Task: Compose an email with the signature Brian Hall with the subject Request for a quote and the message Thank you for your interest in our product/service. from softage.1@softage.net to softage.4@softage.net,  softage.1@softage.net and softage.5@softage.net with CC to softage.6@softage.net with an attached document Policy_document.docx, insert an emoji of office Send the email
Action: Mouse moved to (591, 747)
Screenshot: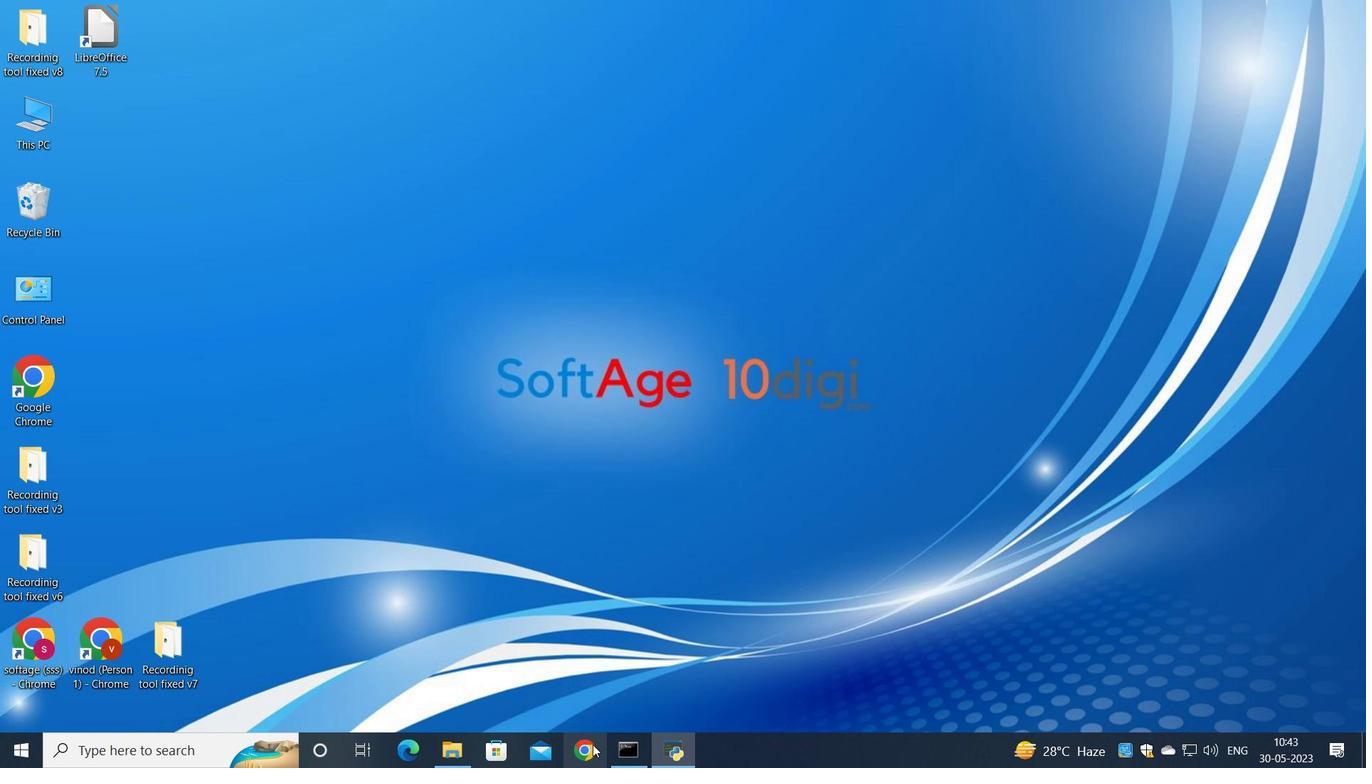 
Action: Mouse pressed left at (591, 747)
Screenshot: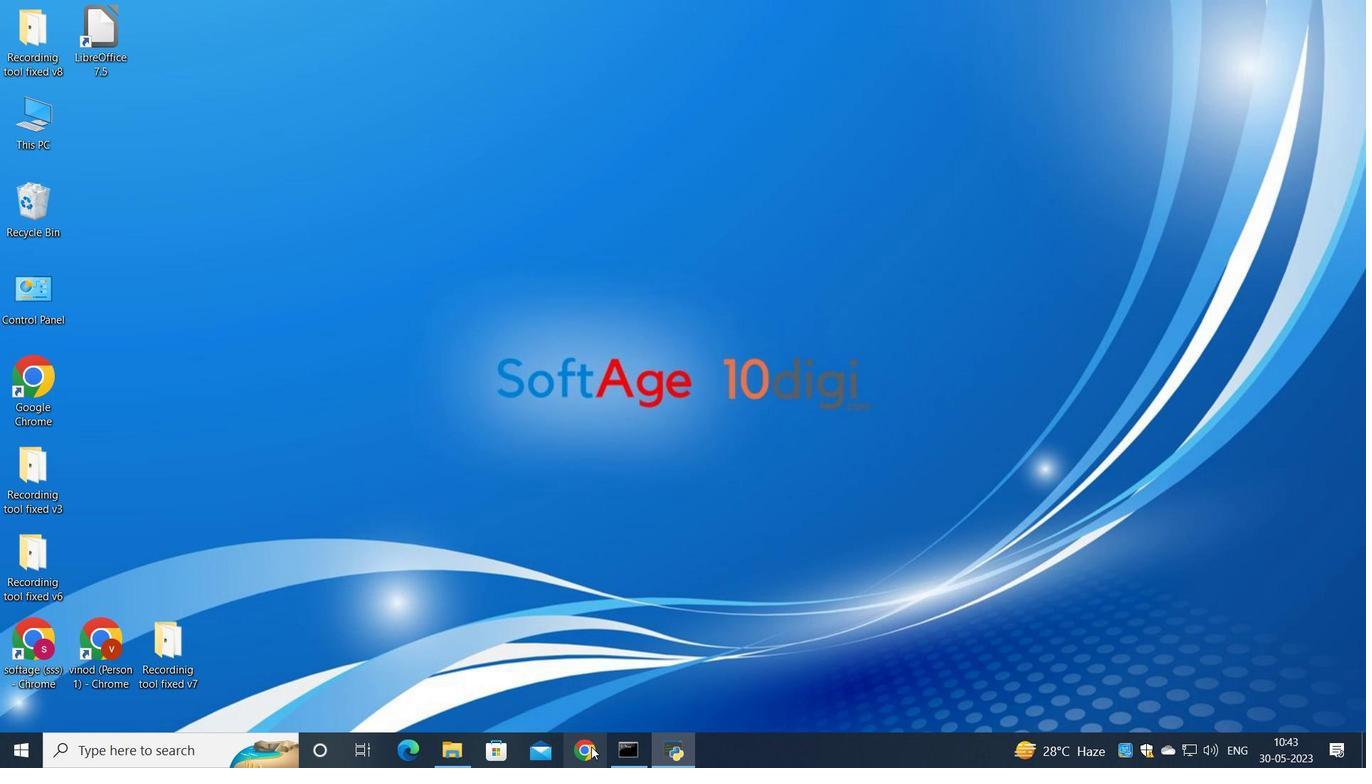
Action: Mouse moved to (601, 478)
Screenshot: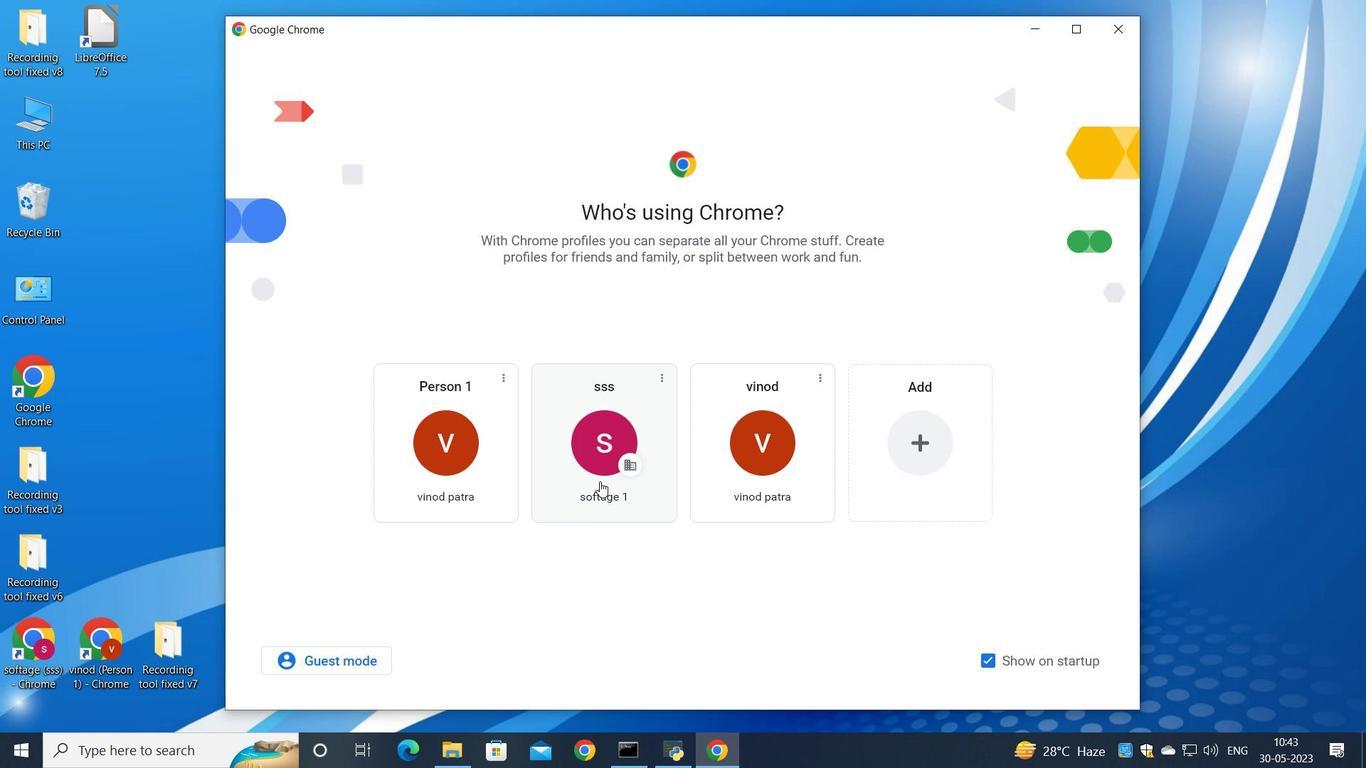 
Action: Mouse pressed left at (601, 478)
Screenshot: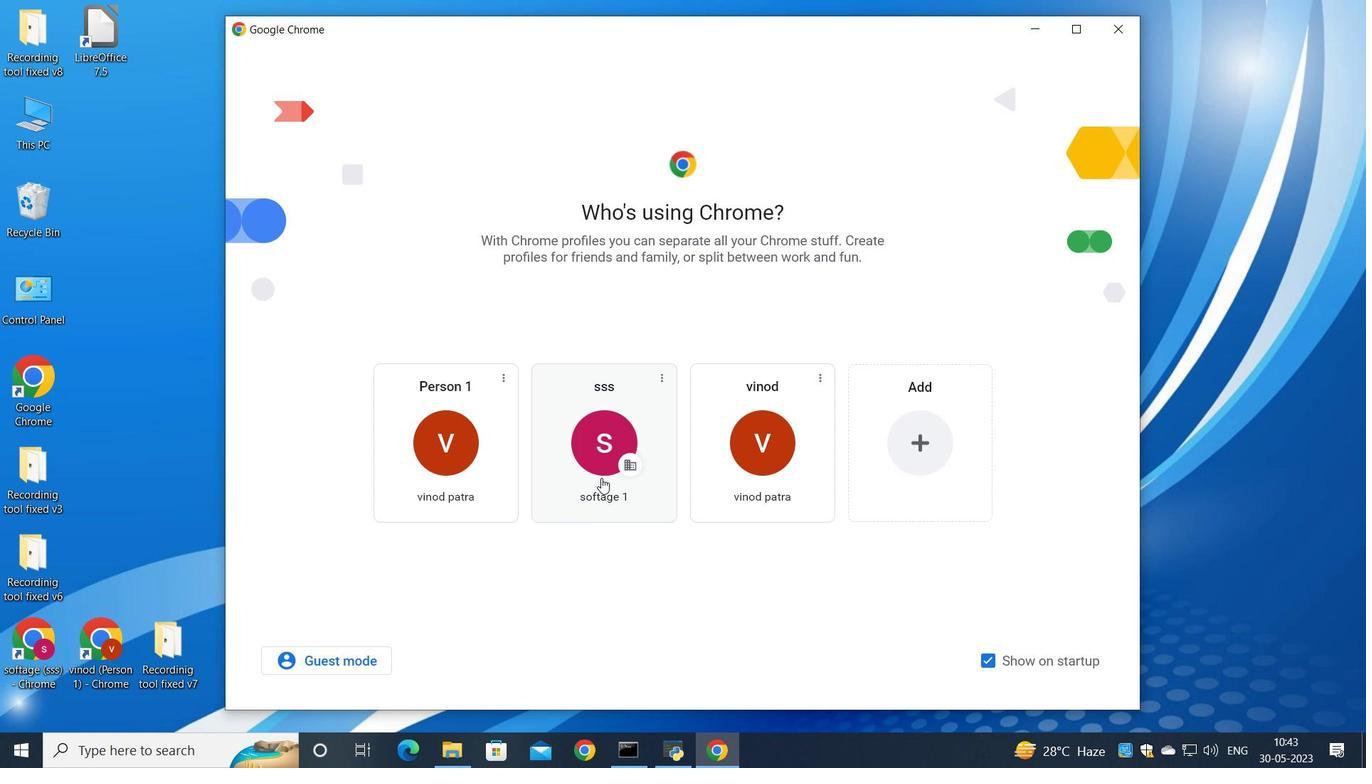 
Action: Mouse moved to (1186, 94)
Screenshot: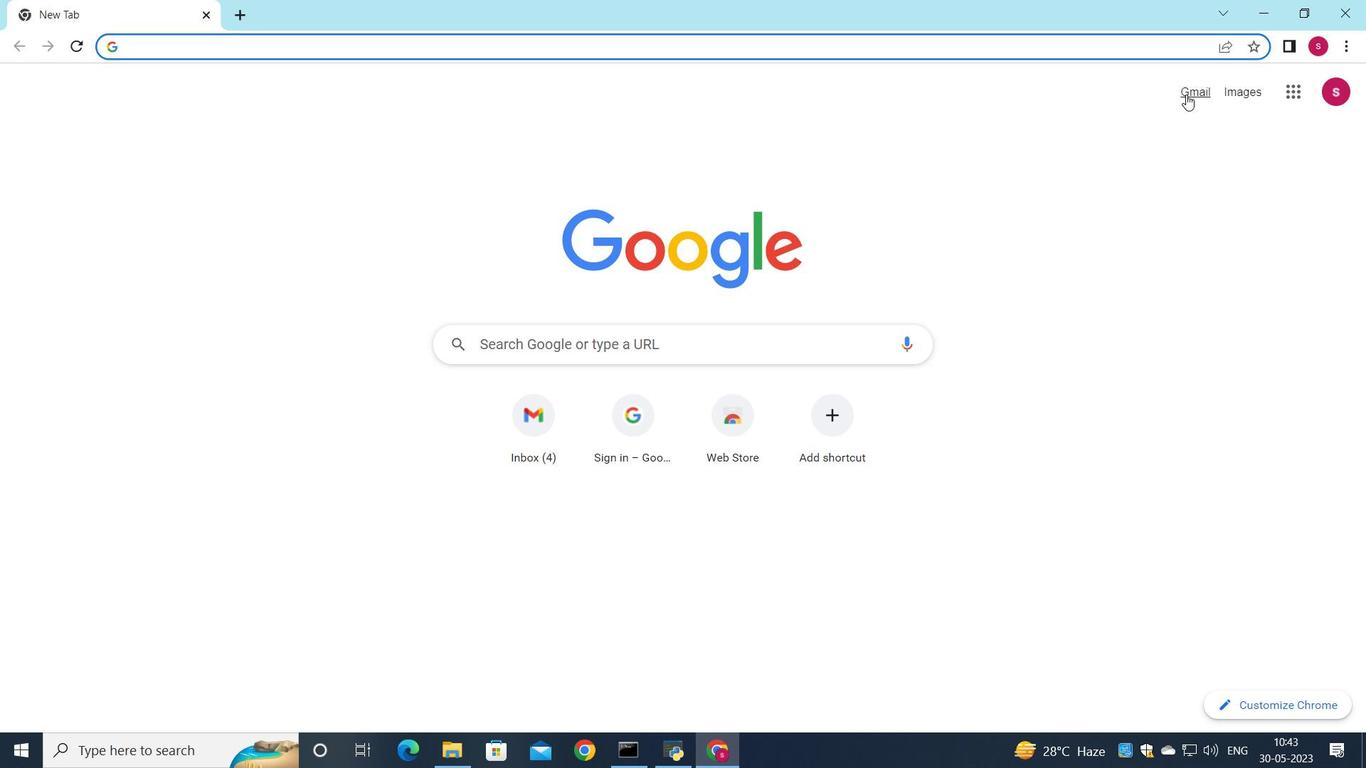 
Action: Mouse pressed left at (1186, 94)
Screenshot: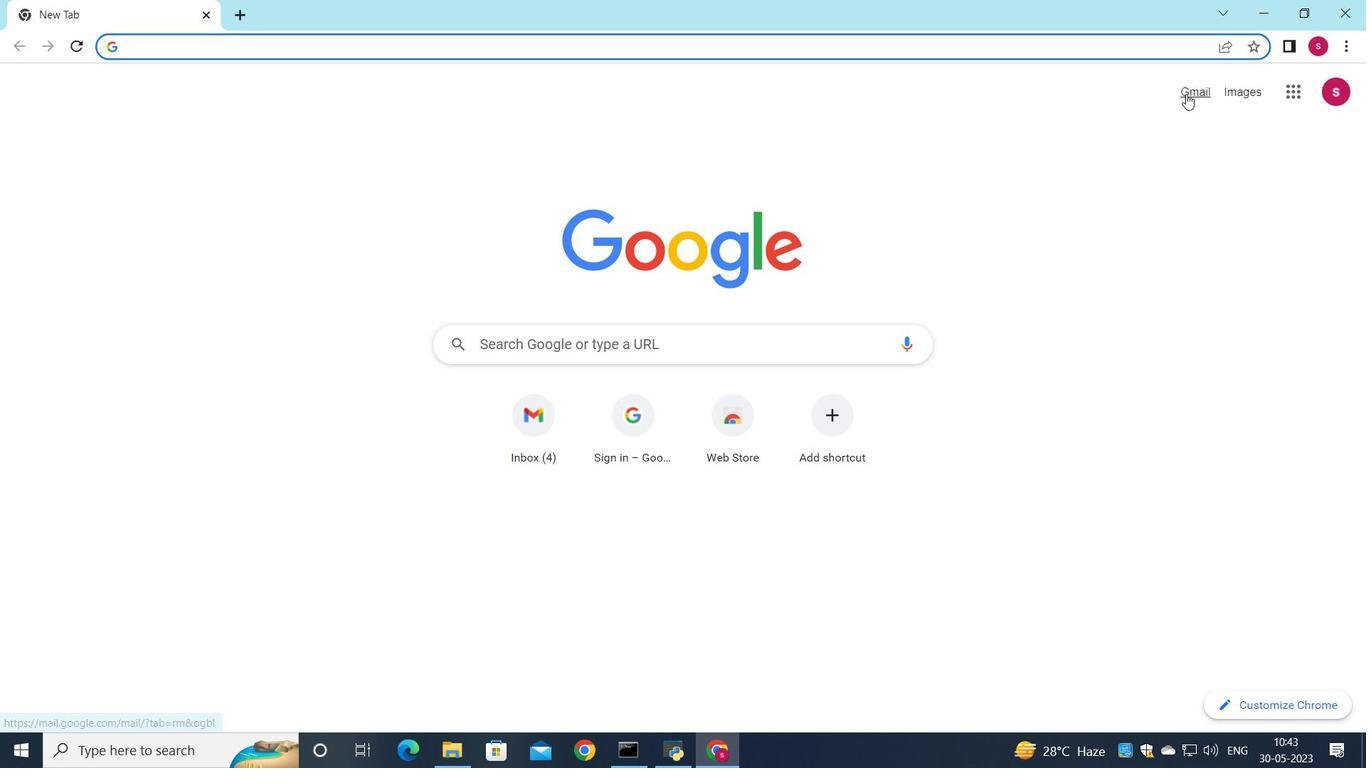 
Action: Mouse moved to (1151, 130)
Screenshot: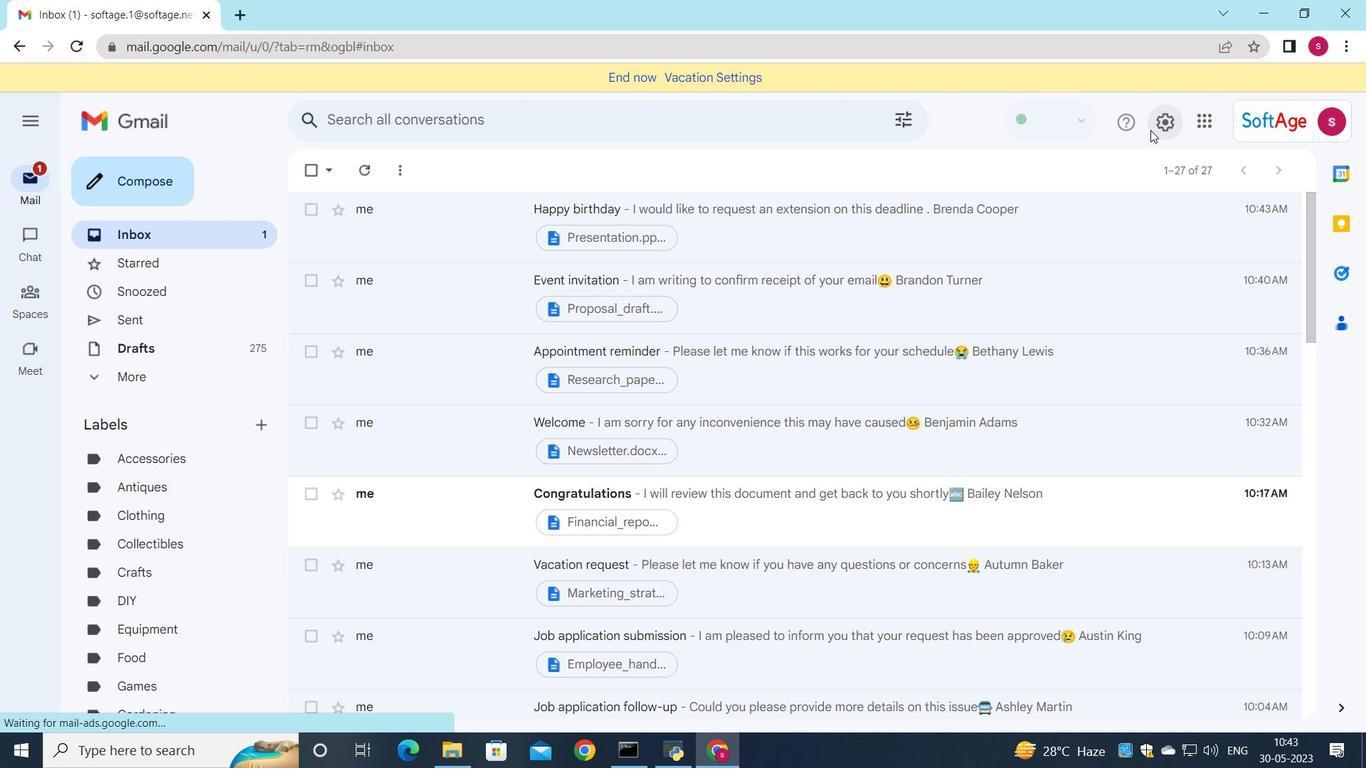 
Action: Mouse pressed left at (1151, 130)
Screenshot: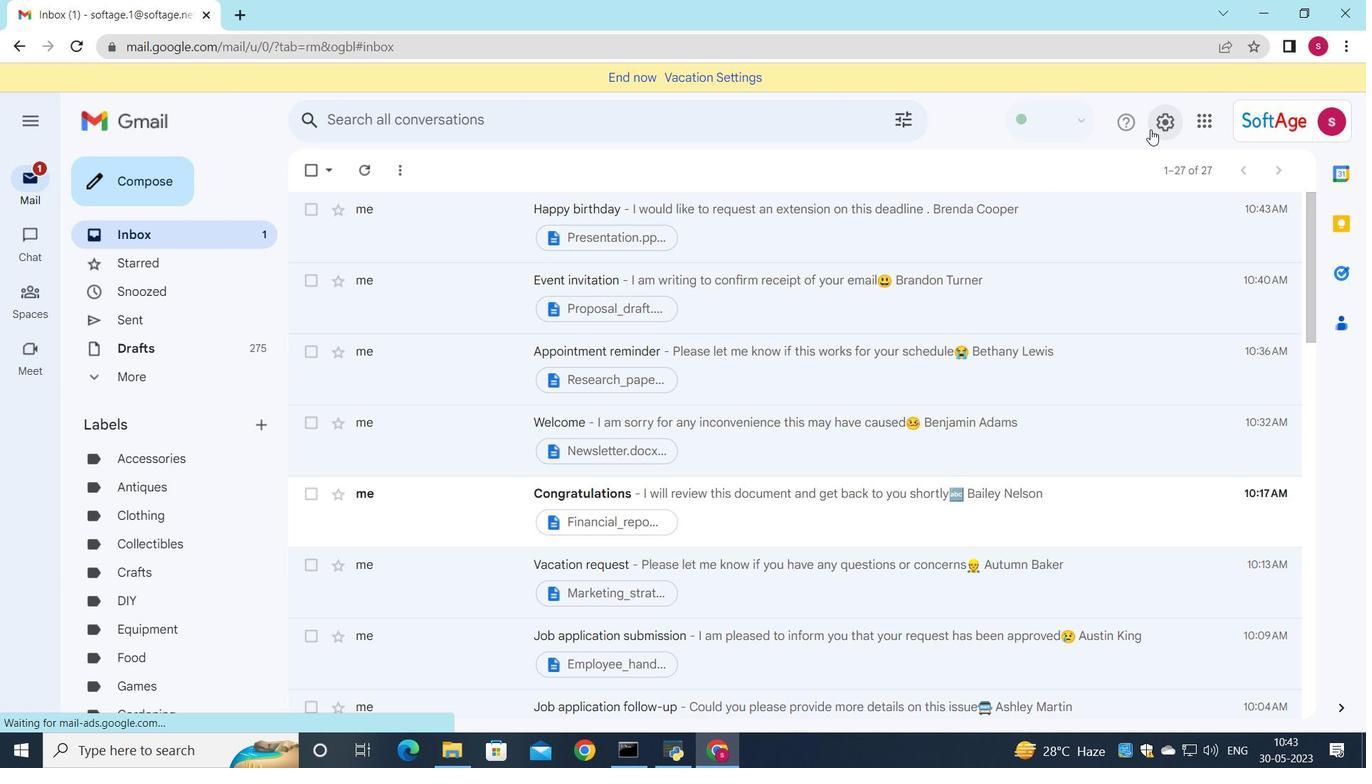 
Action: Mouse moved to (1103, 203)
Screenshot: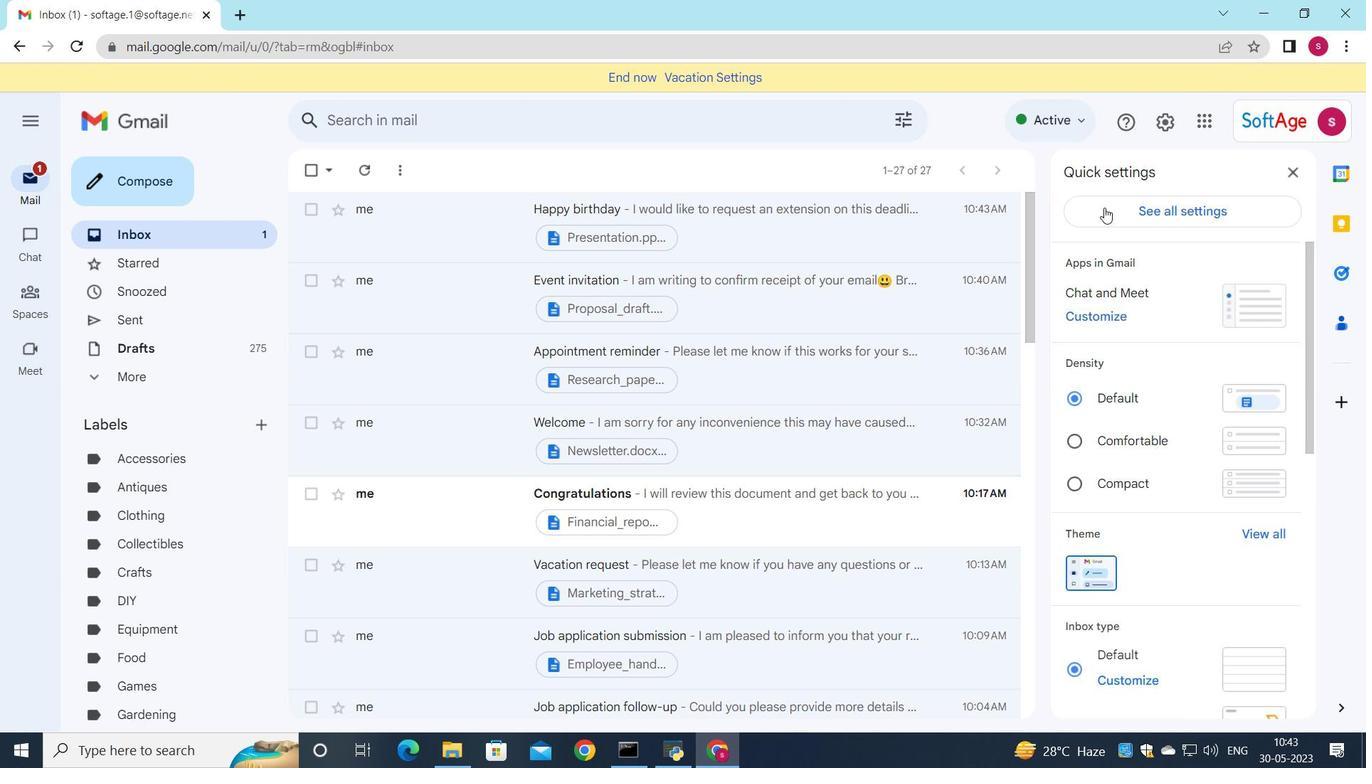 
Action: Mouse pressed left at (1103, 203)
Screenshot: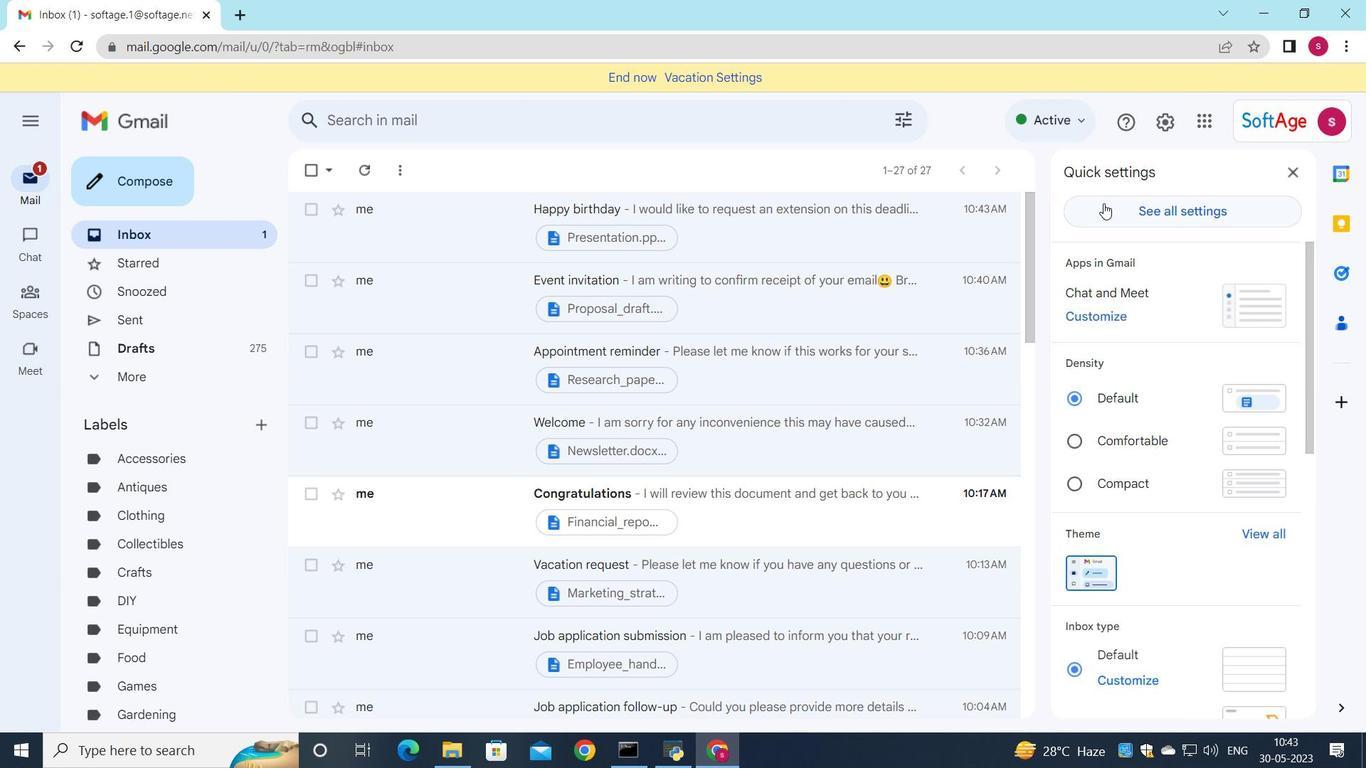 
Action: Mouse moved to (532, 342)
Screenshot: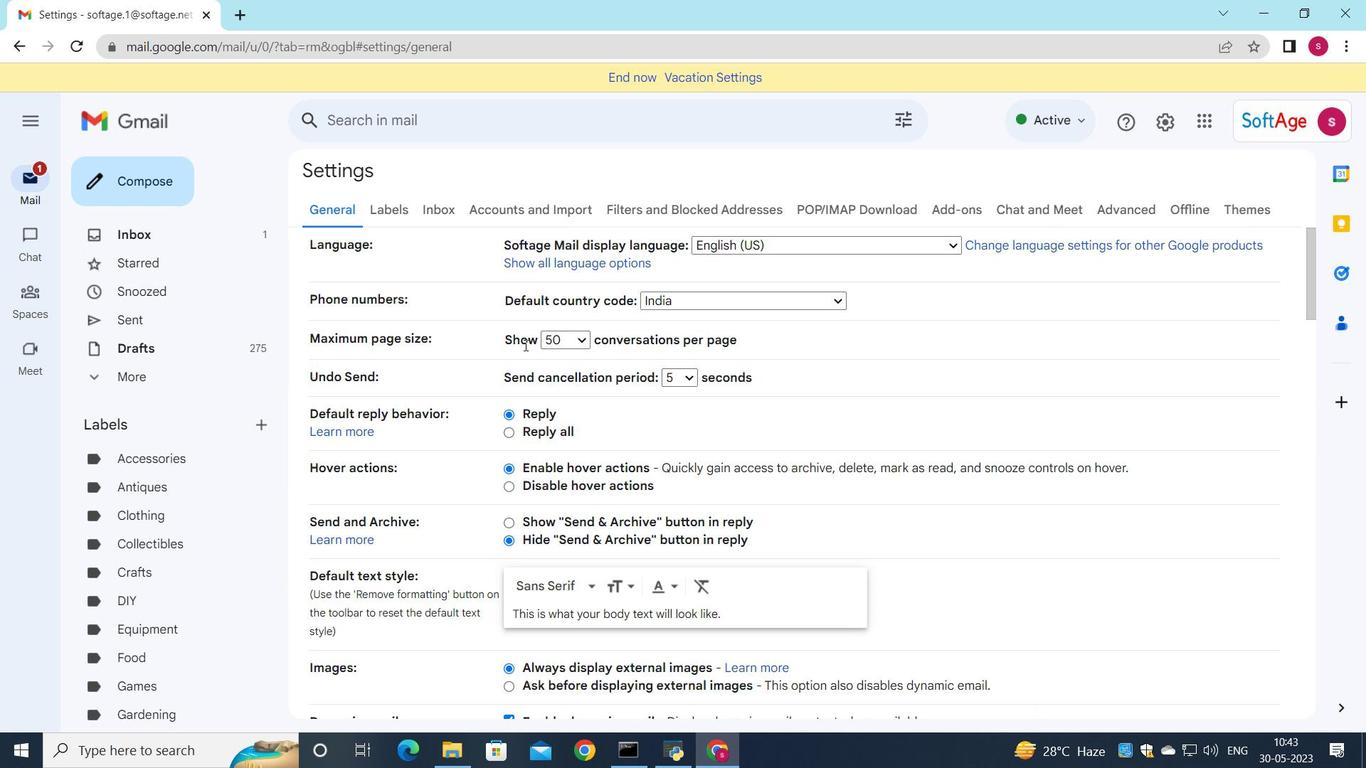 
Action: Mouse scrolled (532, 341) with delta (0, 0)
Screenshot: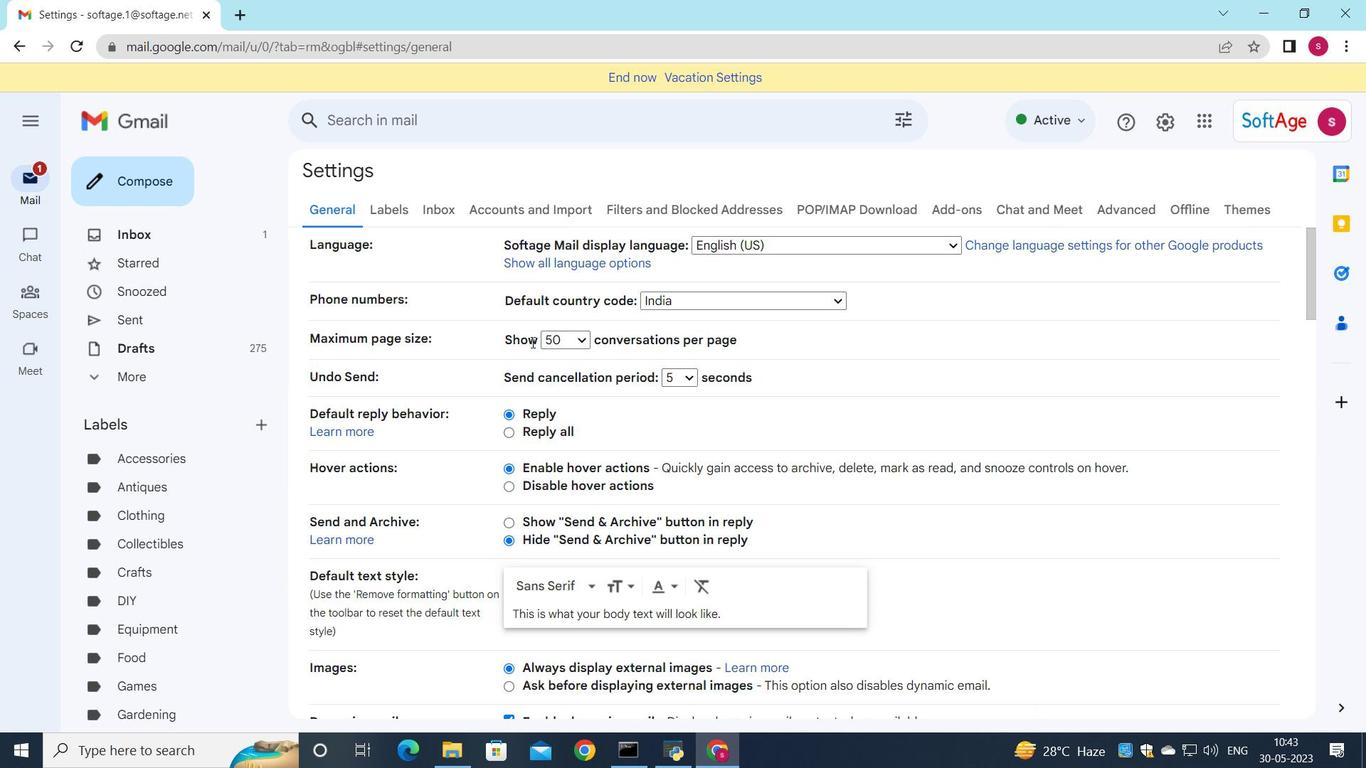 
Action: Mouse scrolled (532, 341) with delta (0, 0)
Screenshot: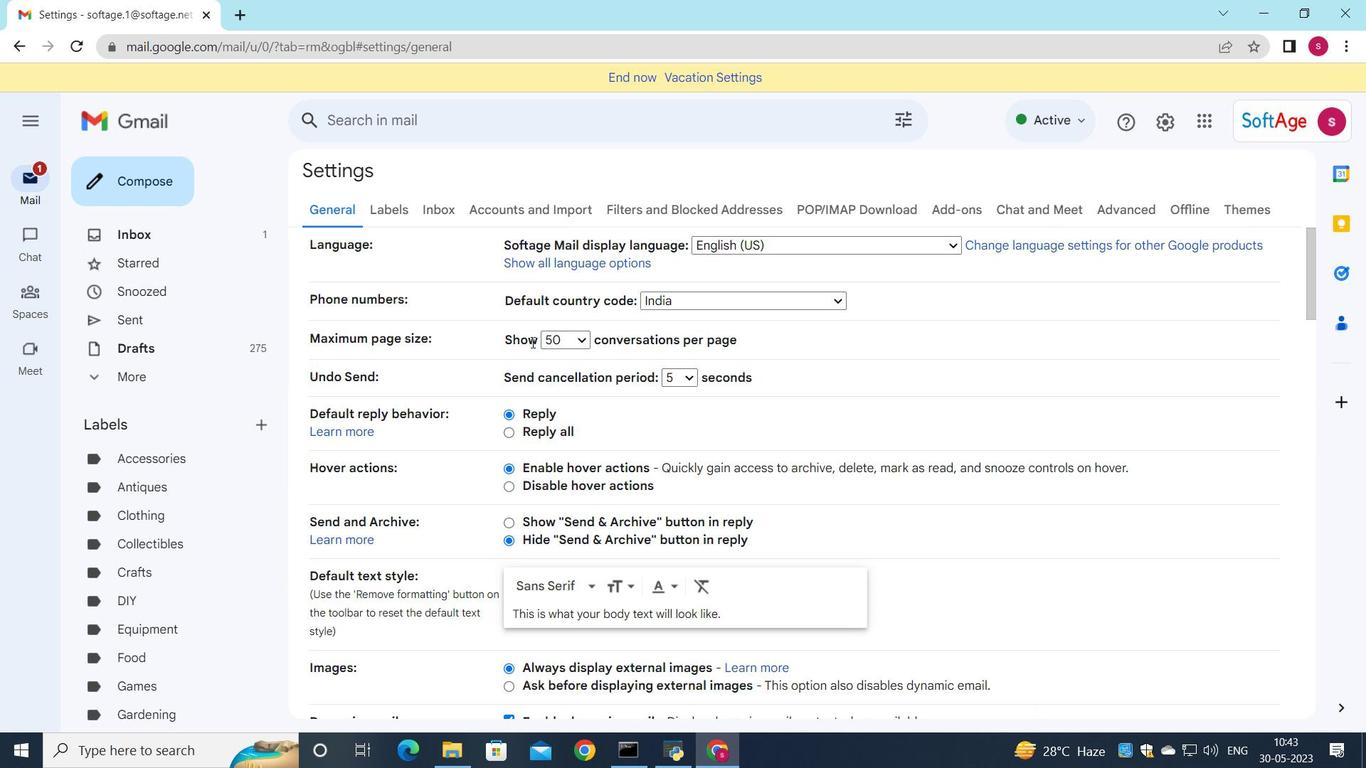
Action: Mouse scrolled (532, 341) with delta (0, 0)
Screenshot: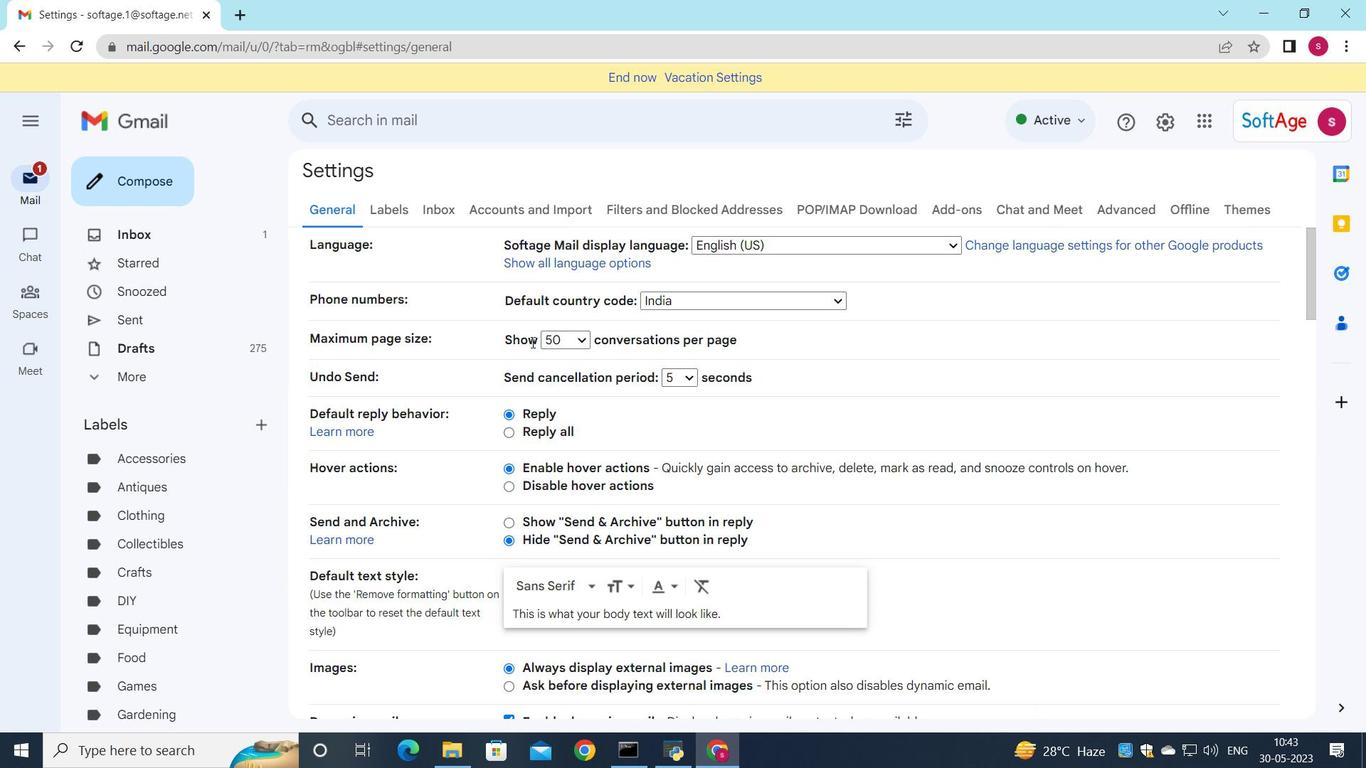 
Action: Mouse scrolled (532, 341) with delta (0, 0)
Screenshot: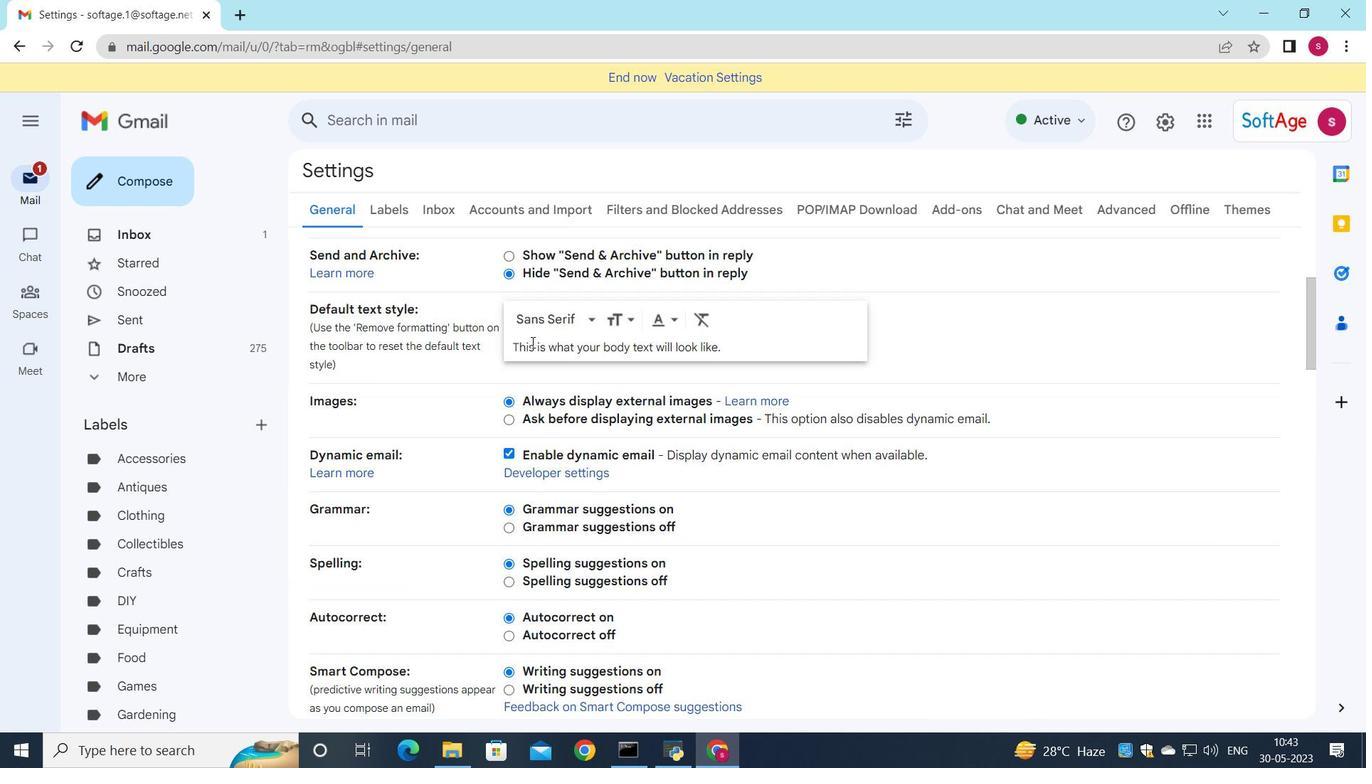 
Action: Mouse scrolled (532, 341) with delta (0, 0)
Screenshot: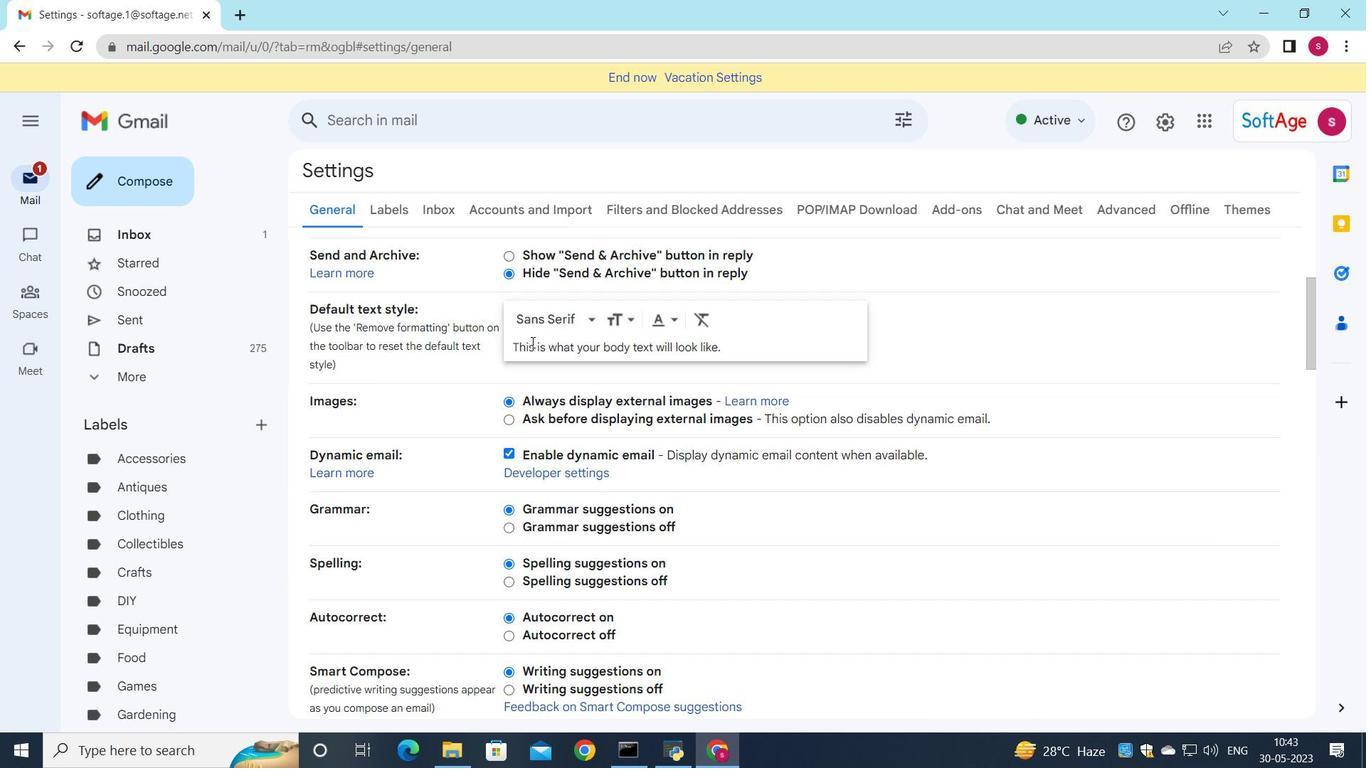 
Action: Mouse scrolled (532, 341) with delta (0, 0)
Screenshot: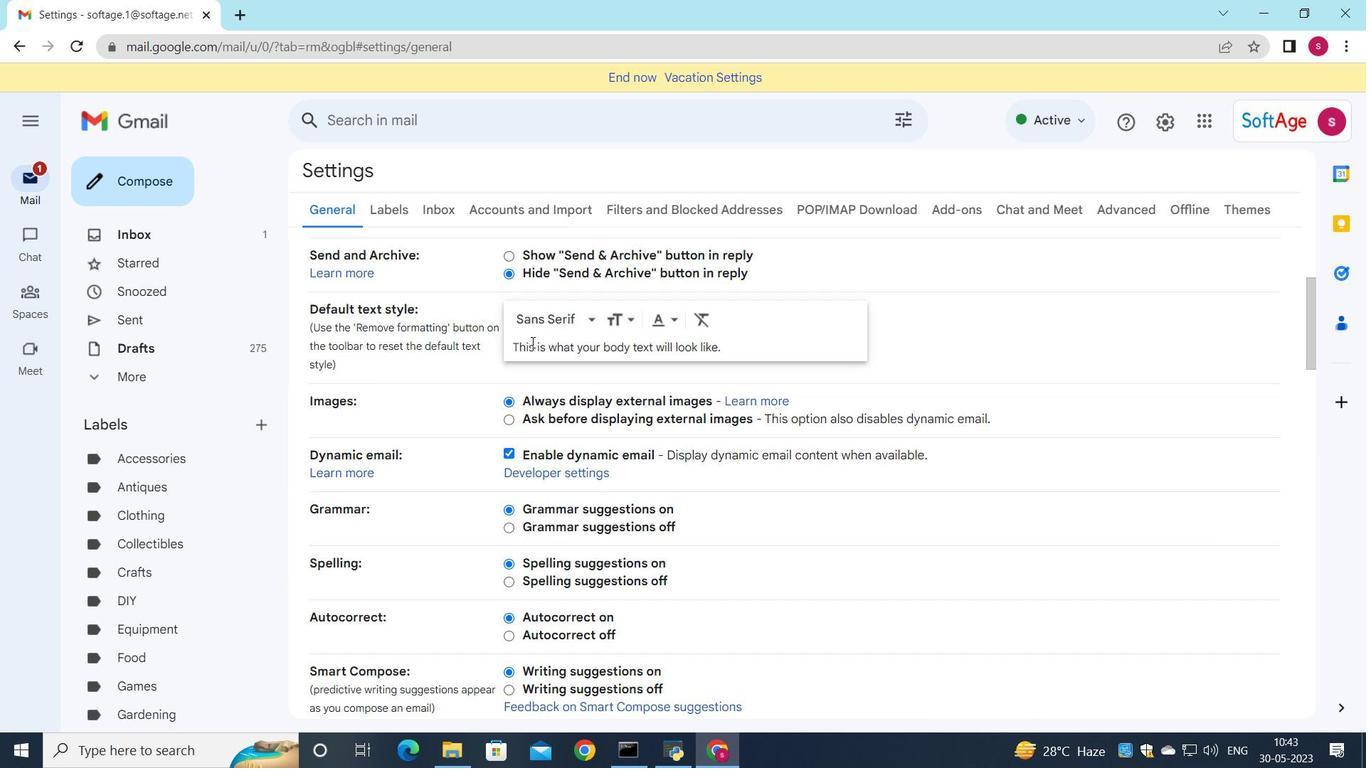 
Action: Mouse scrolled (532, 341) with delta (0, 0)
Screenshot: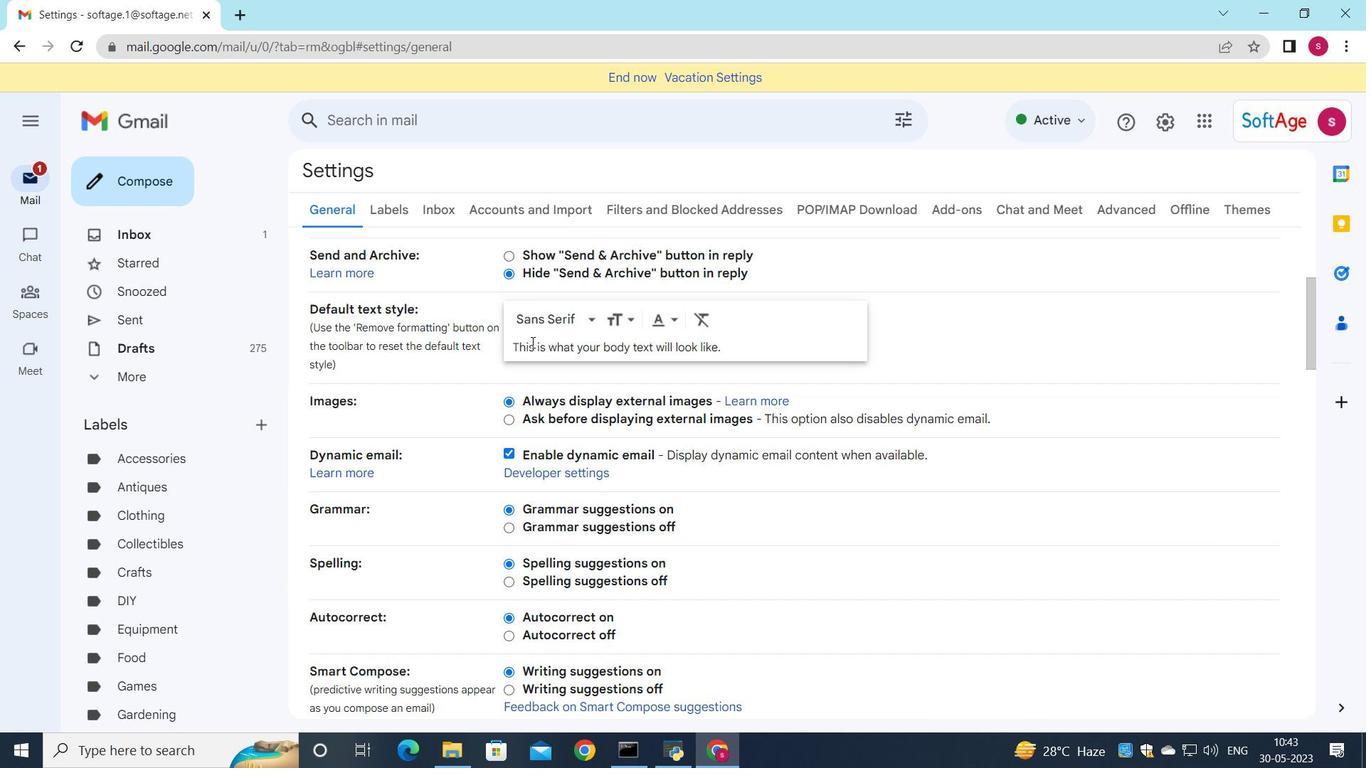 
Action: Mouse scrolled (532, 341) with delta (0, 0)
Screenshot: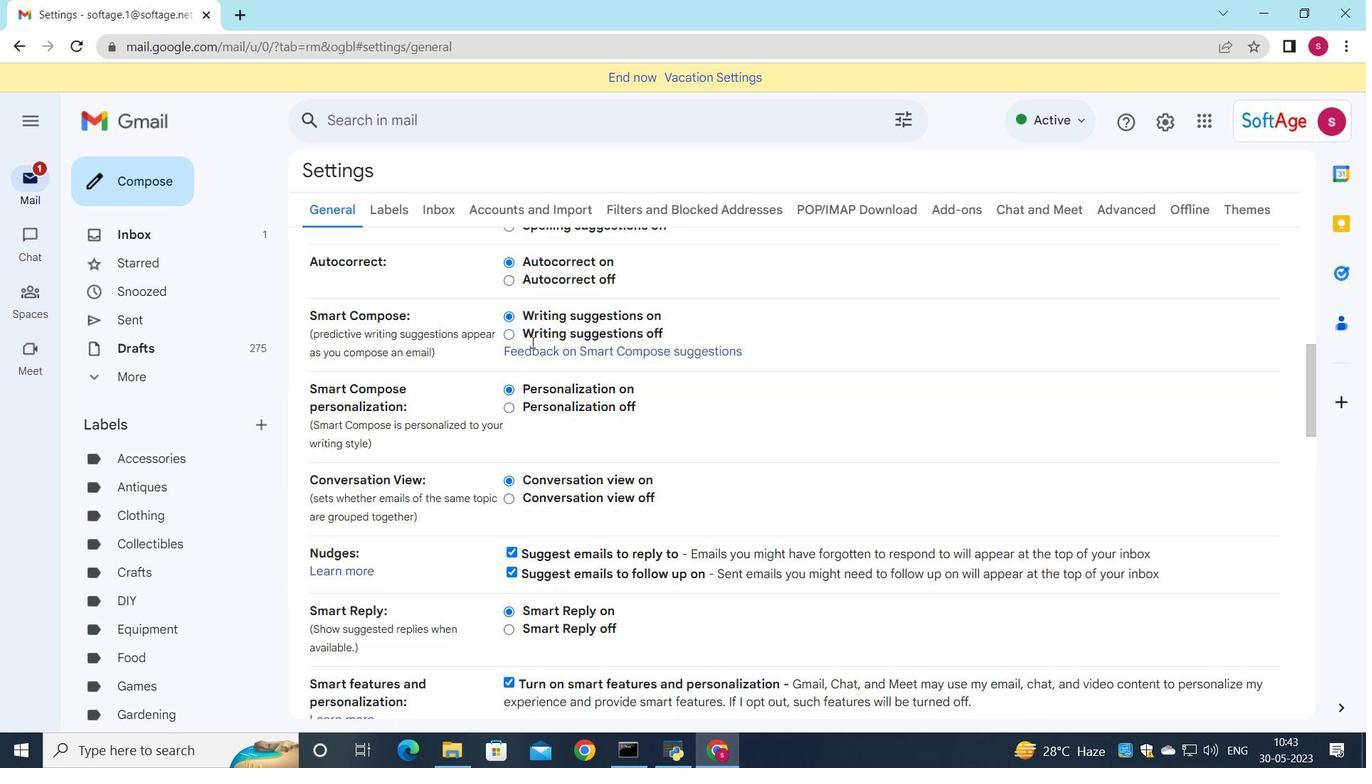 
Action: Mouse scrolled (532, 341) with delta (0, 0)
Screenshot: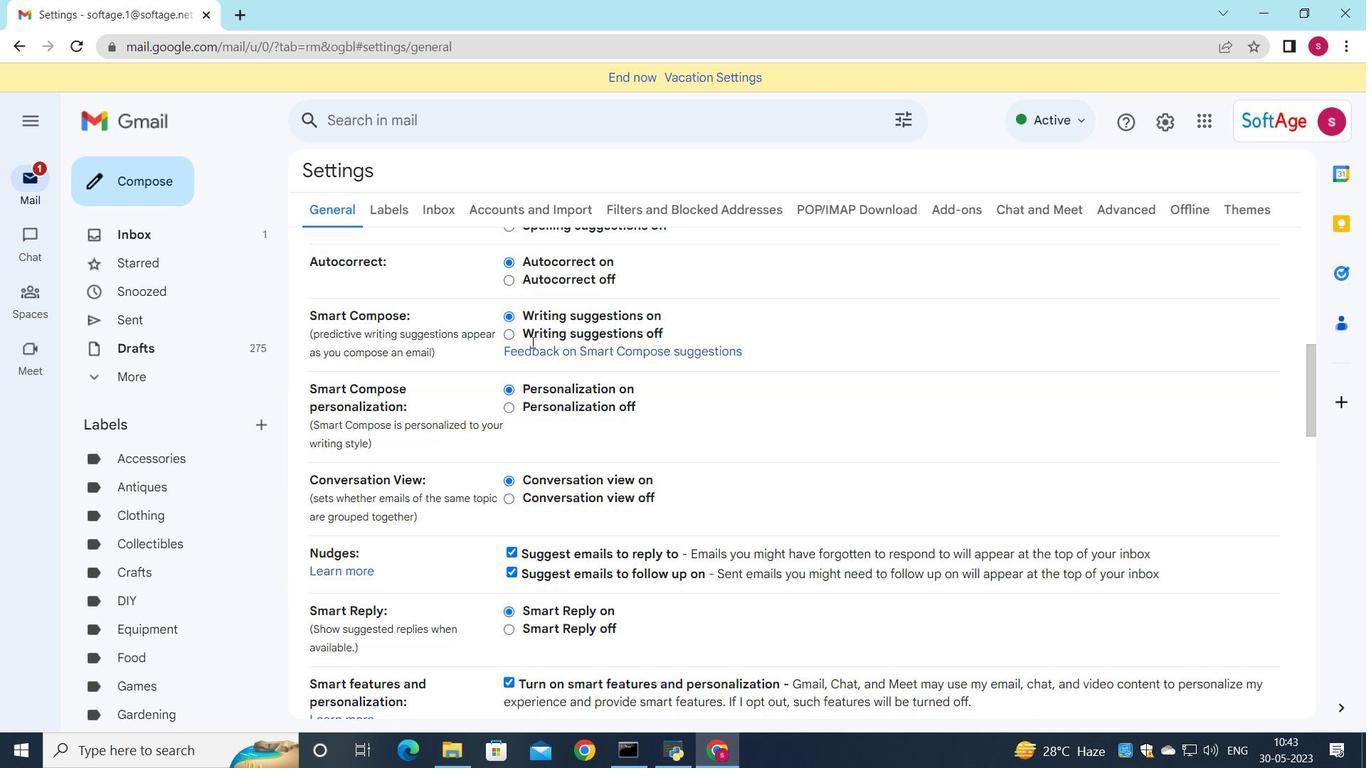 
Action: Mouse scrolled (532, 341) with delta (0, 0)
Screenshot: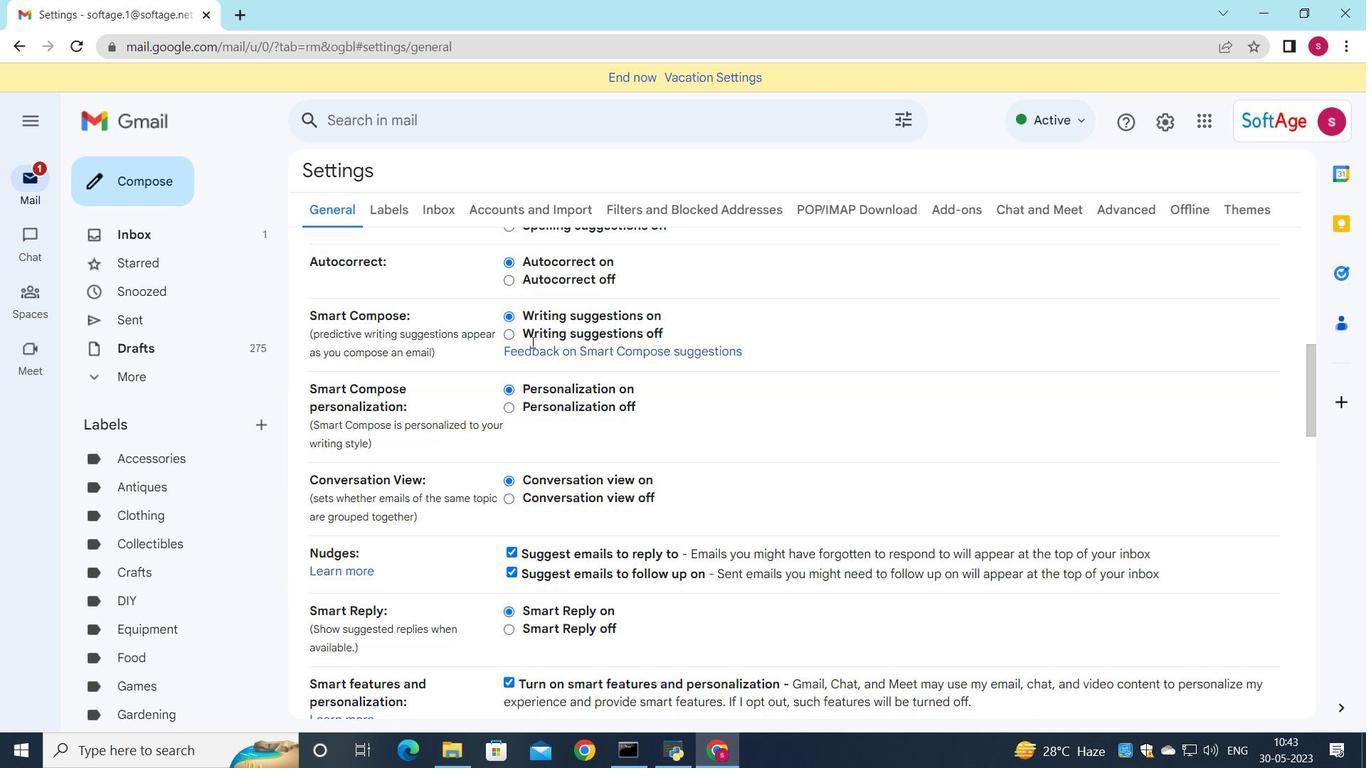 
Action: Mouse scrolled (532, 341) with delta (0, 0)
Screenshot: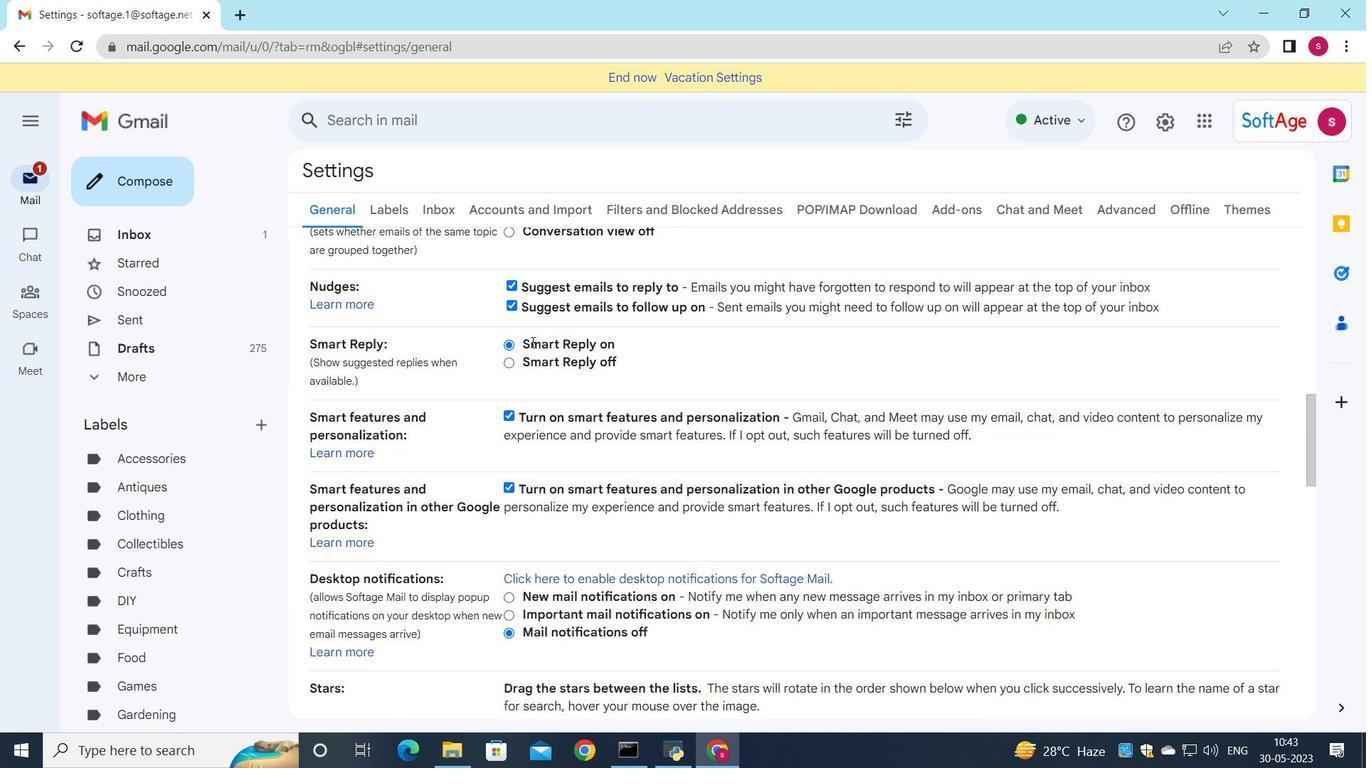 
Action: Mouse scrolled (532, 341) with delta (0, 0)
Screenshot: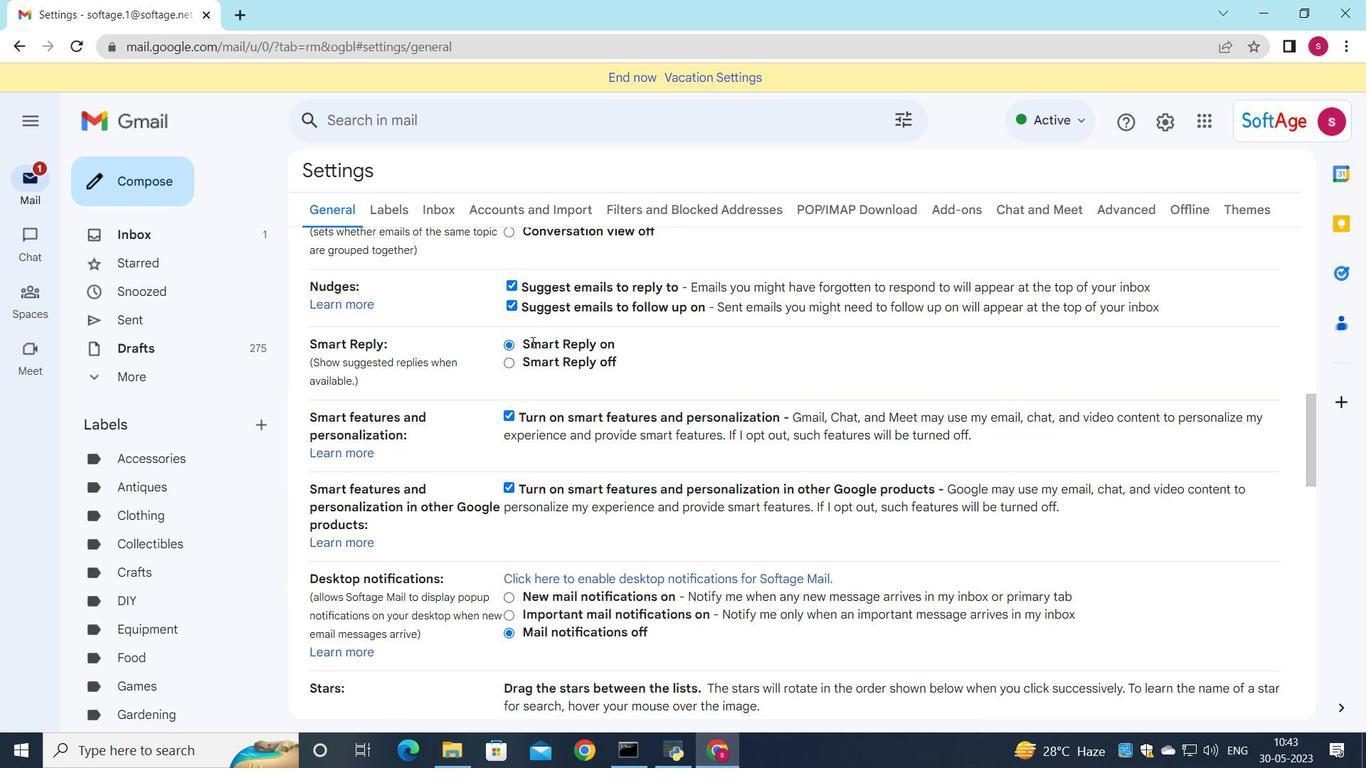 
Action: Mouse scrolled (532, 341) with delta (0, 0)
Screenshot: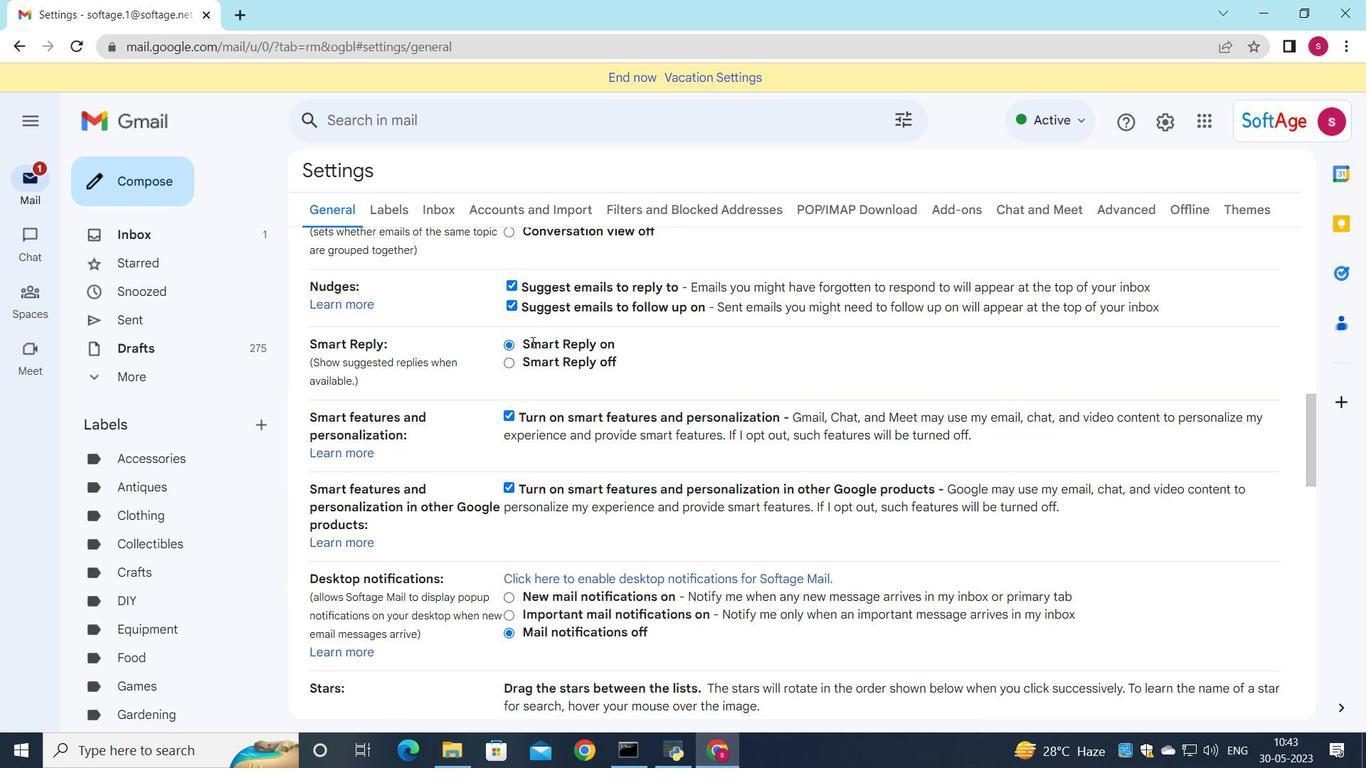 
Action: Mouse scrolled (532, 341) with delta (0, 0)
Screenshot: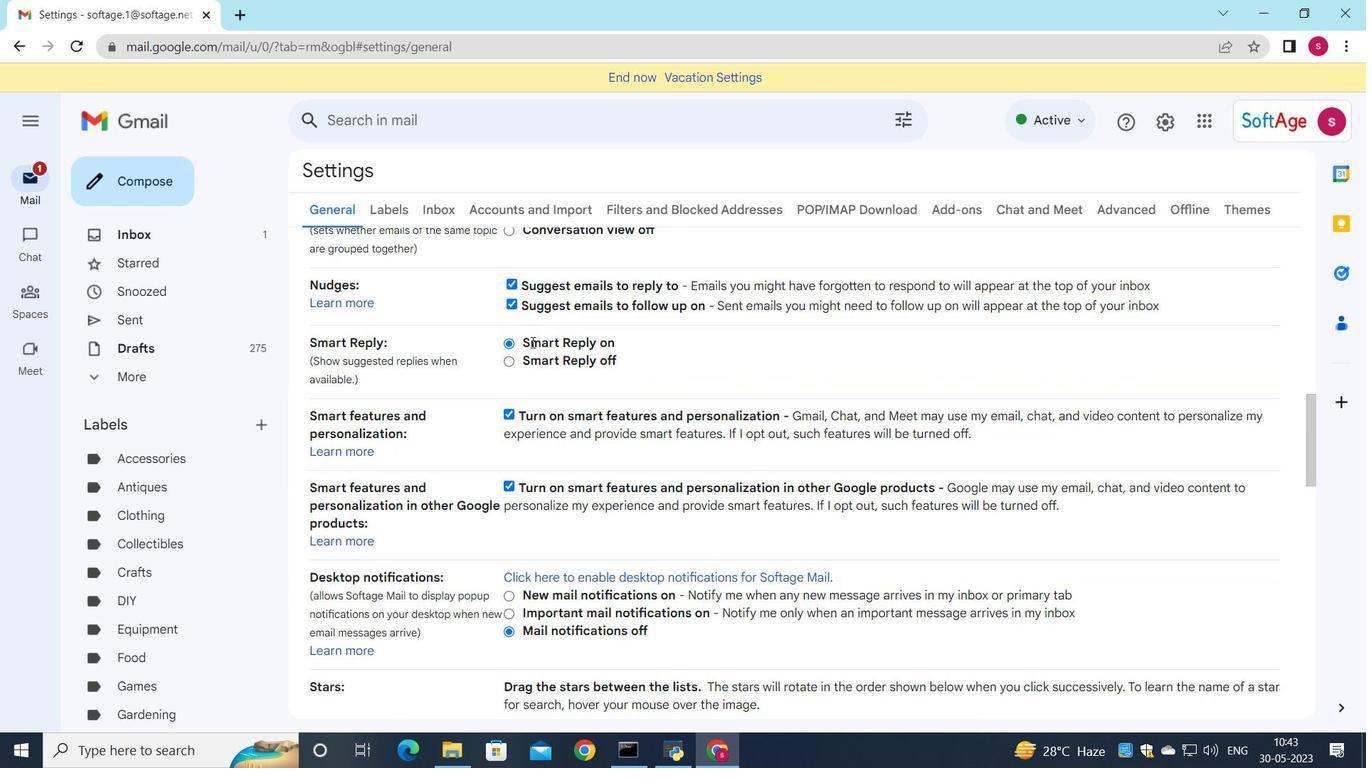 
Action: Mouse scrolled (532, 341) with delta (0, 0)
Screenshot: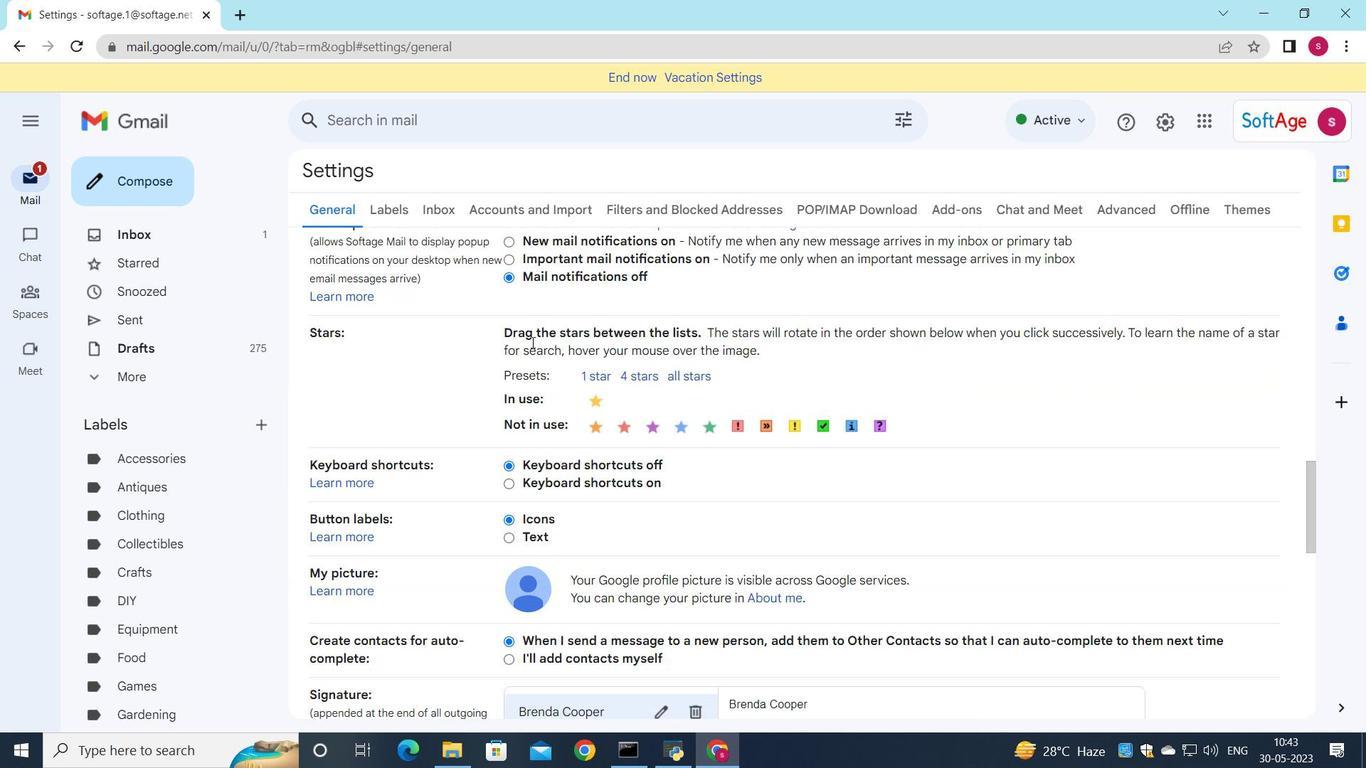 
Action: Mouse scrolled (532, 341) with delta (0, 0)
Screenshot: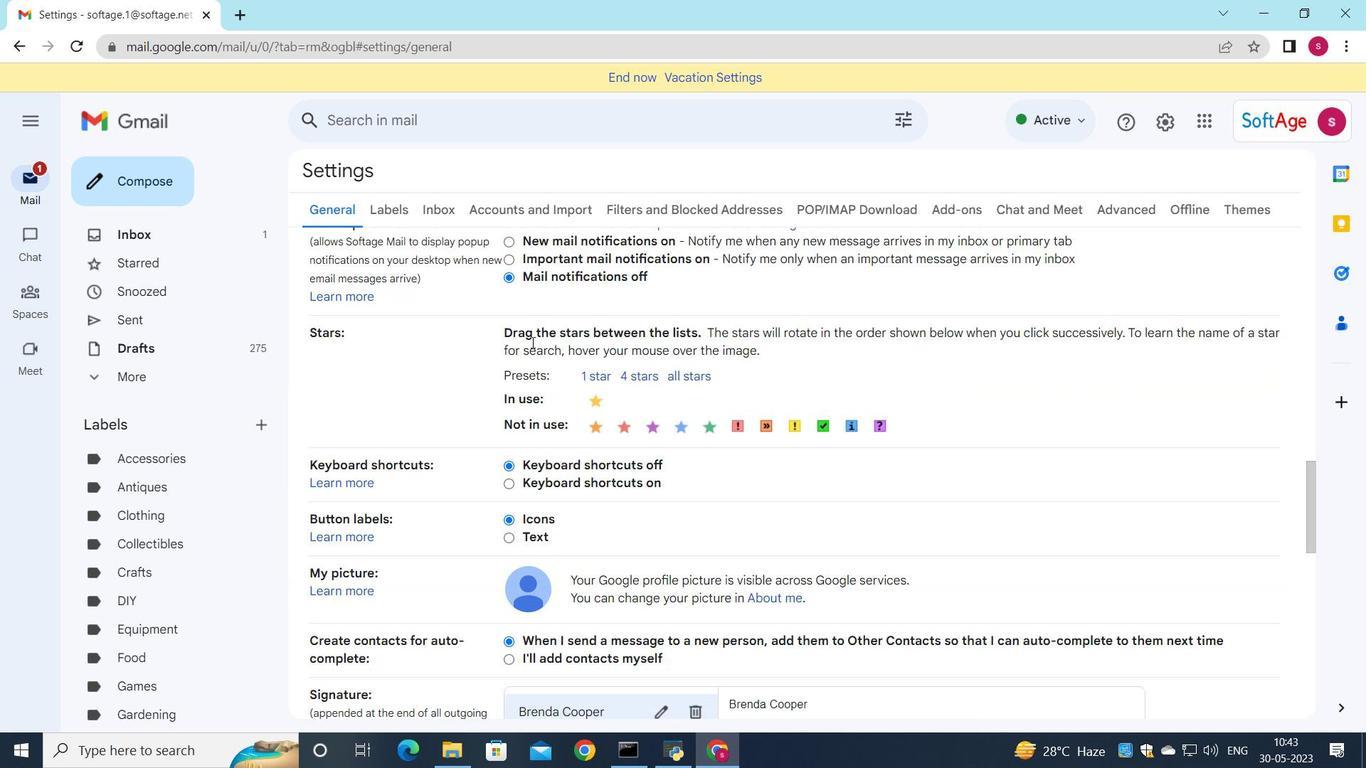 
Action: Mouse scrolled (532, 341) with delta (0, 0)
Screenshot: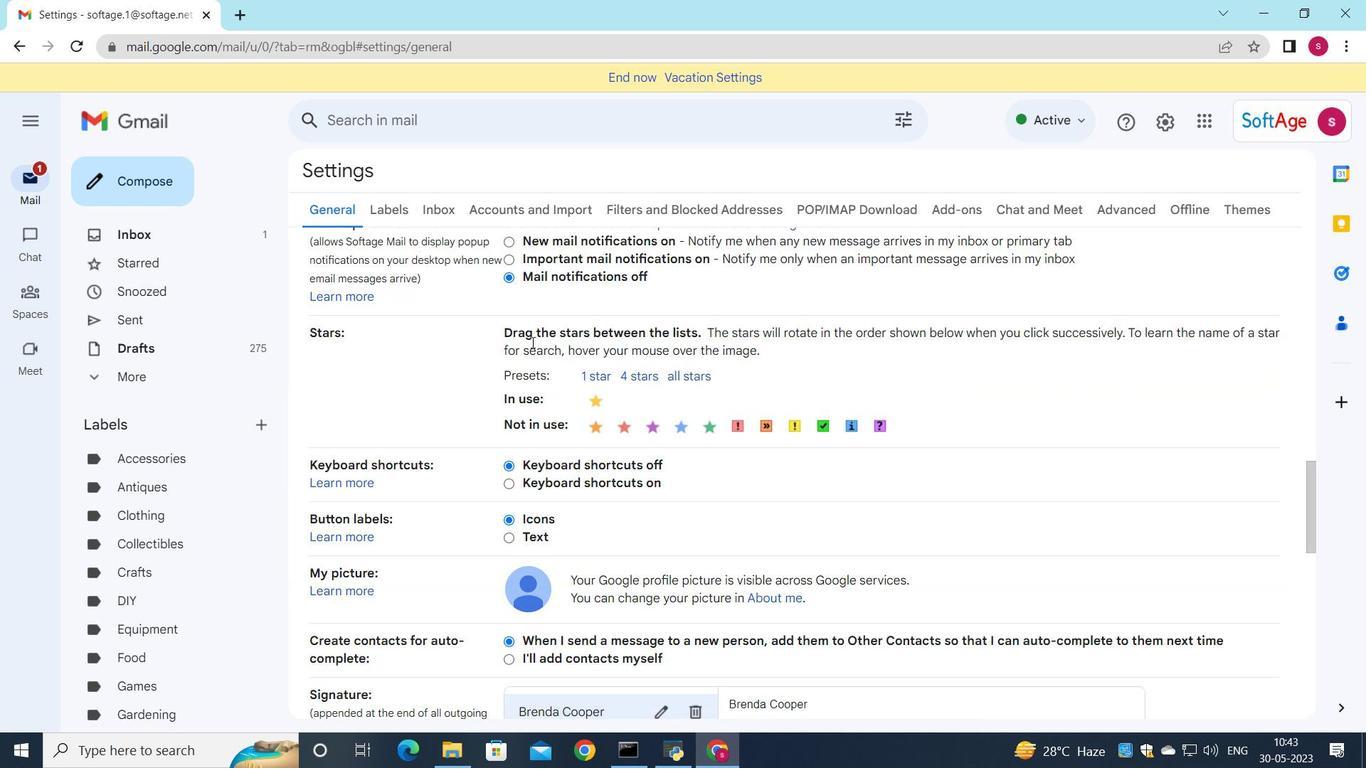 
Action: Mouse moved to (689, 450)
Screenshot: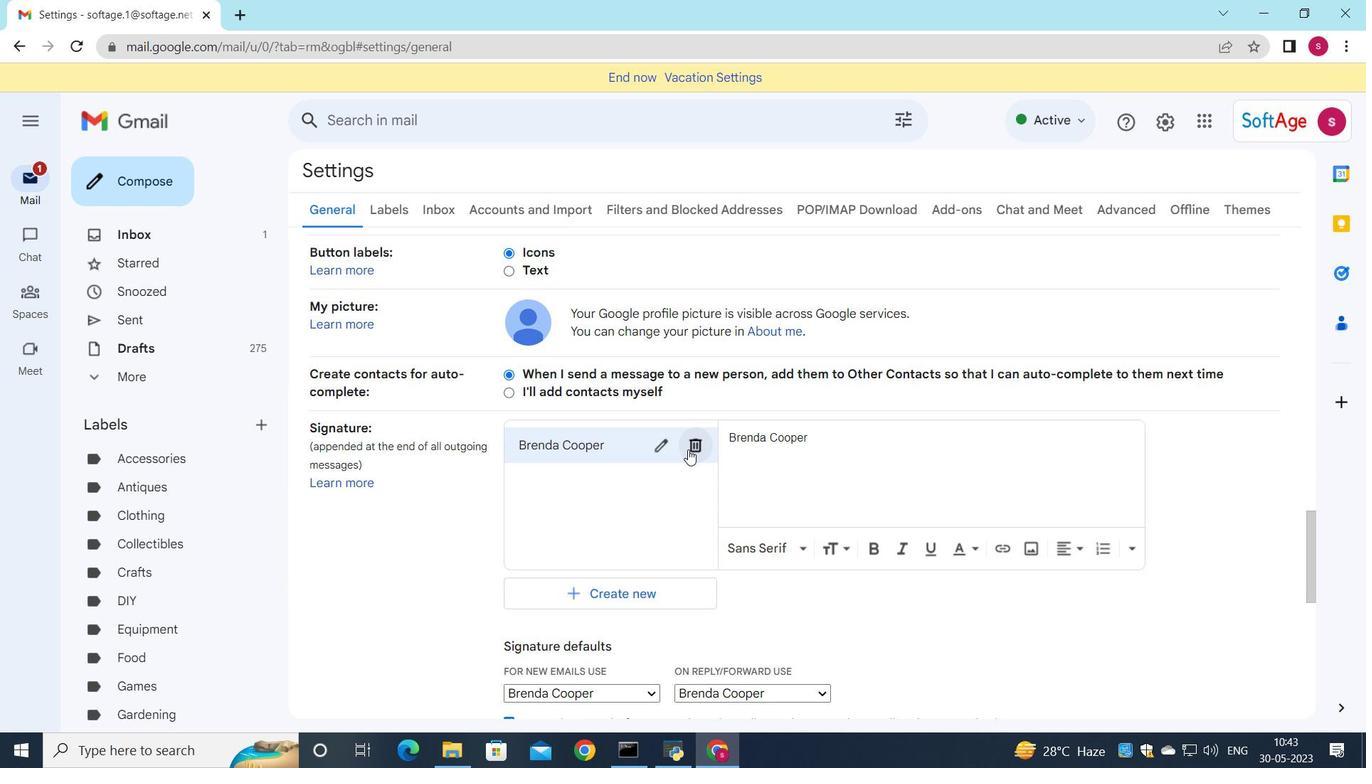 
Action: Mouse pressed left at (689, 450)
Screenshot: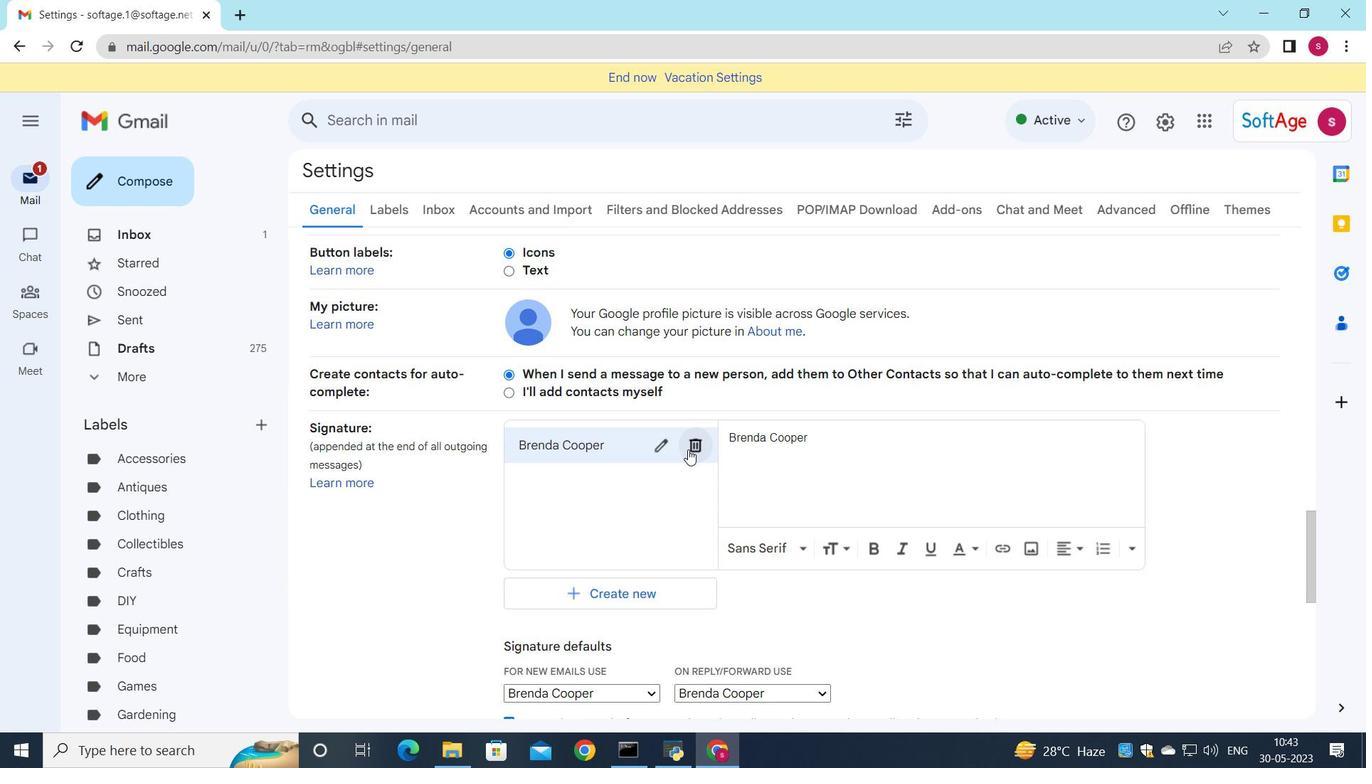 
Action: Mouse moved to (821, 431)
Screenshot: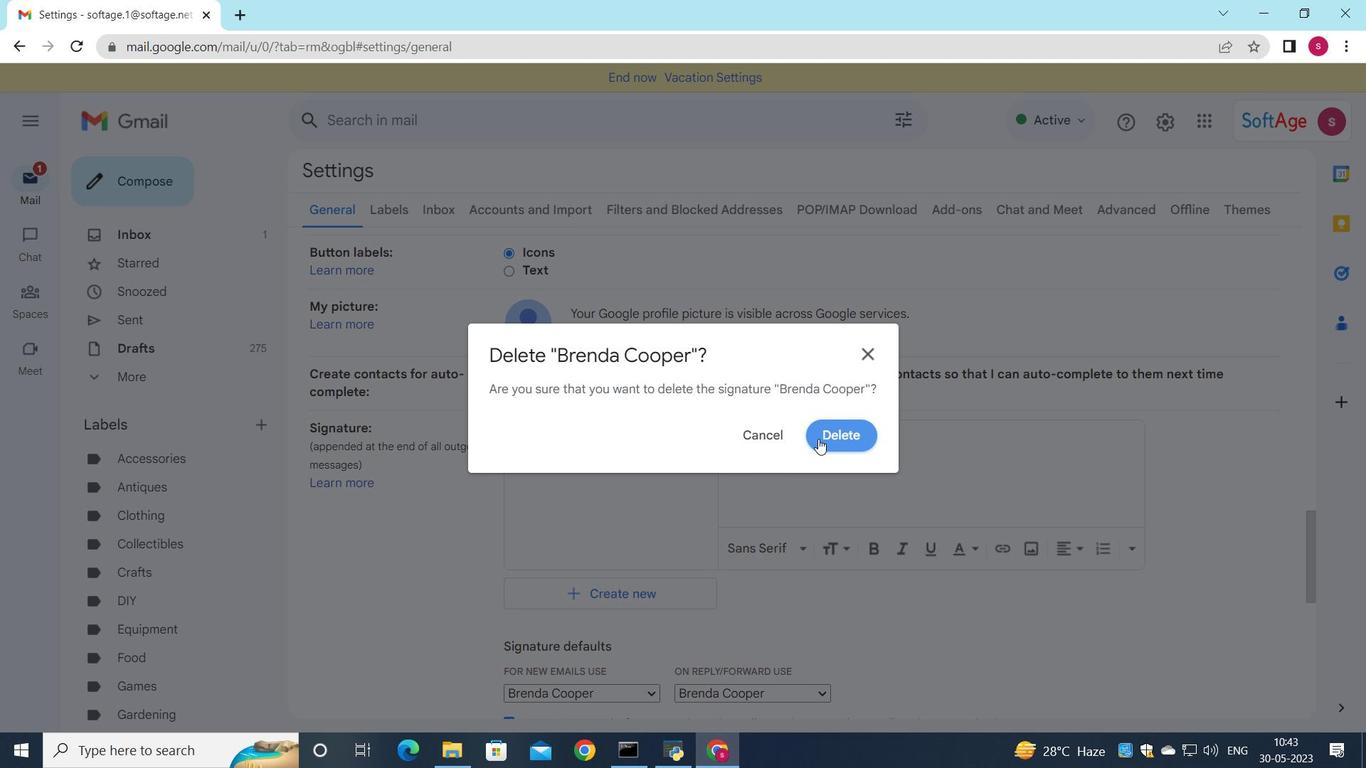 
Action: Mouse pressed left at (821, 431)
Screenshot: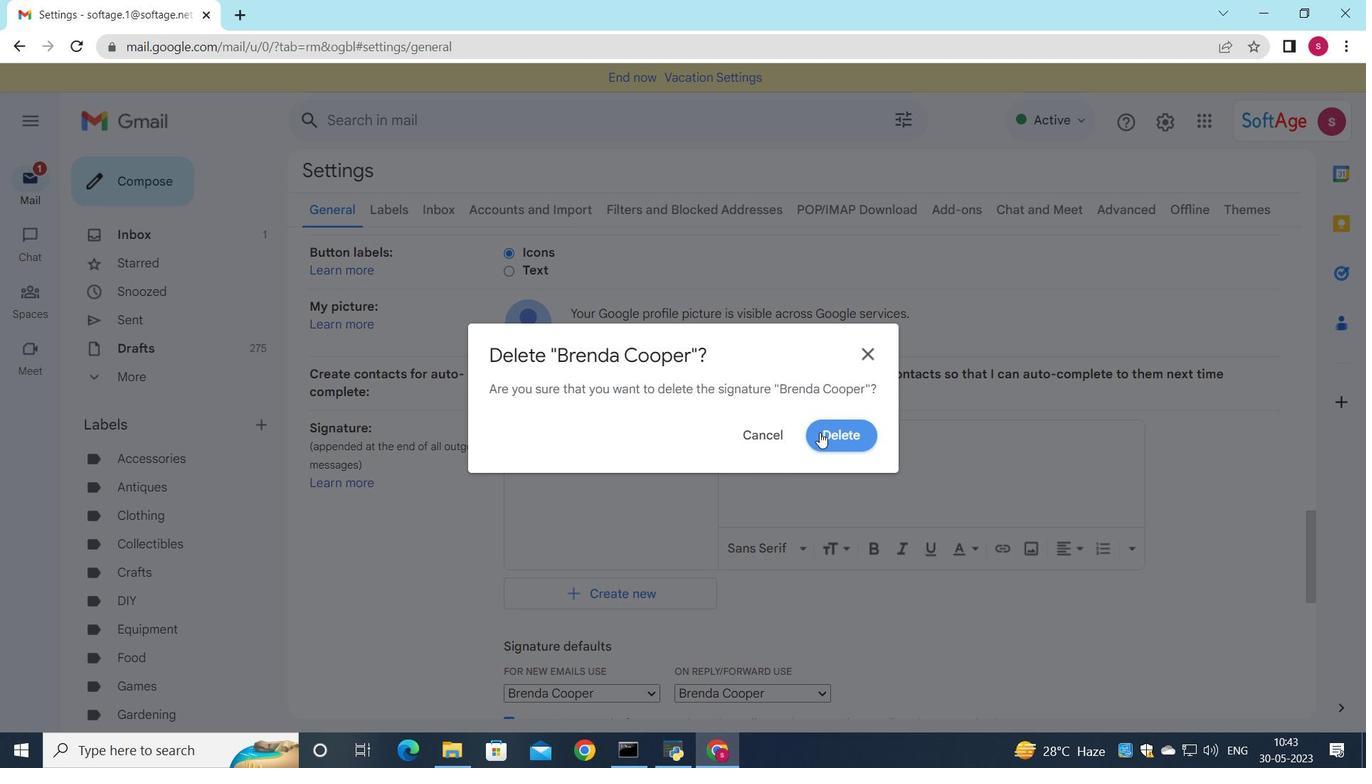 
Action: Mouse moved to (561, 466)
Screenshot: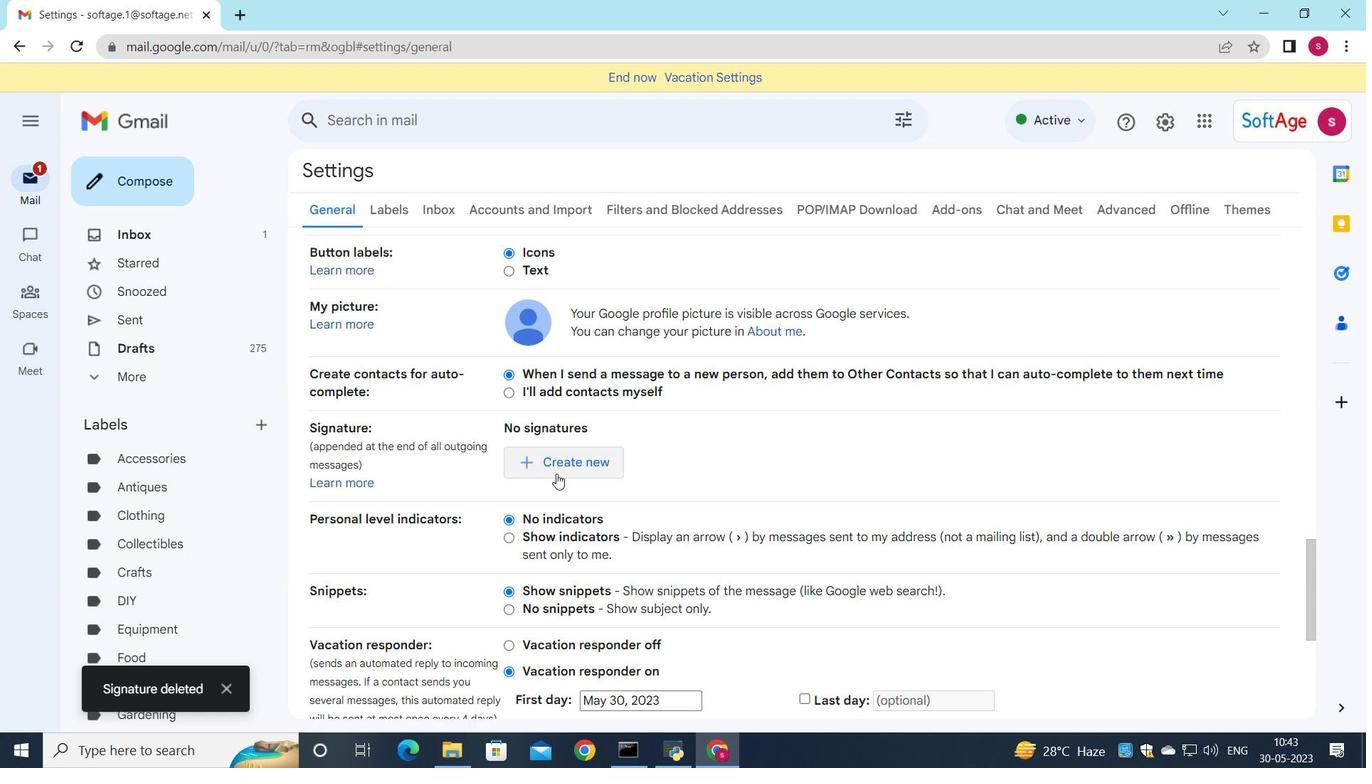
Action: Mouse pressed left at (561, 466)
Screenshot: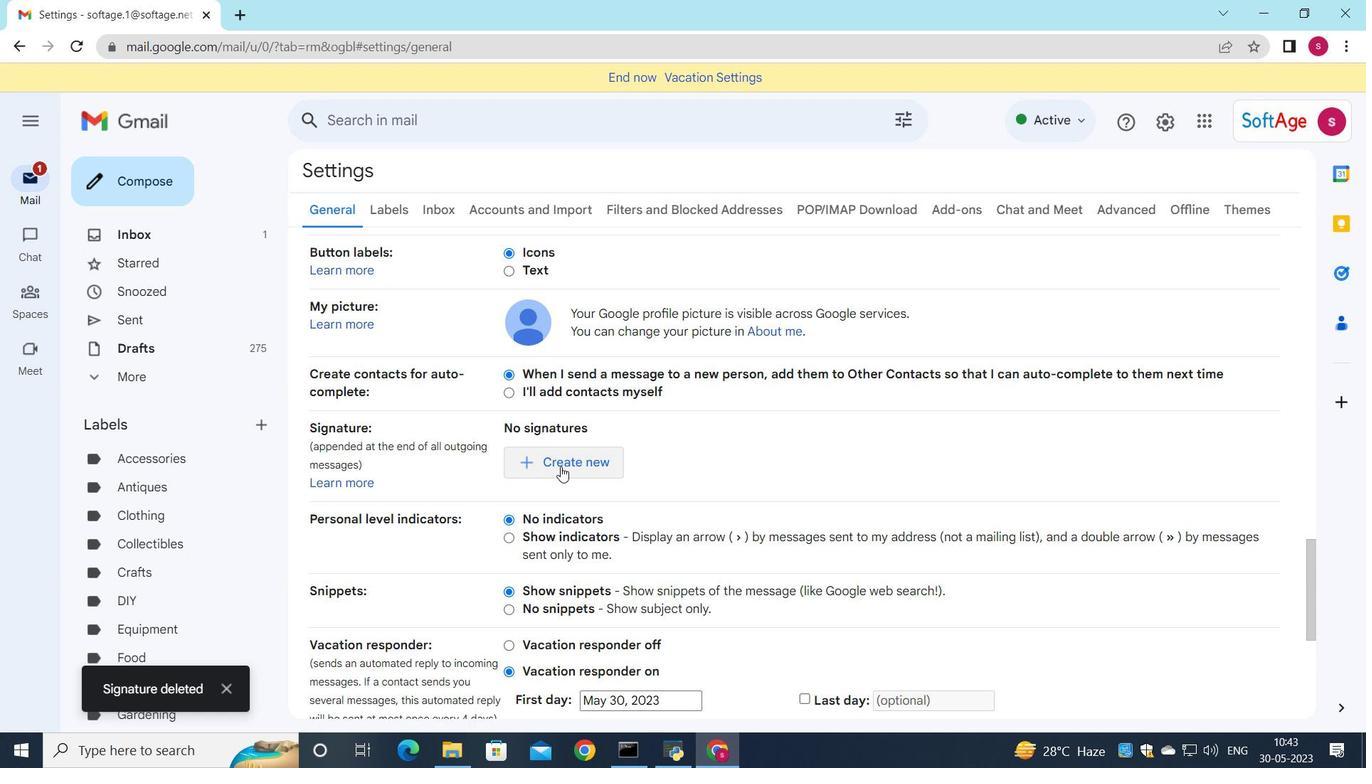 
Action: Mouse moved to (1004, 491)
Screenshot: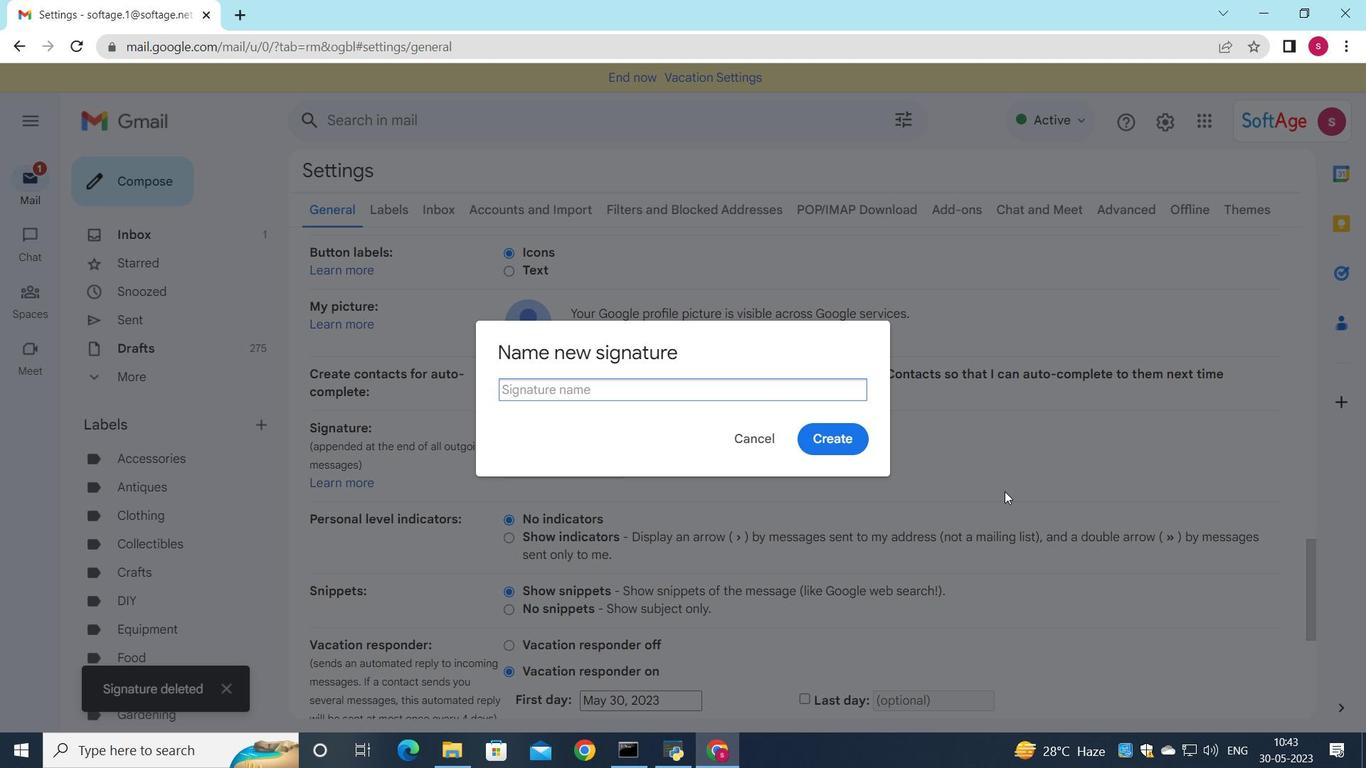 
Action: Key pressed <Key.shift>Brian<Key.space><Key.shift>Hall
Screenshot: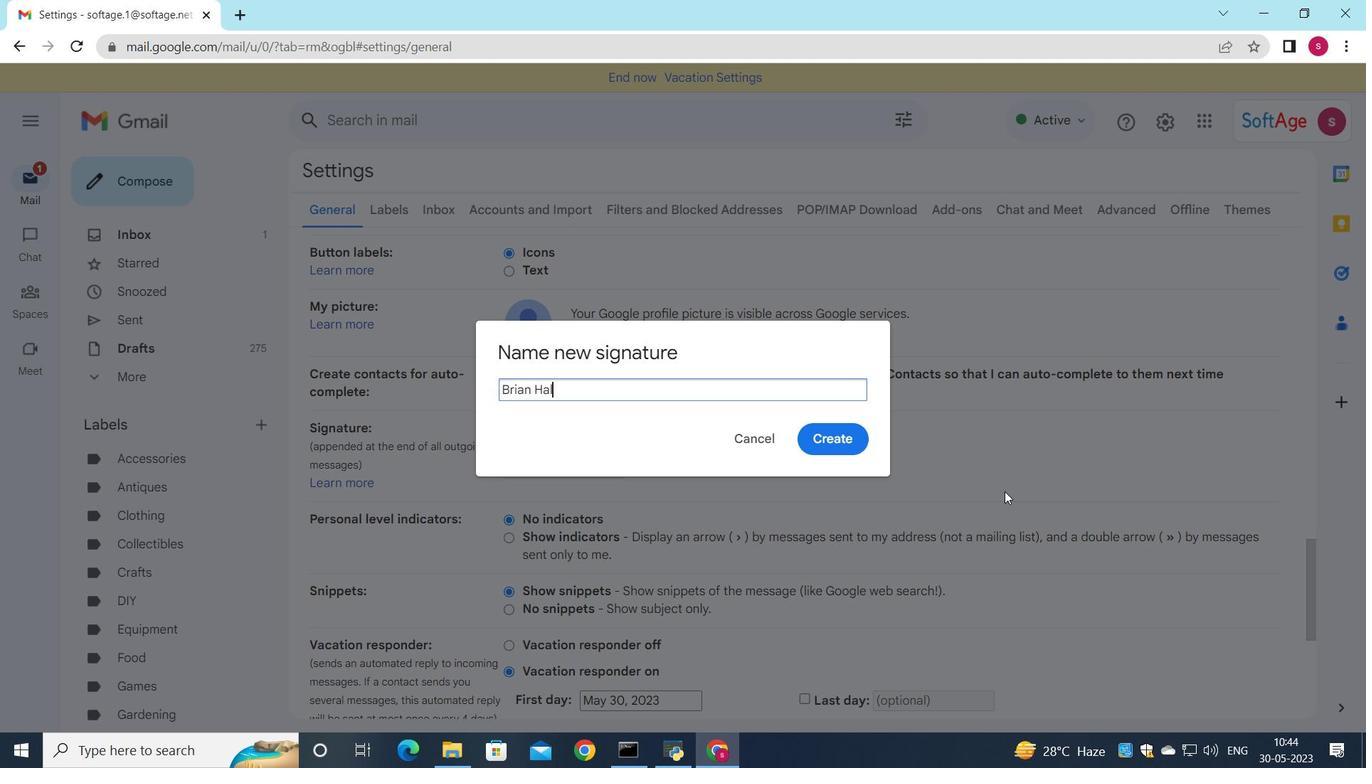 
Action: Mouse moved to (856, 434)
Screenshot: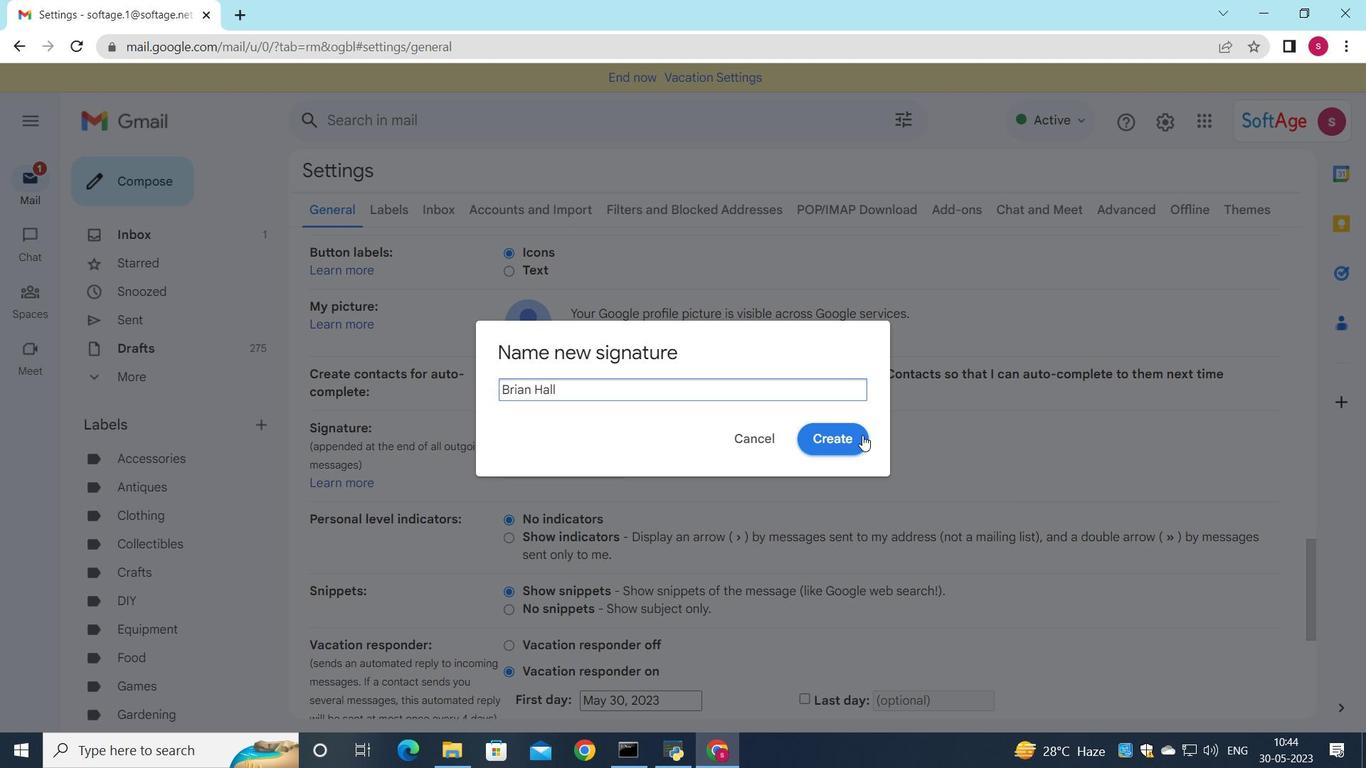 
Action: Mouse pressed left at (856, 434)
Screenshot: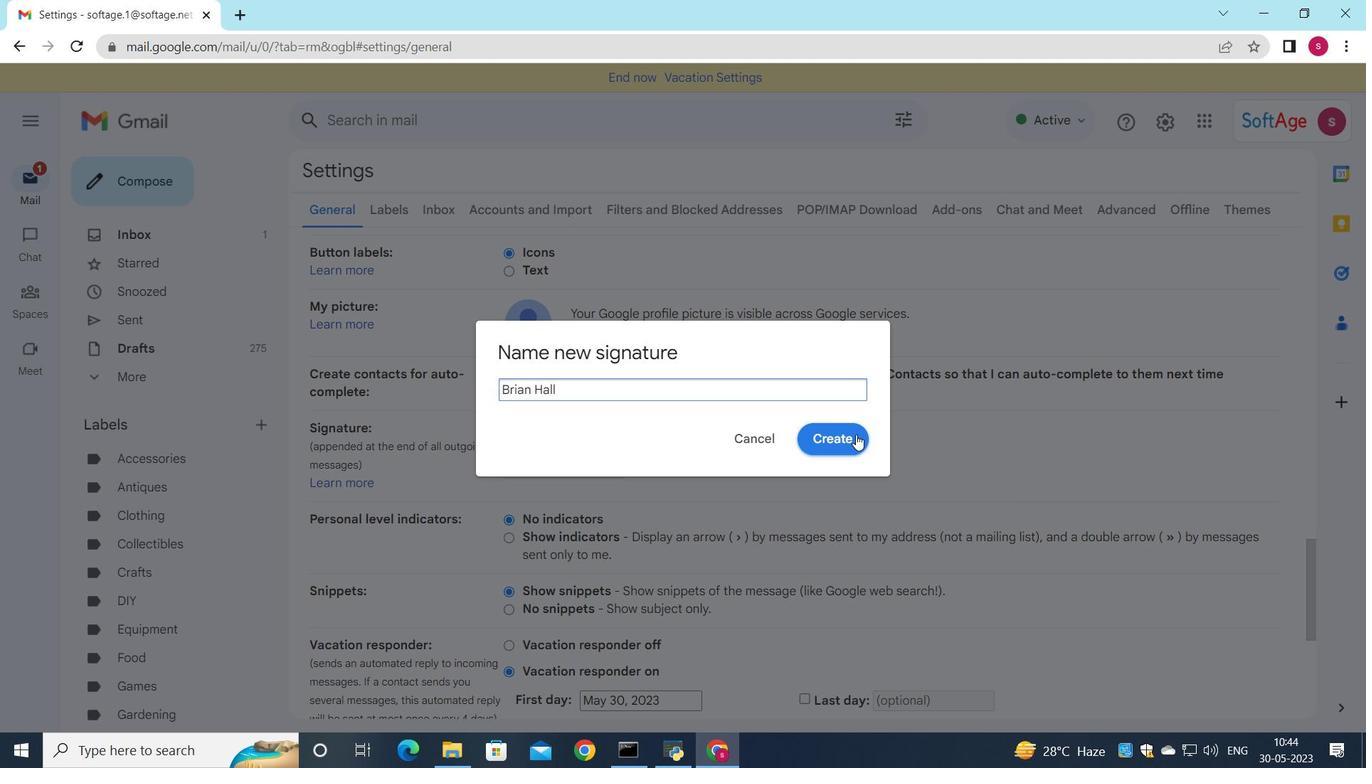 
Action: Mouse moved to (755, 471)
Screenshot: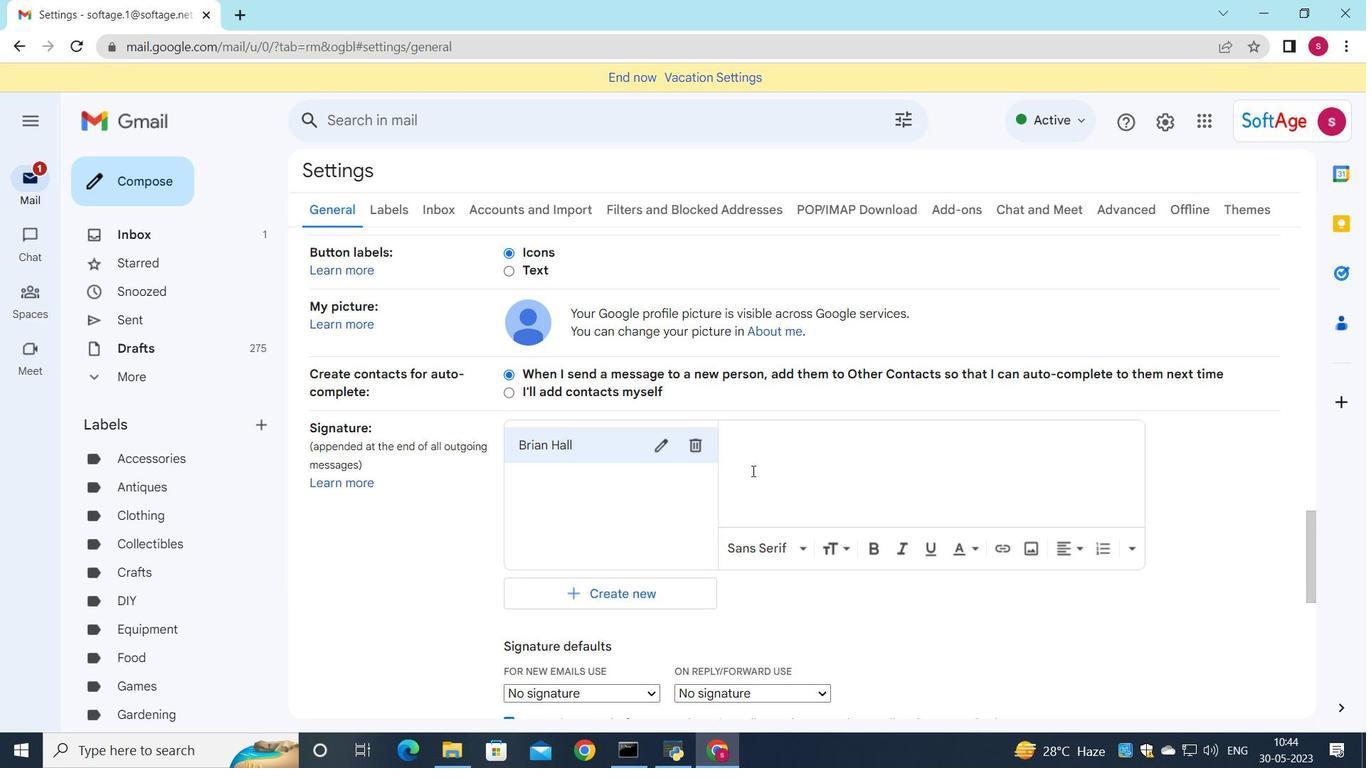 
Action: Mouse pressed left at (755, 471)
Screenshot: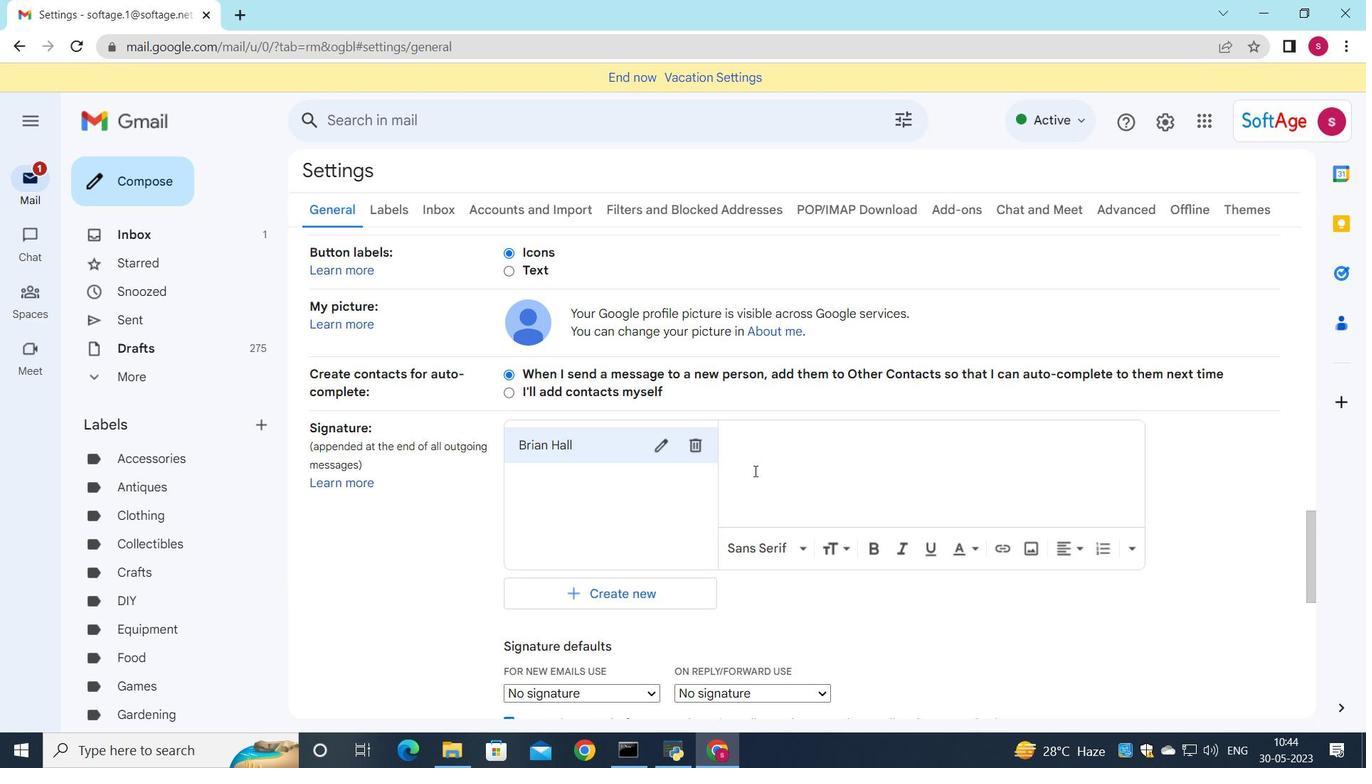 
Action: Mouse moved to (751, 472)
Screenshot: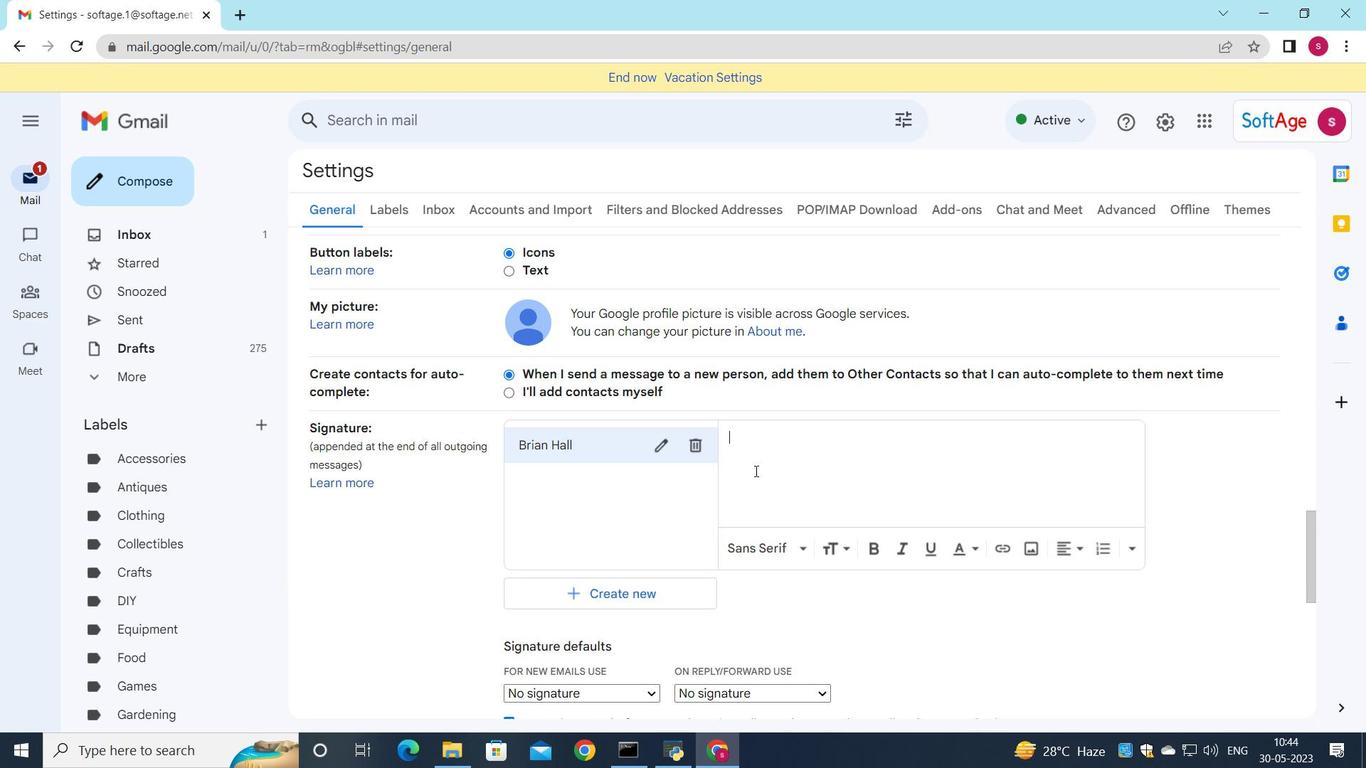 
Action: Key pressed <Key.shift>Brian<Key.space><Key.shift>Hall
Screenshot: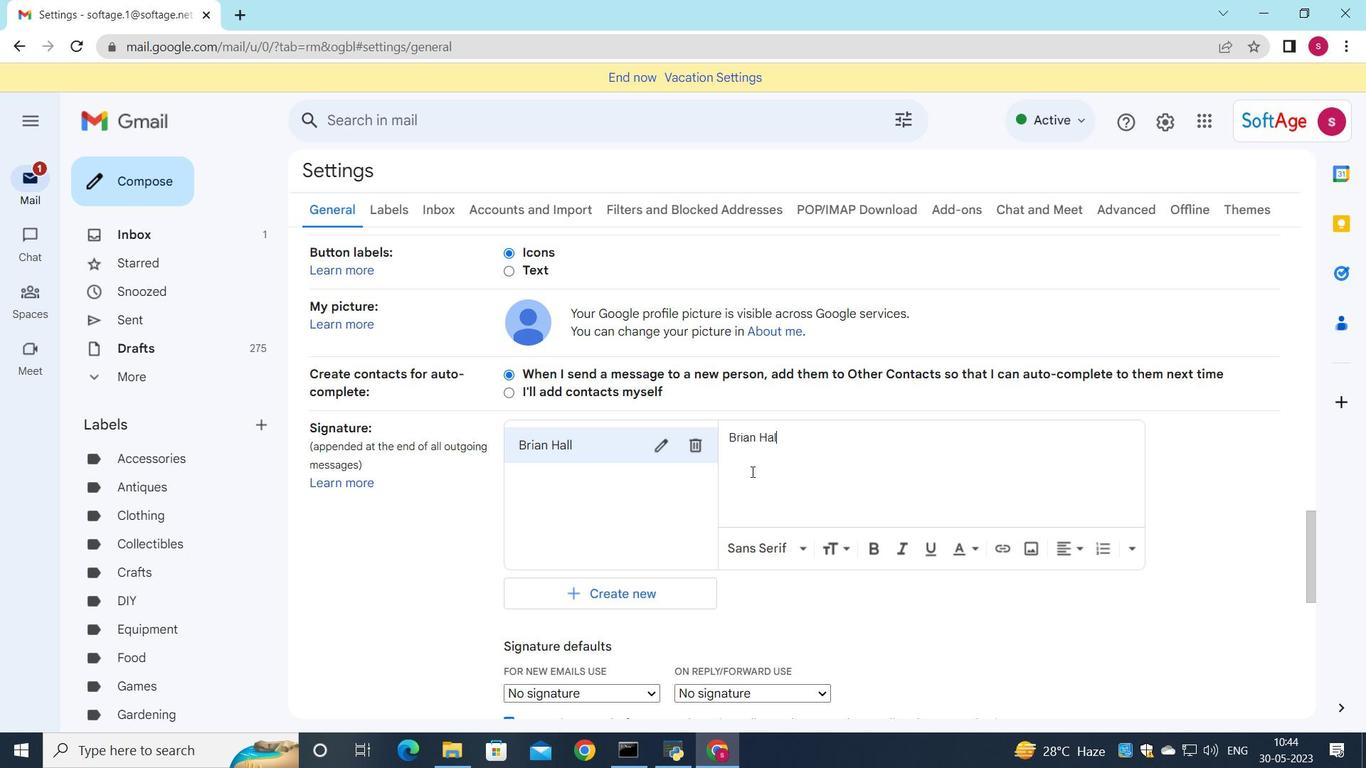 
Action: Mouse moved to (736, 536)
Screenshot: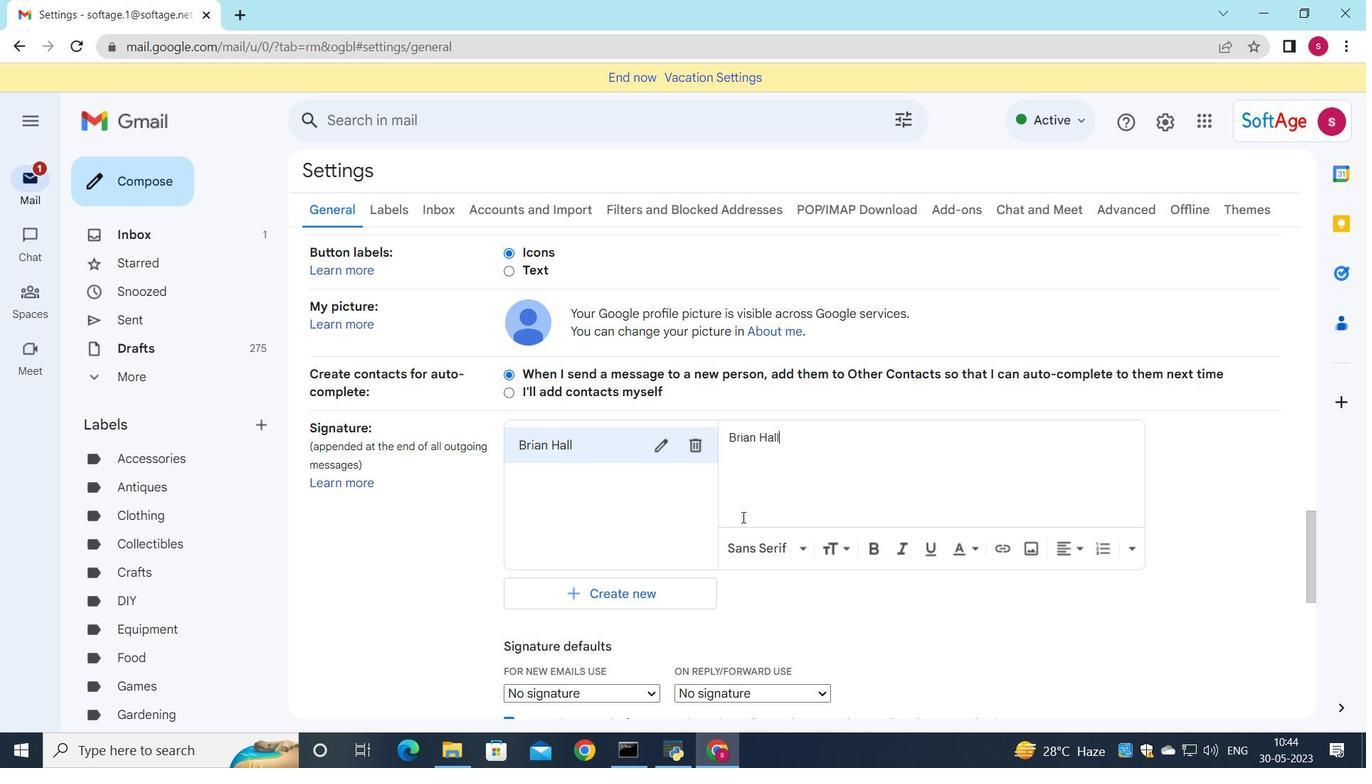 
Action: Mouse scrolled (736, 535) with delta (0, 0)
Screenshot: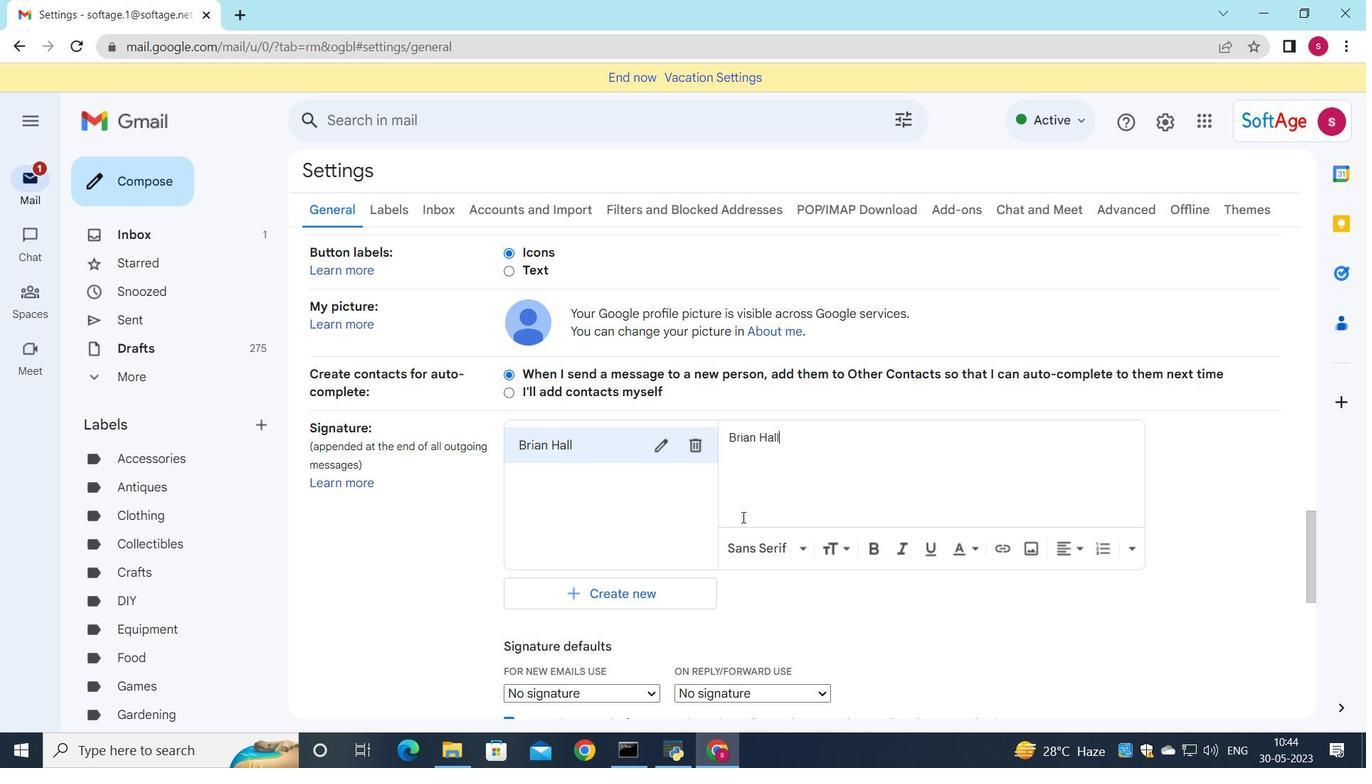 
Action: Mouse scrolled (736, 535) with delta (0, 0)
Screenshot: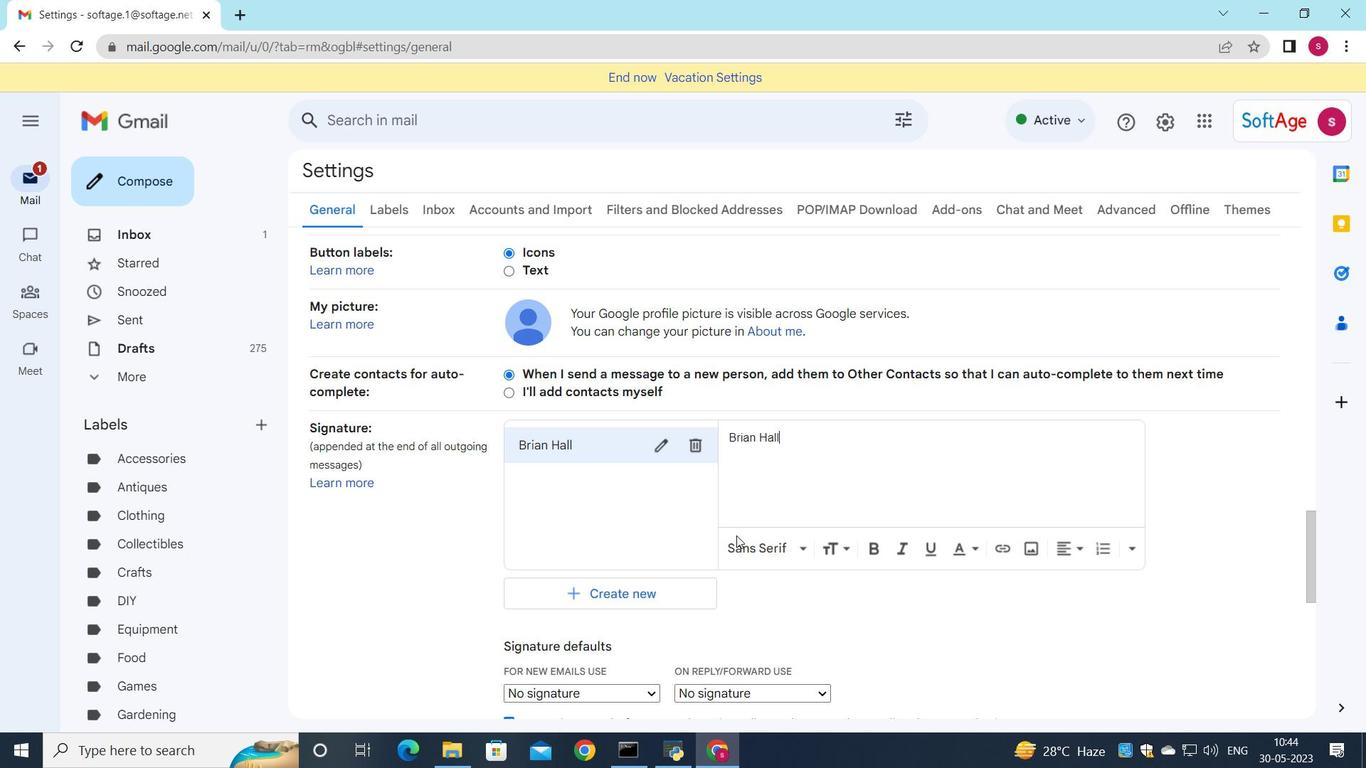 
Action: Mouse scrolled (736, 535) with delta (0, 0)
Screenshot: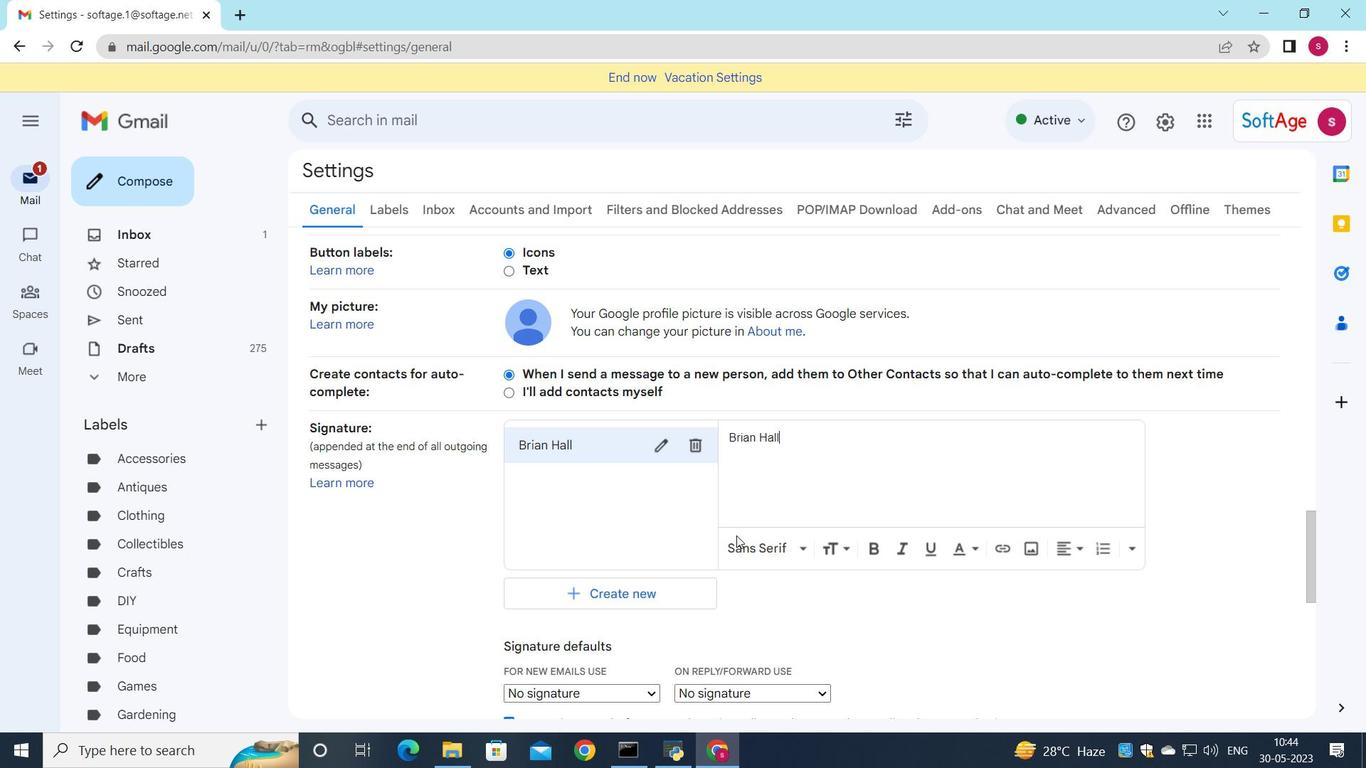 
Action: Mouse moved to (693, 527)
Screenshot: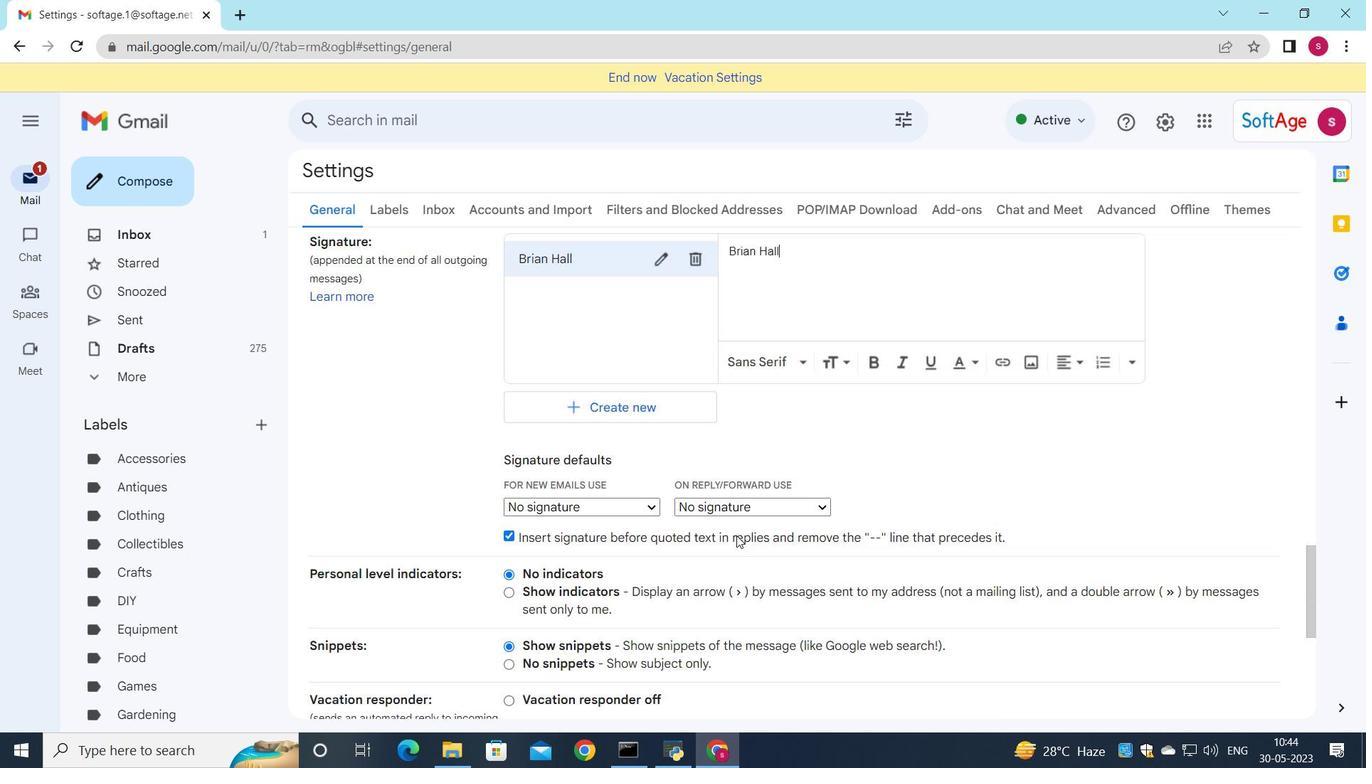 
Action: Mouse scrolled (735, 535) with delta (0, 0)
Screenshot: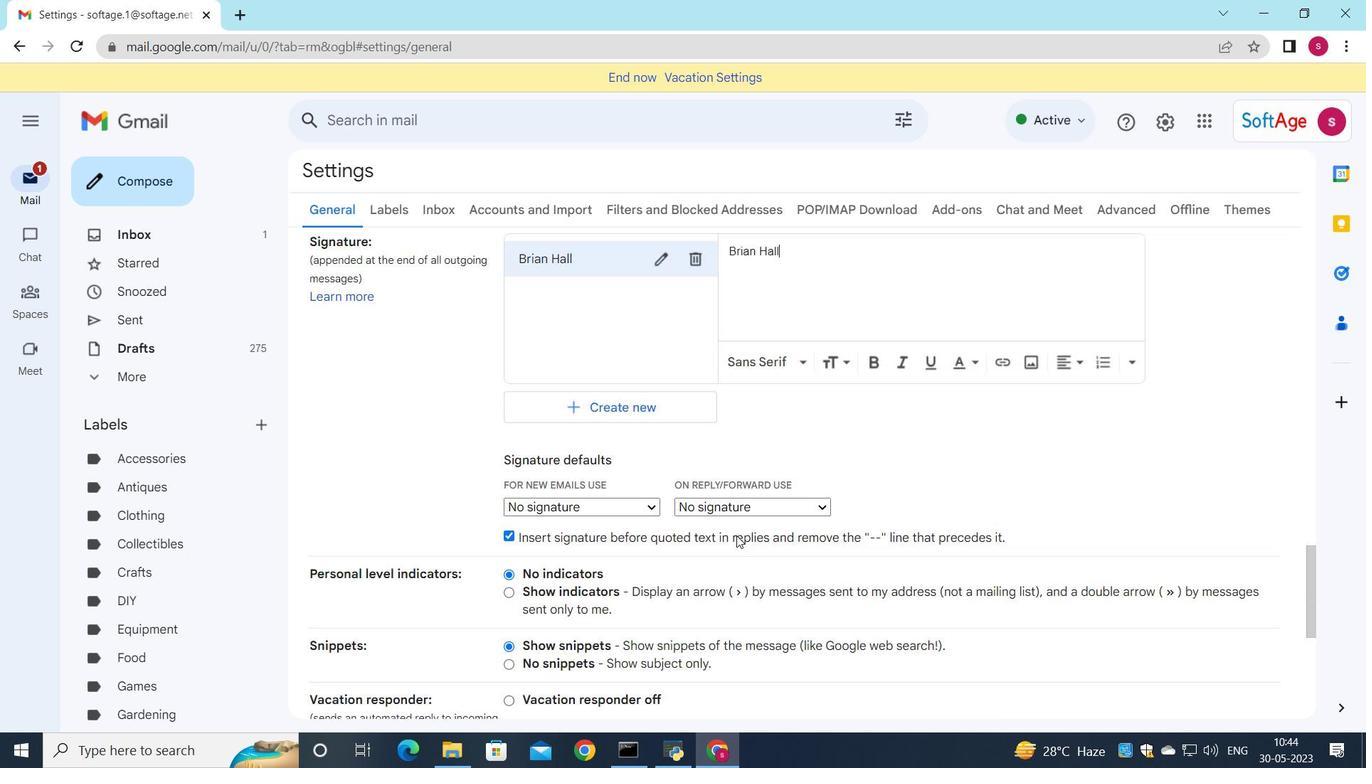 
Action: Mouse moved to (589, 337)
Screenshot: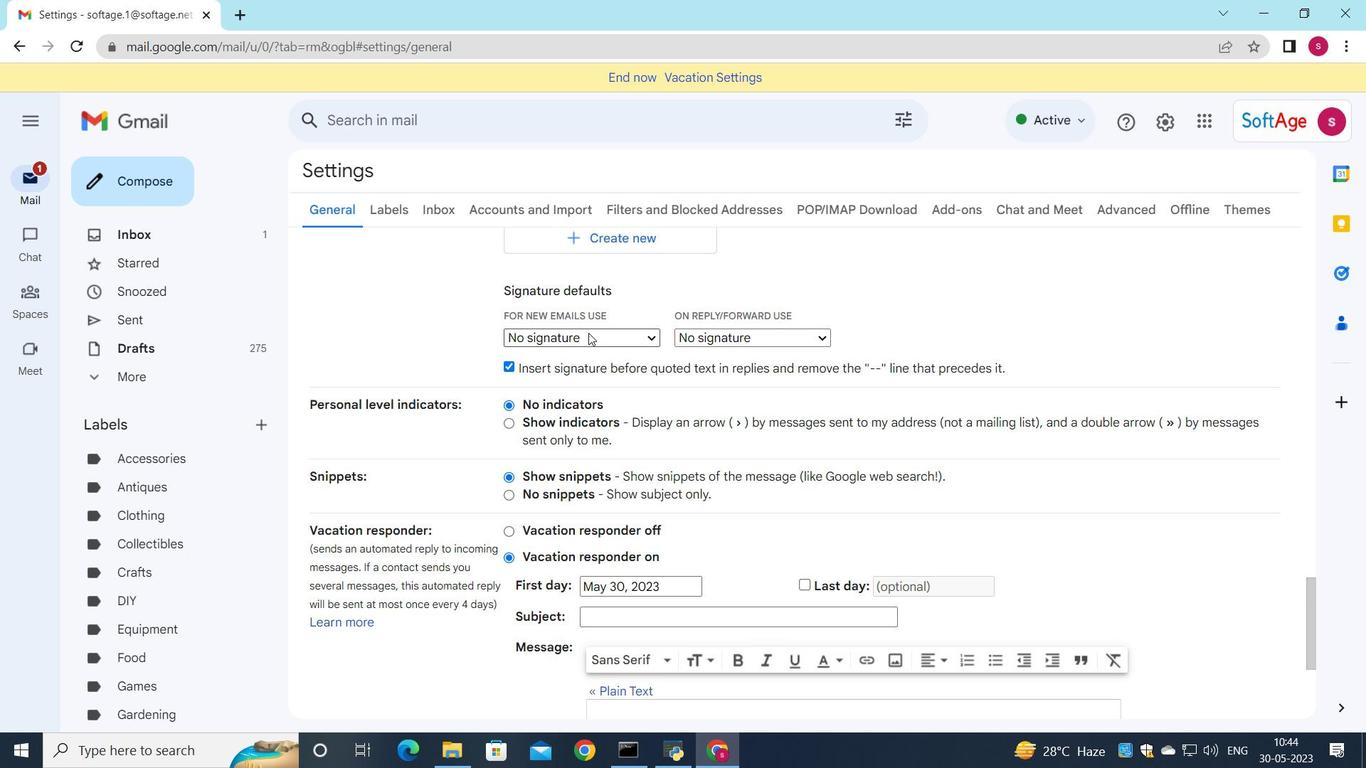 
Action: Mouse pressed left at (589, 337)
Screenshot: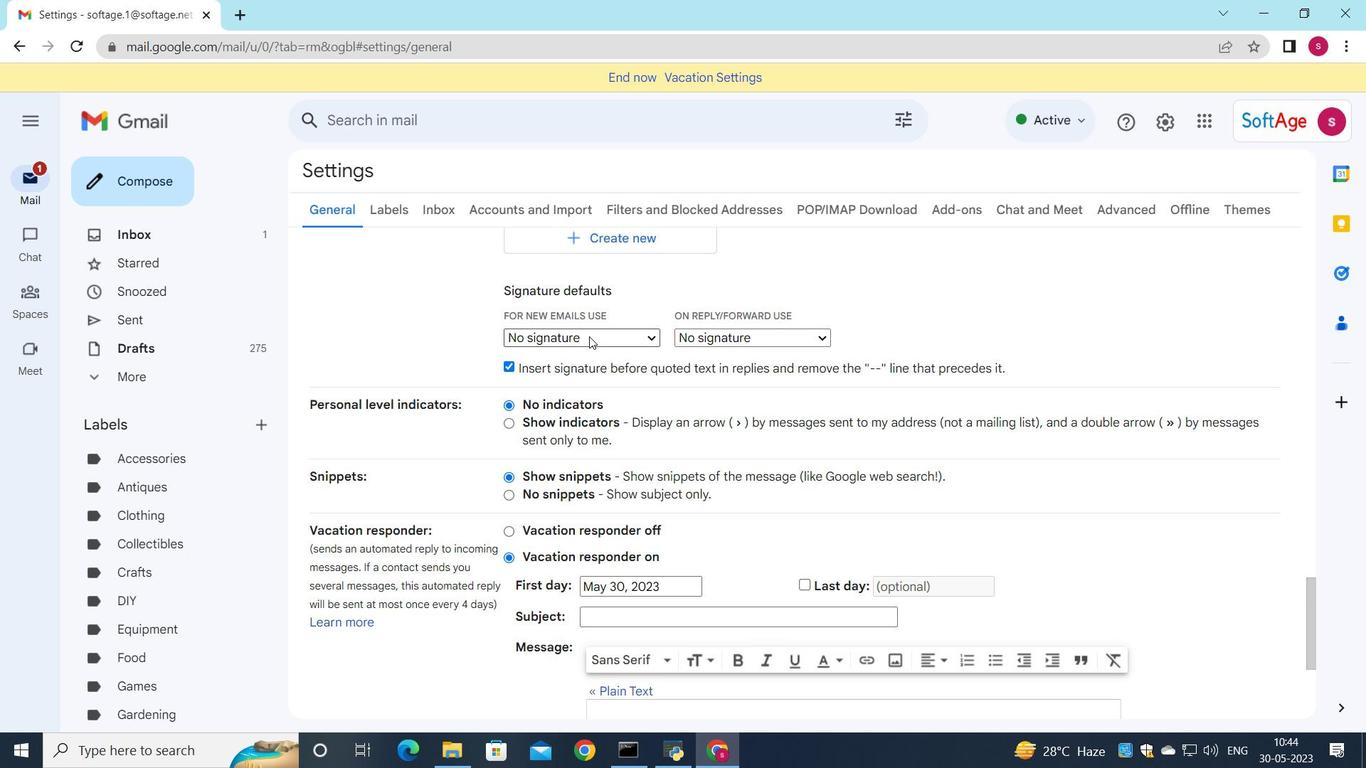 
Action: Mouse moved to (593, 369)
Screenshot: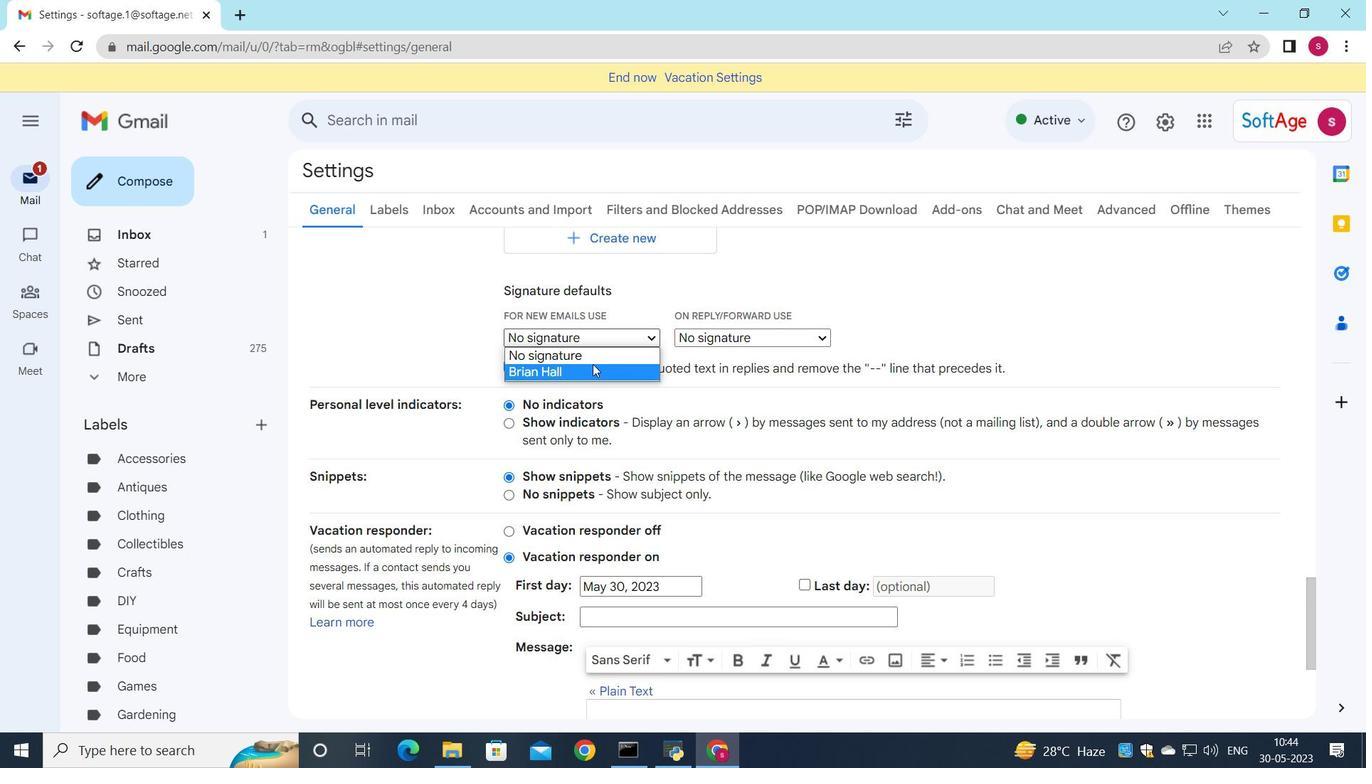 
Action: Mouse pressed left at (593, 369)
Screenshot: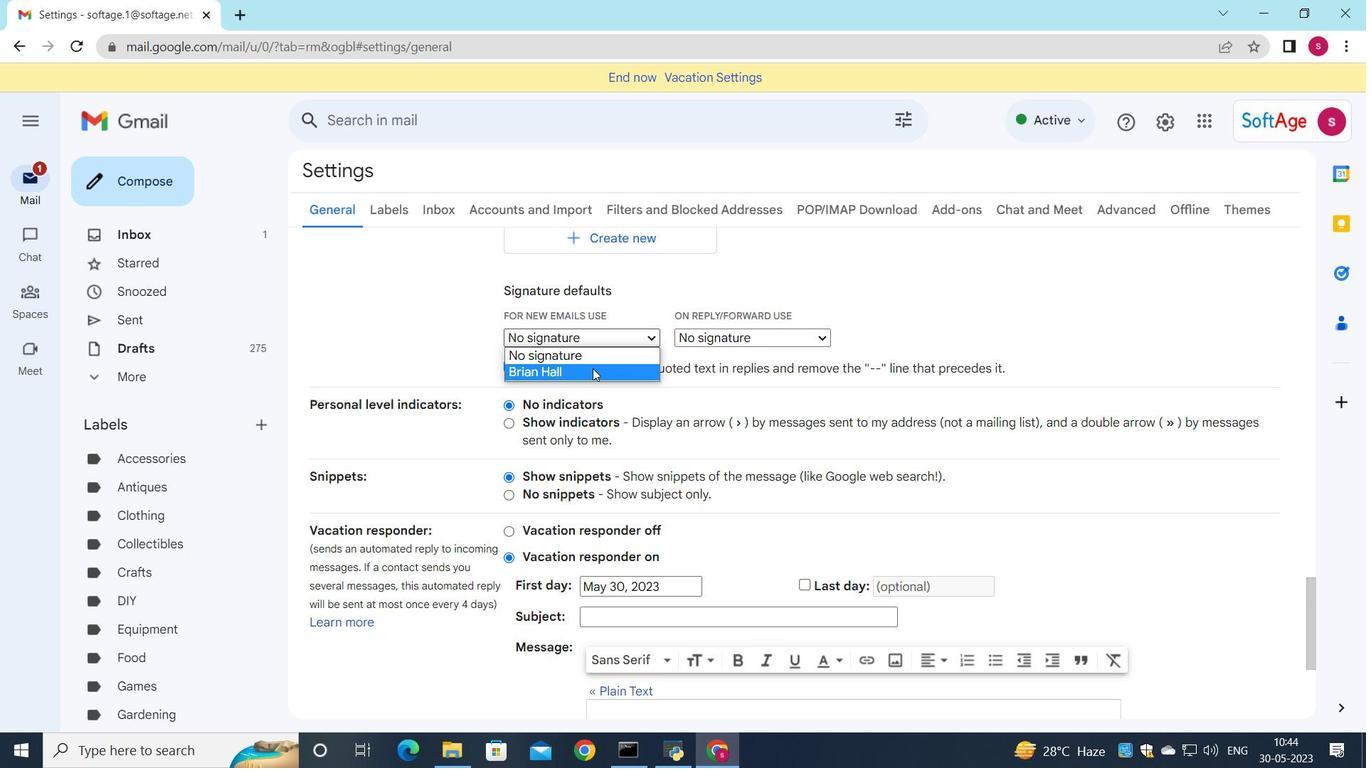 
Action: Mouse moved to (669, 338)
Screenshot: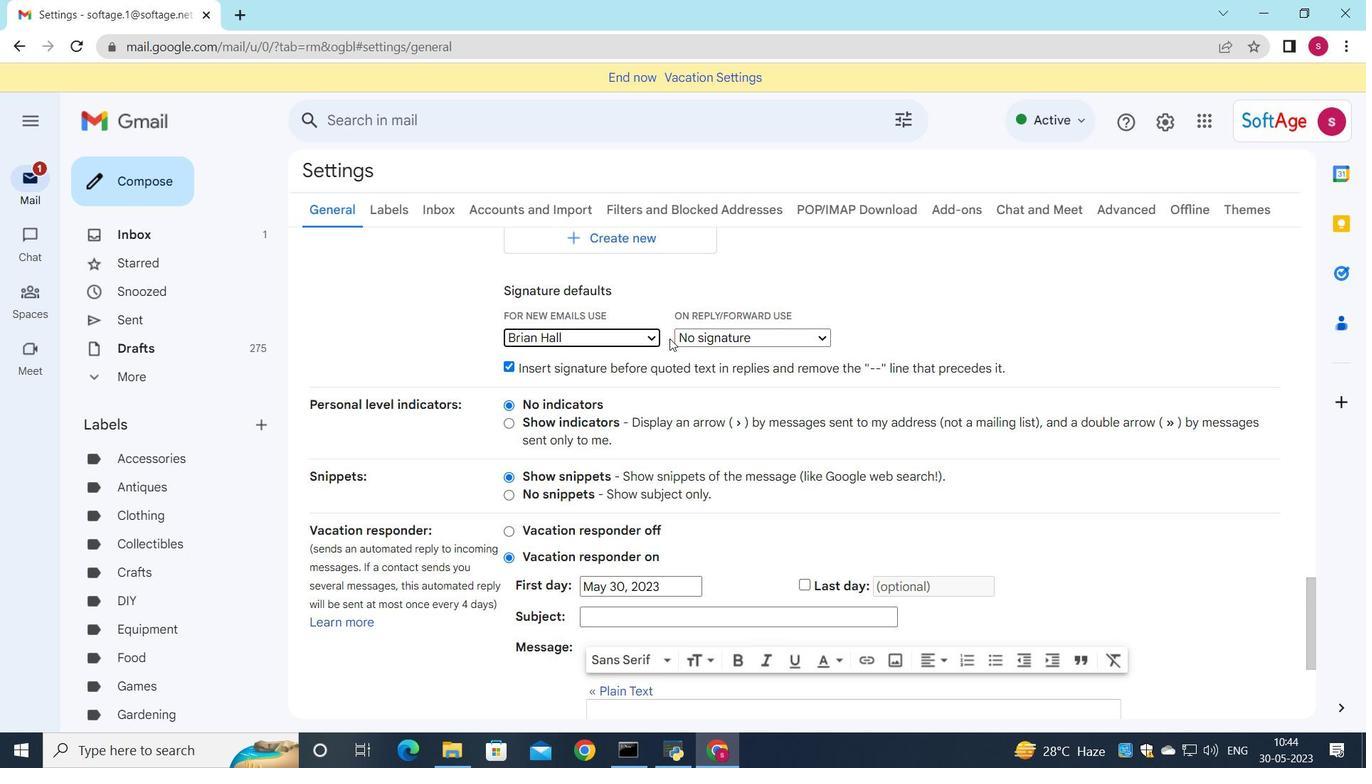
Action: Mouse pressed left at (669, 338)
Screenshot: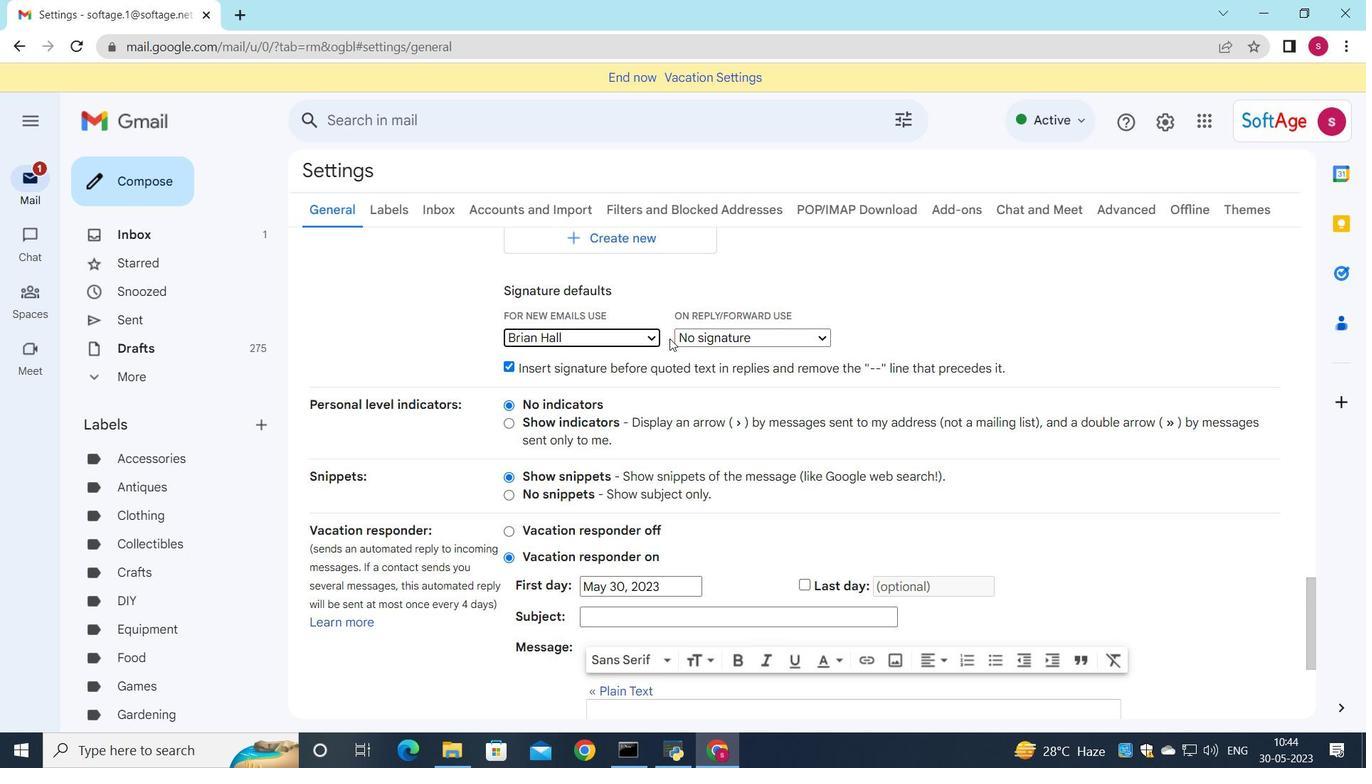 
Action: Mouse moved to (685, 340)
Screenshot: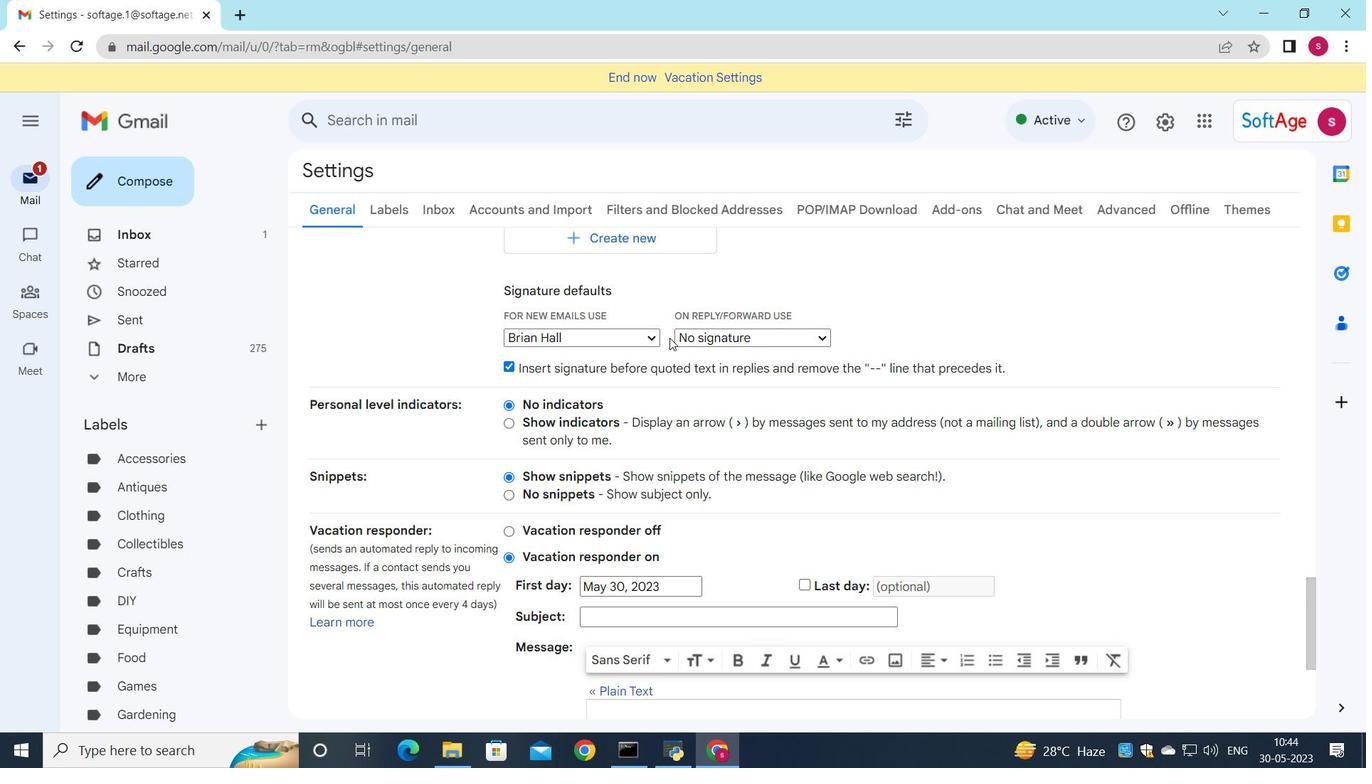 
Action: Mouse pressed left at (685, 340)
Screenshot: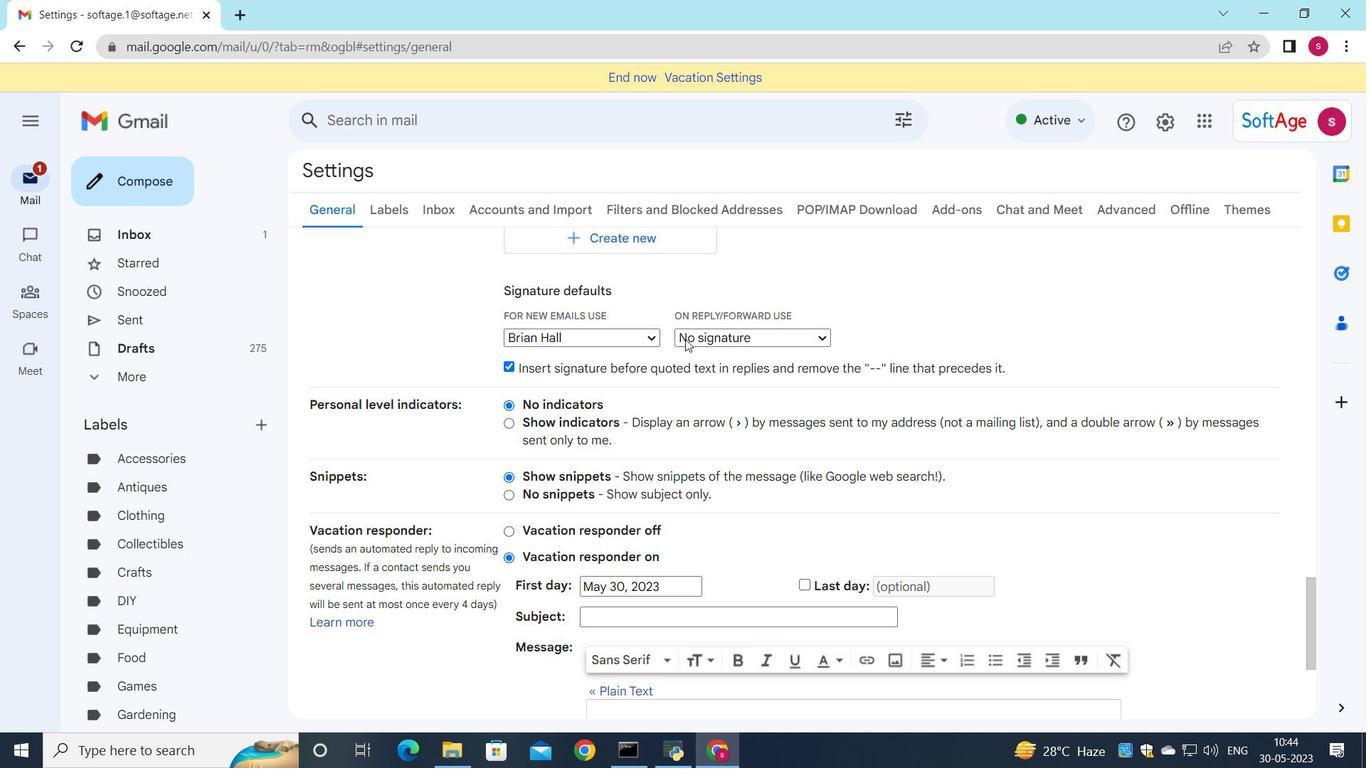 
Action: Mouse moved to (691, 373)
Screenshot: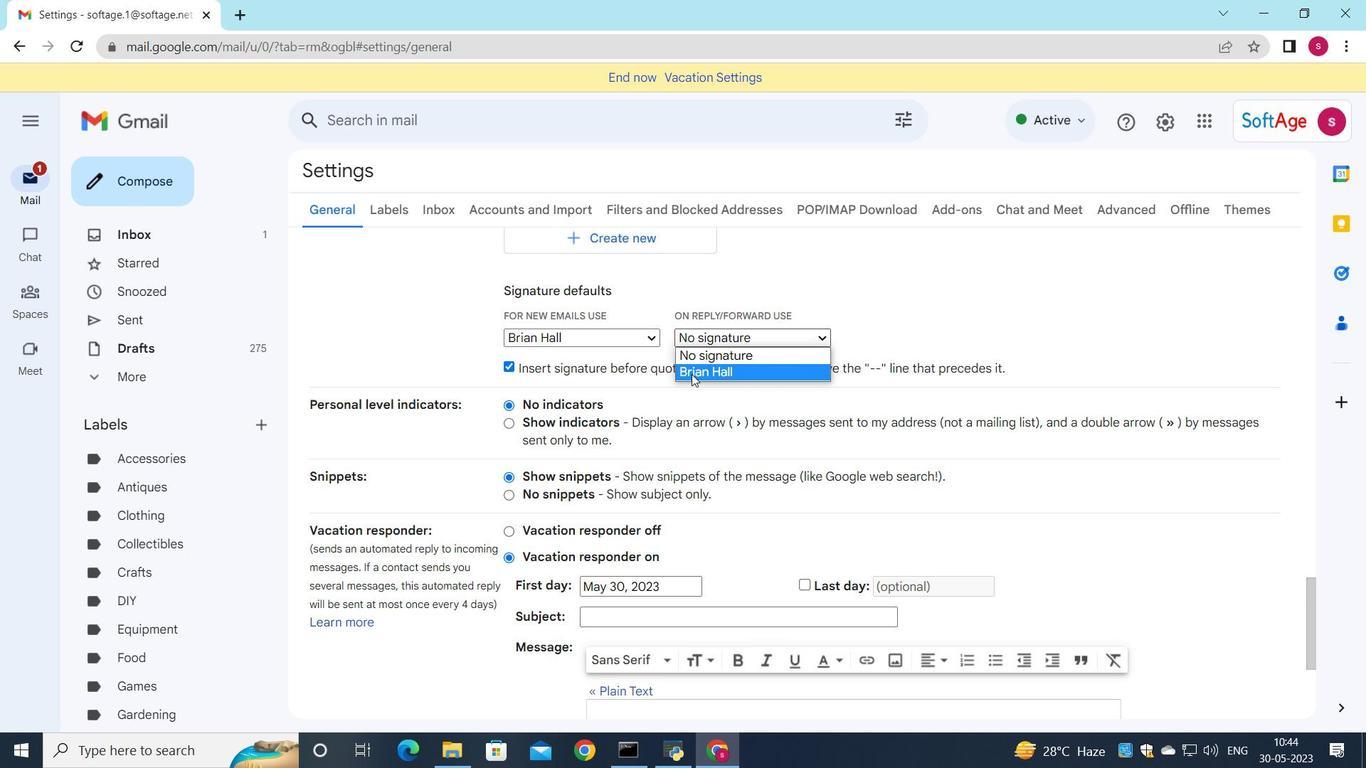 
Action: Mouse pressed left at (691, 373)
Screenshot: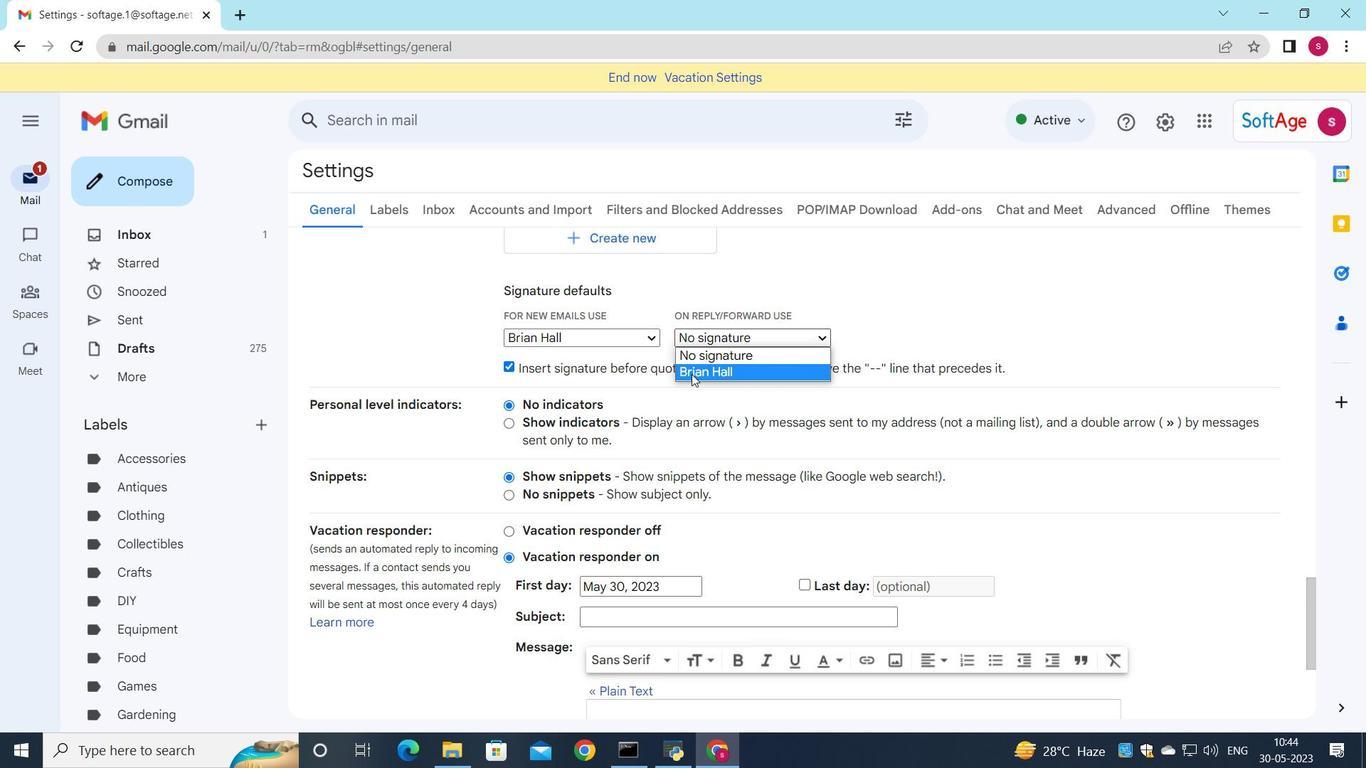 
Action: Mouse scrolled (691, 372) with delta (0, 0)
Screenshot: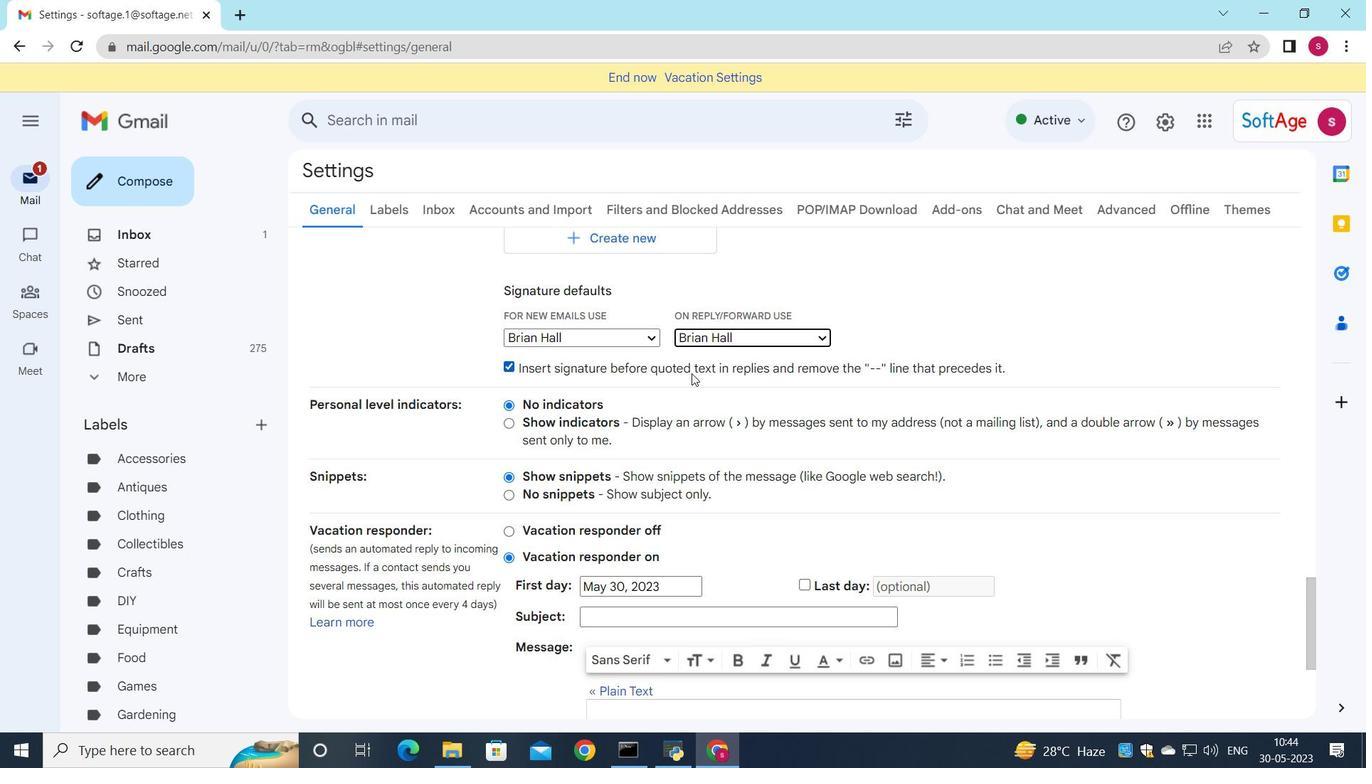 
Action: Mouse scrolled (691, 372) with delta (0, 0)
Screenshot: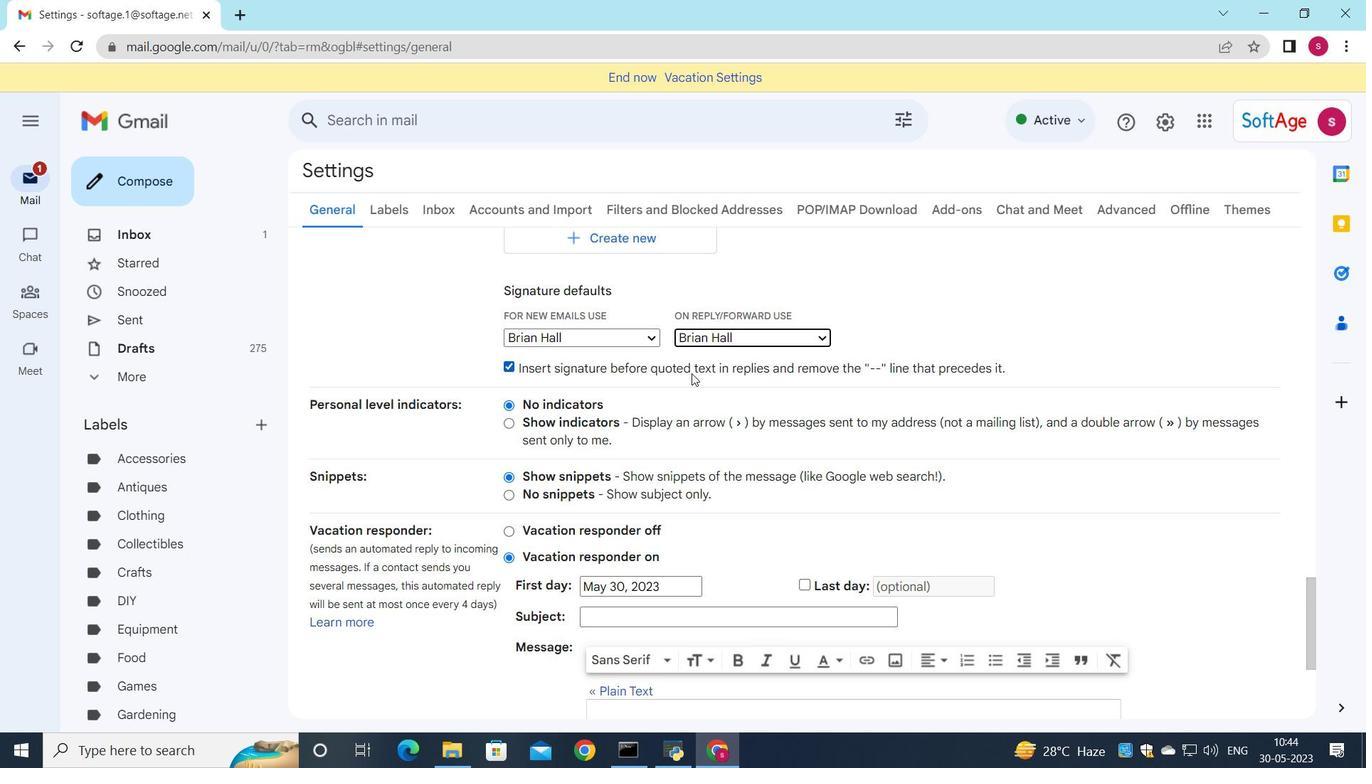 
Action: Mouse scrolled (691, 372) with delta (0, 0)
Screenshot: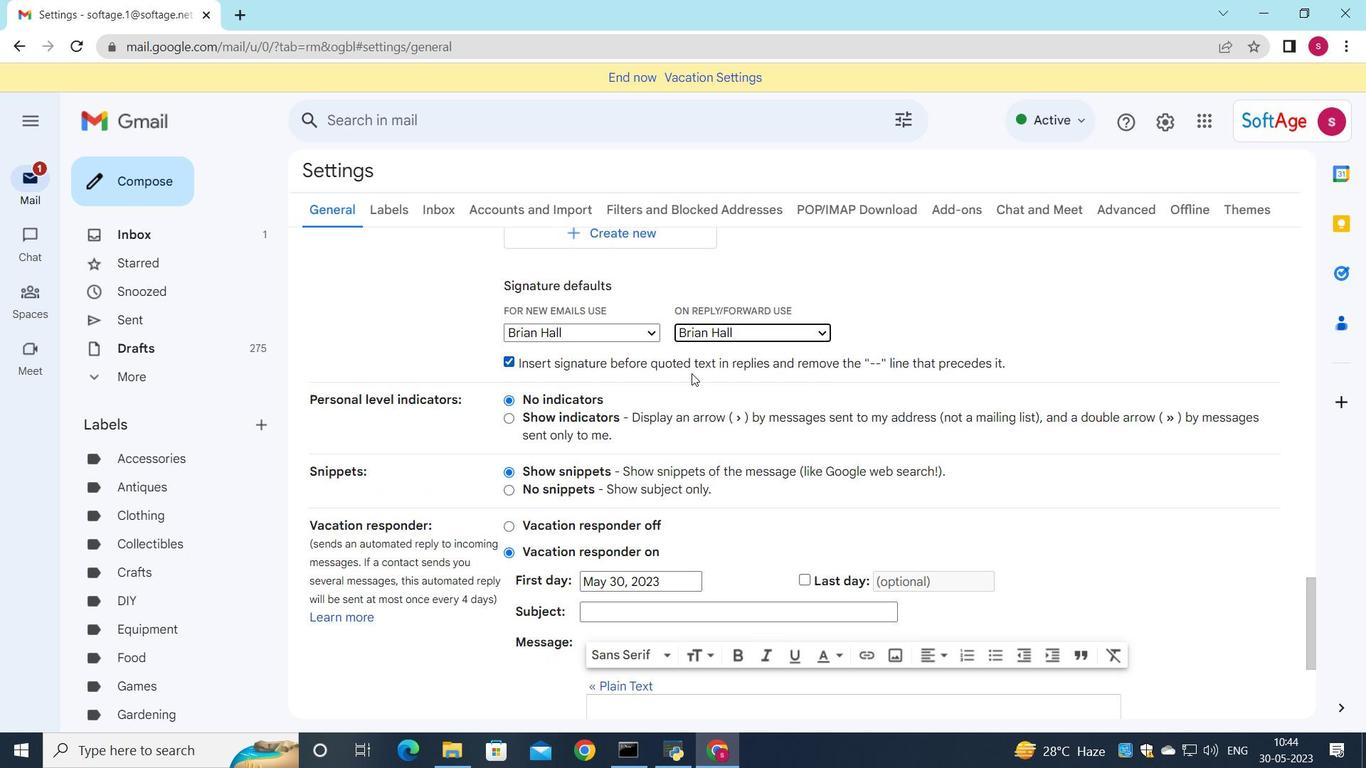 
Action: Mouse scrolled (691, 372) with delta (0, 0)
Screenshot: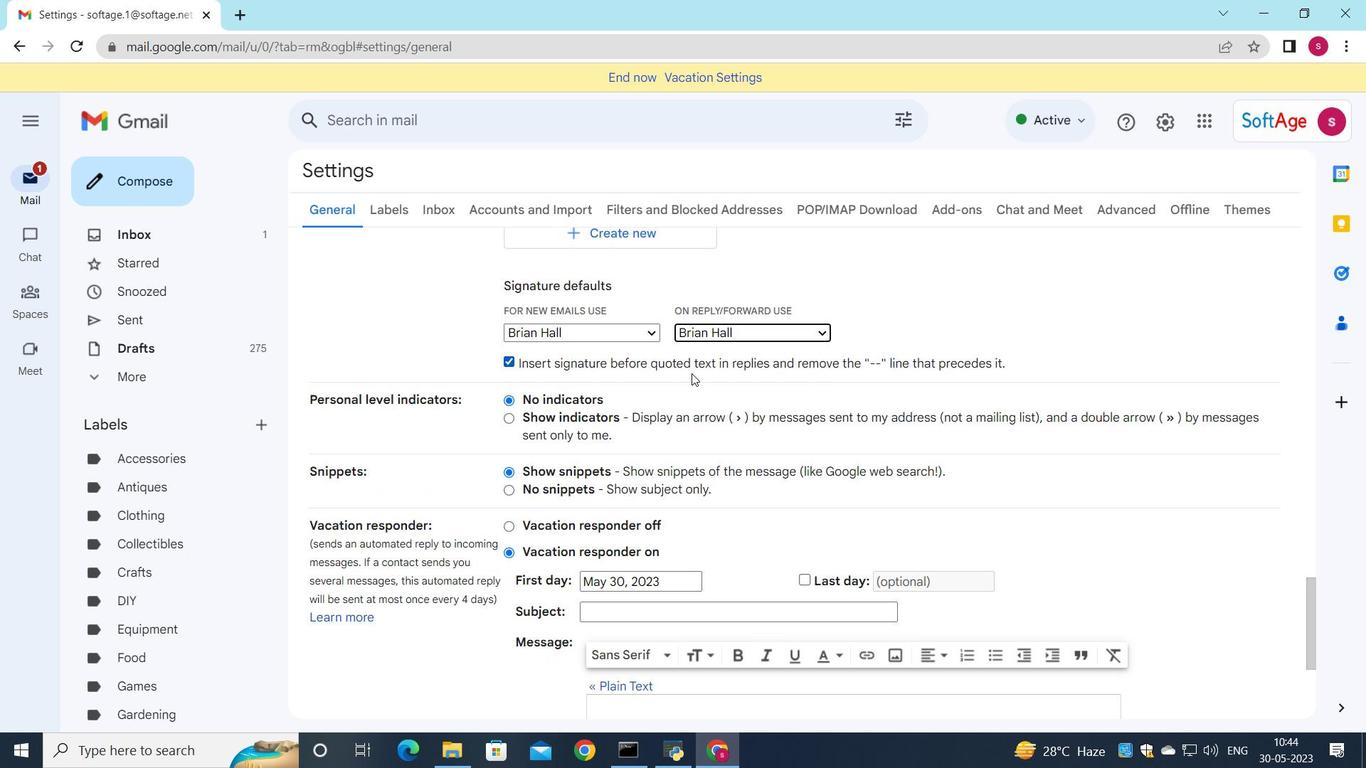 
Action: Mouse moved to (673, 437)
Screenshot: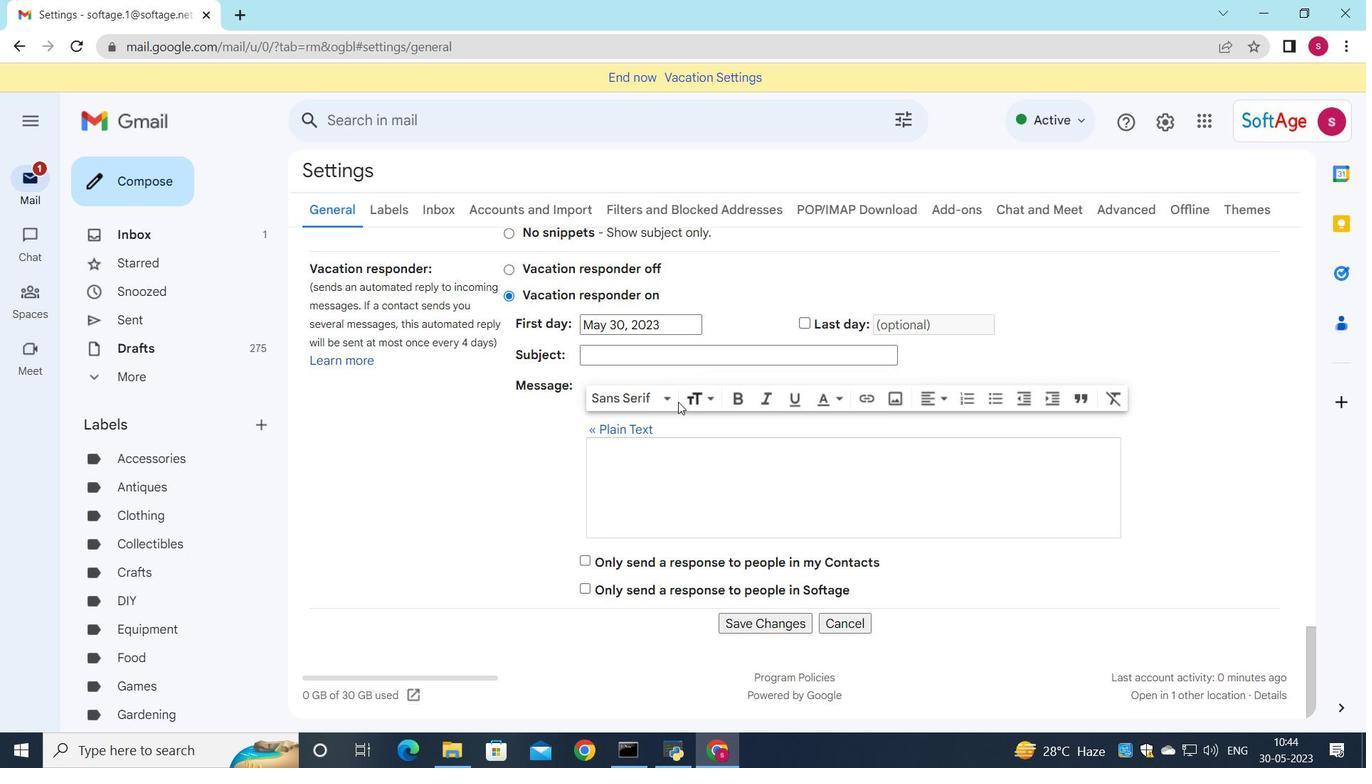 
Action: Mouse scrolled (673, 436) with delta (0, 0)
Screenshot: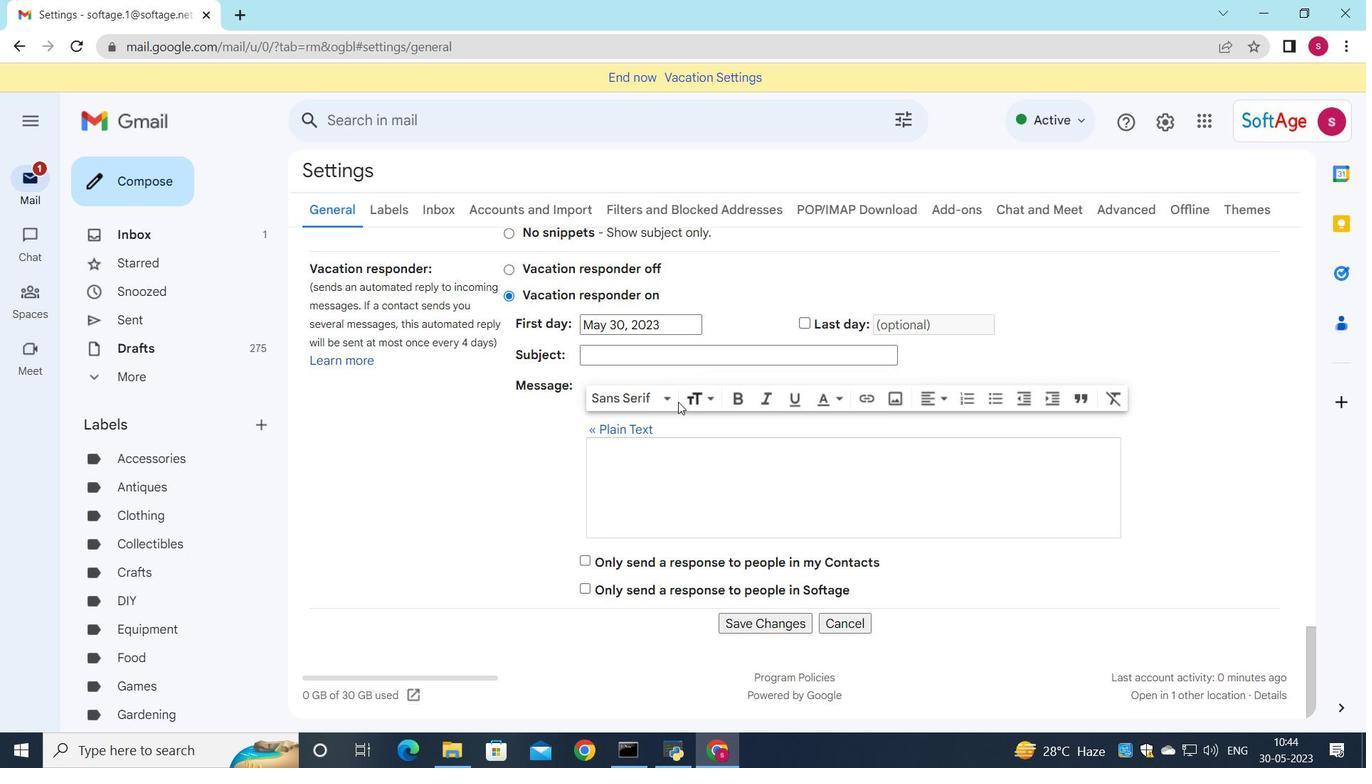 
Action: Mouse moved to (676, 468)
Screenshot: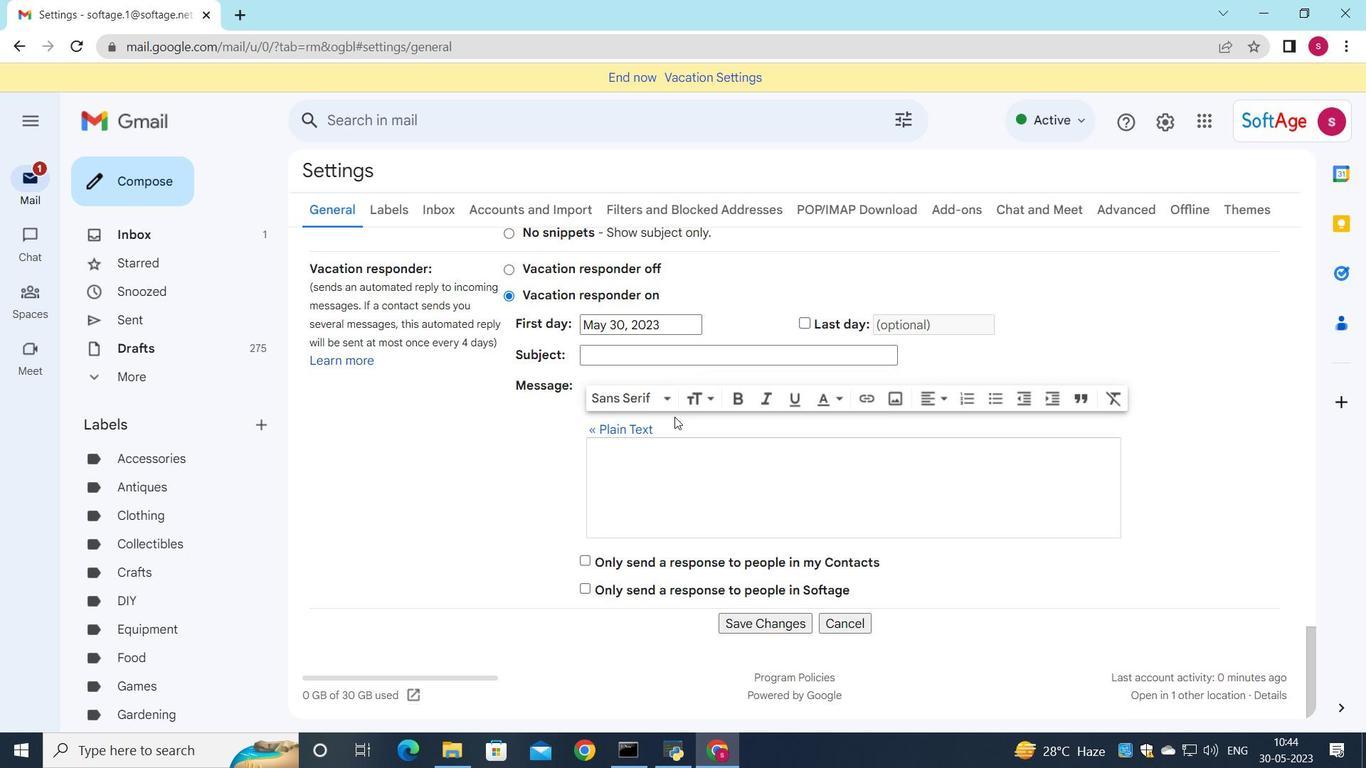 
Action: Mouse scrolled (676, 467) with delta (0, 0)
Screenshot: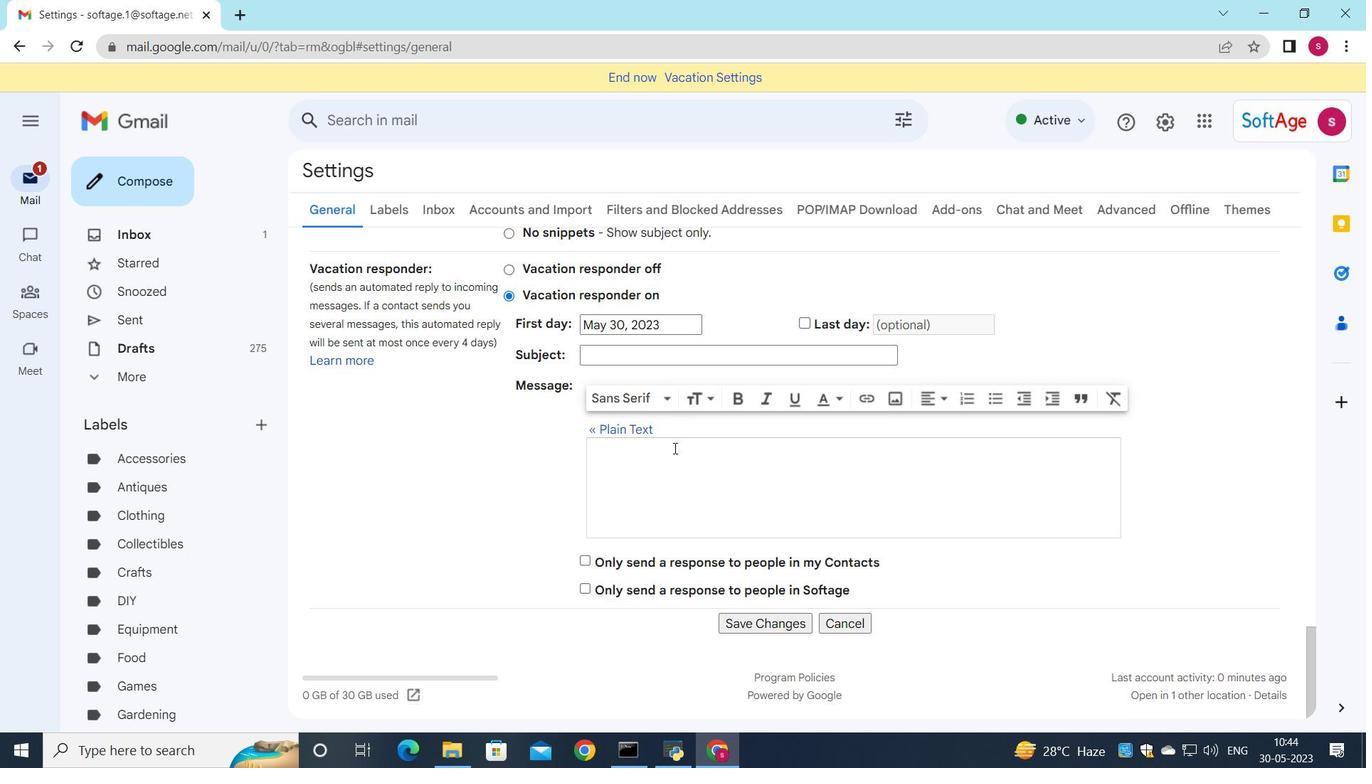 
Action: Mouse moved to (688, 520)
Screenshot: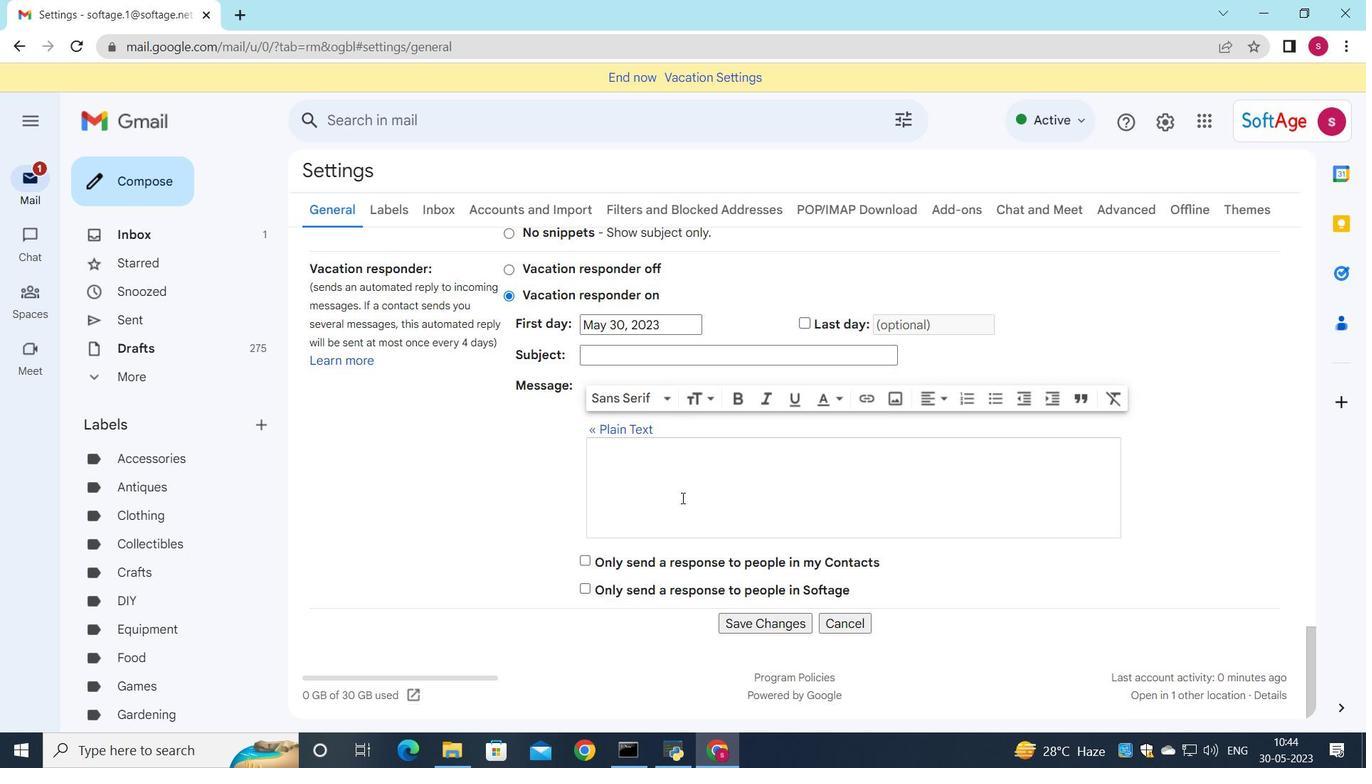 
Action: Mouse scrolled (688, 520) with delta (0, 0)
Screenshot: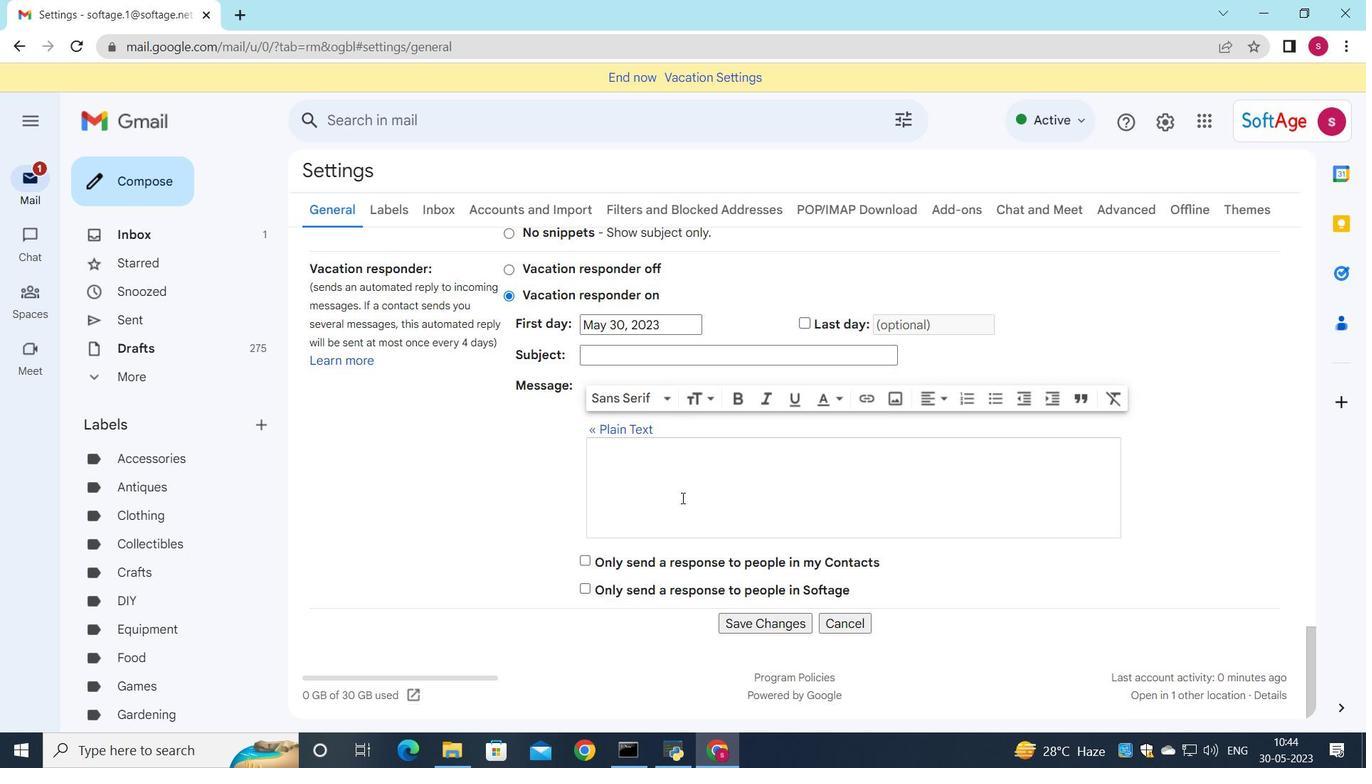 
Action: Mouse moved to (755, 630)
Screenshot: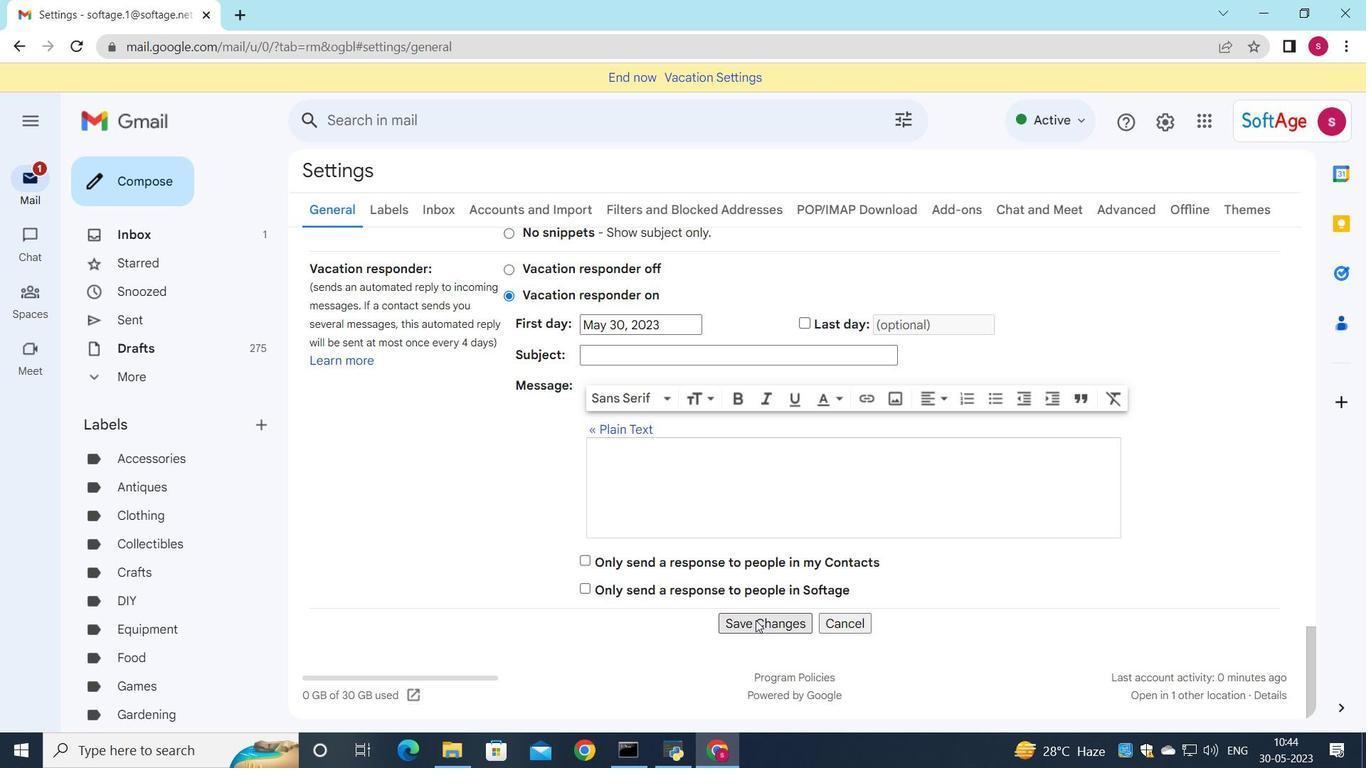 
Action: Mouse pressed left at (755, 630)
Screenshot: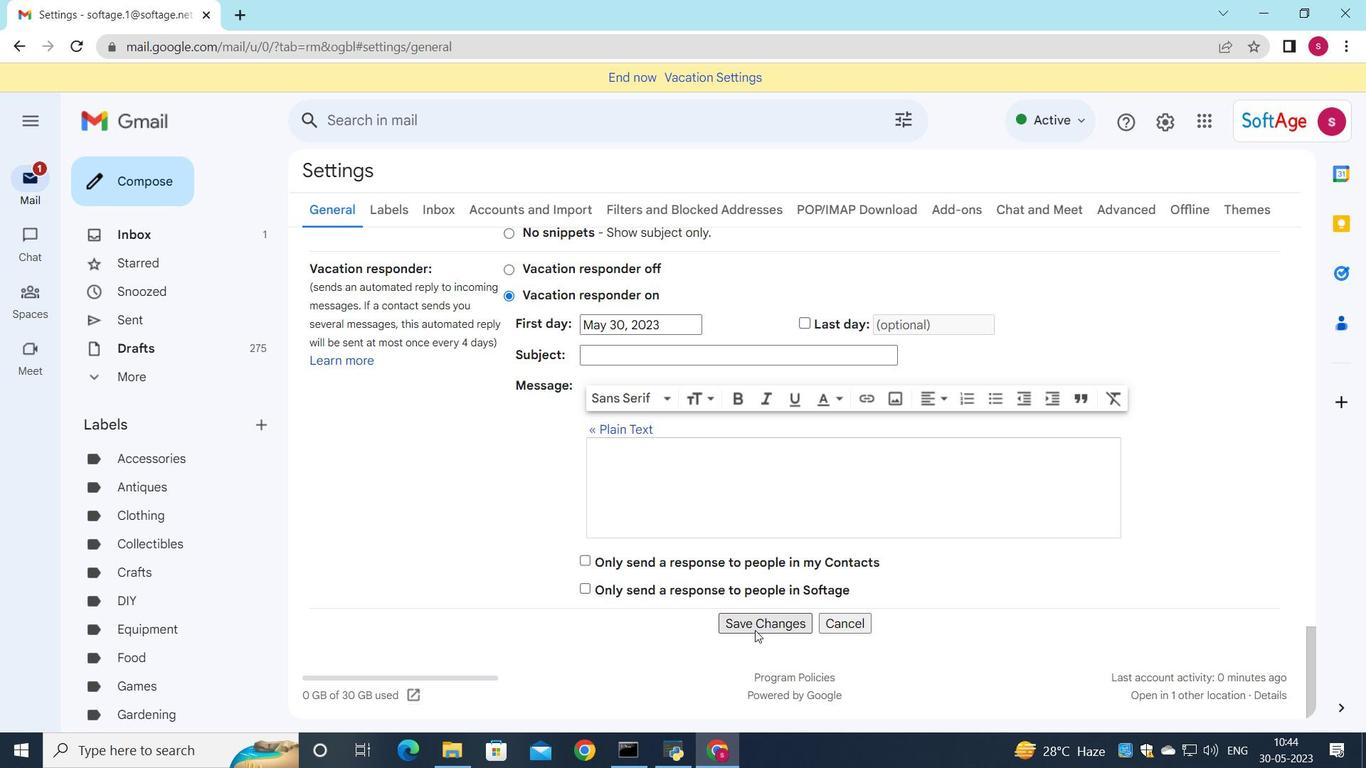 
Action: Mouse moved to (149, 182)
Screenshot: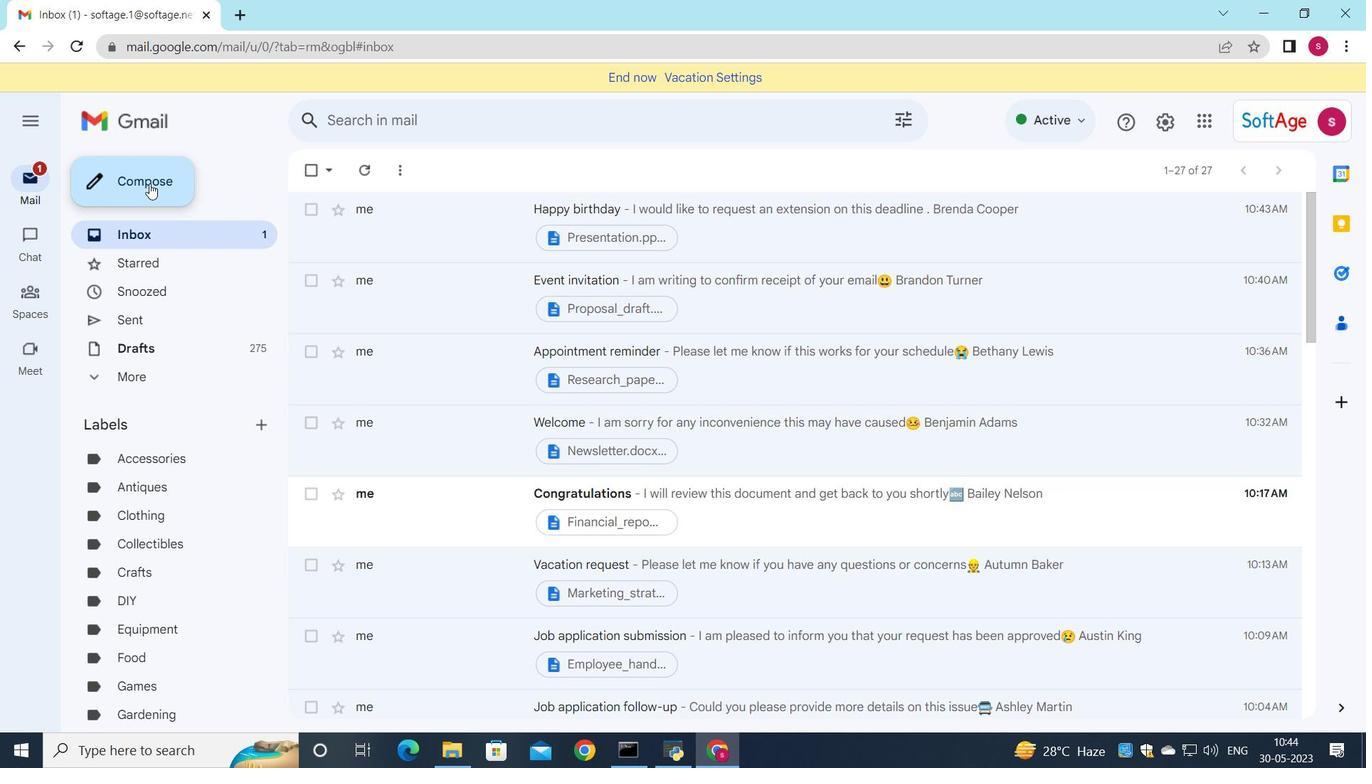 
Action: Mouse pressed left at (149, 182)
Screenshot: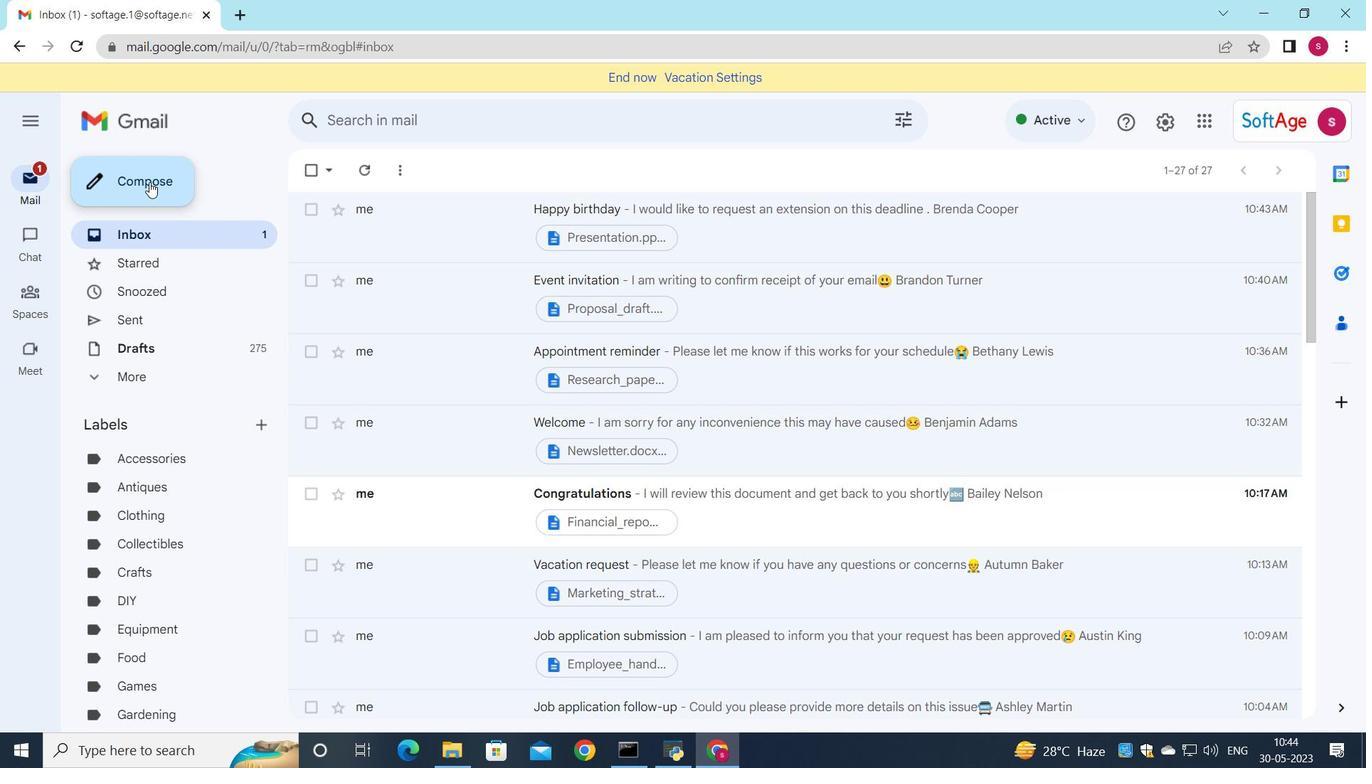 
Action: Mouse moved to (916, 308)
Screenshot: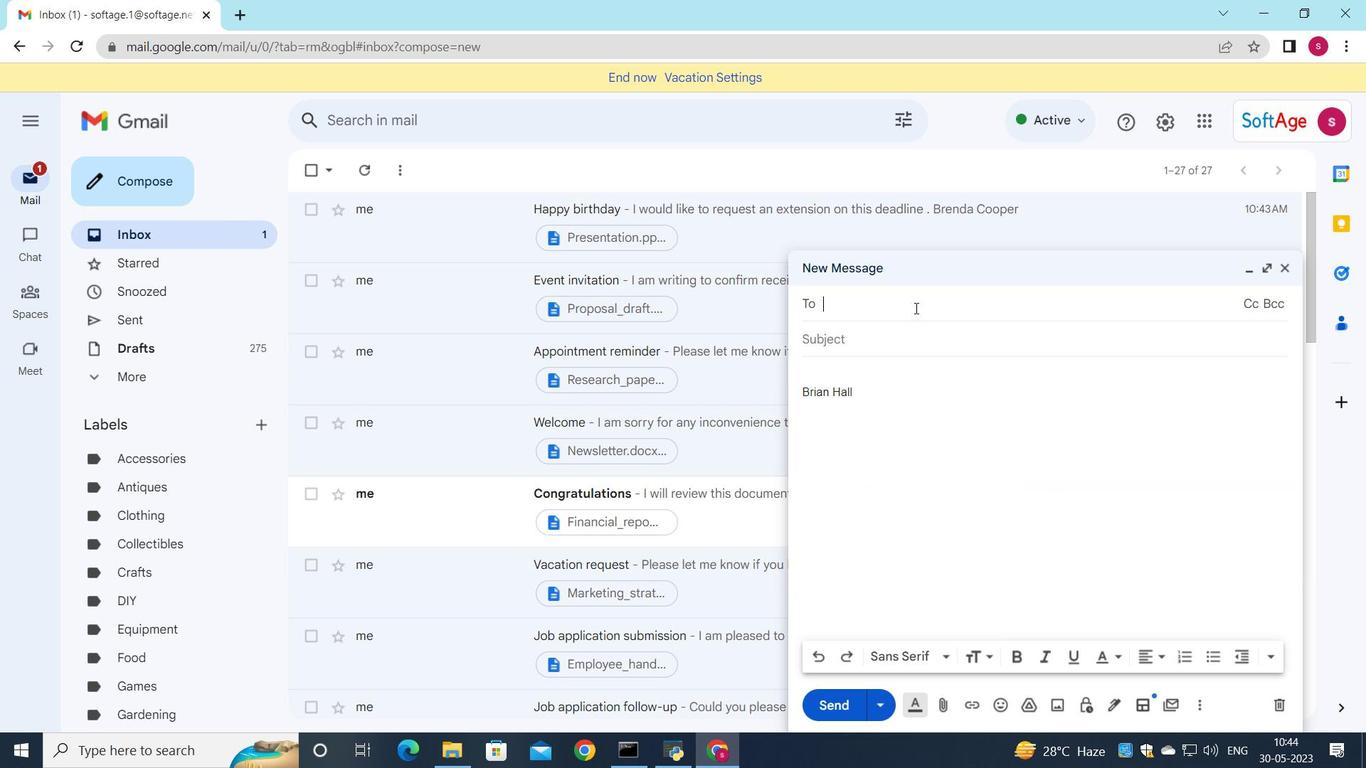 
Action: Key pressed <Key.down><Key.down><Key.down><Key.down><Key.down><Key.enter><Key.down><Key.down><Key.enter><Key.down><Key.down><Key.down><Key.down><Key.down><Key.down><Key.enter>
Screenshot: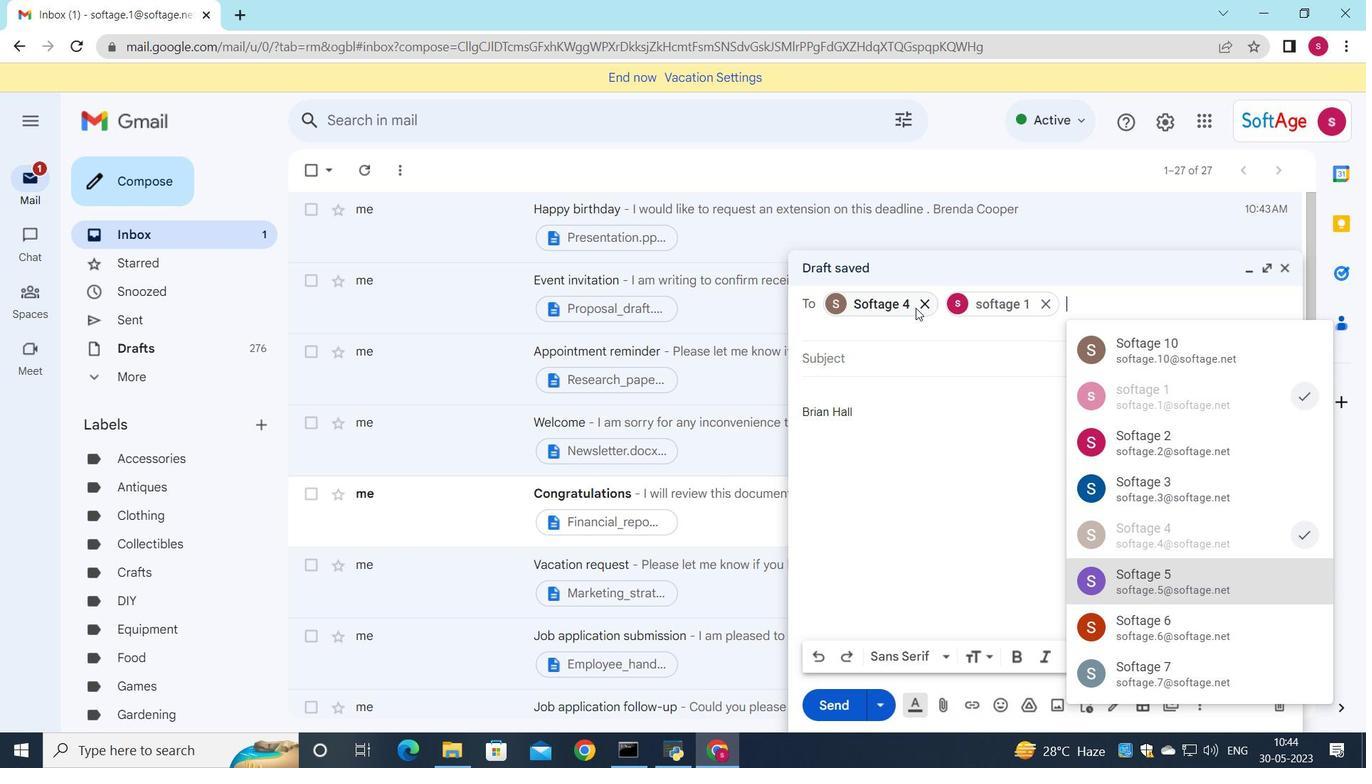 
Action: Mouse moved to (1256, 327)
Screenshot: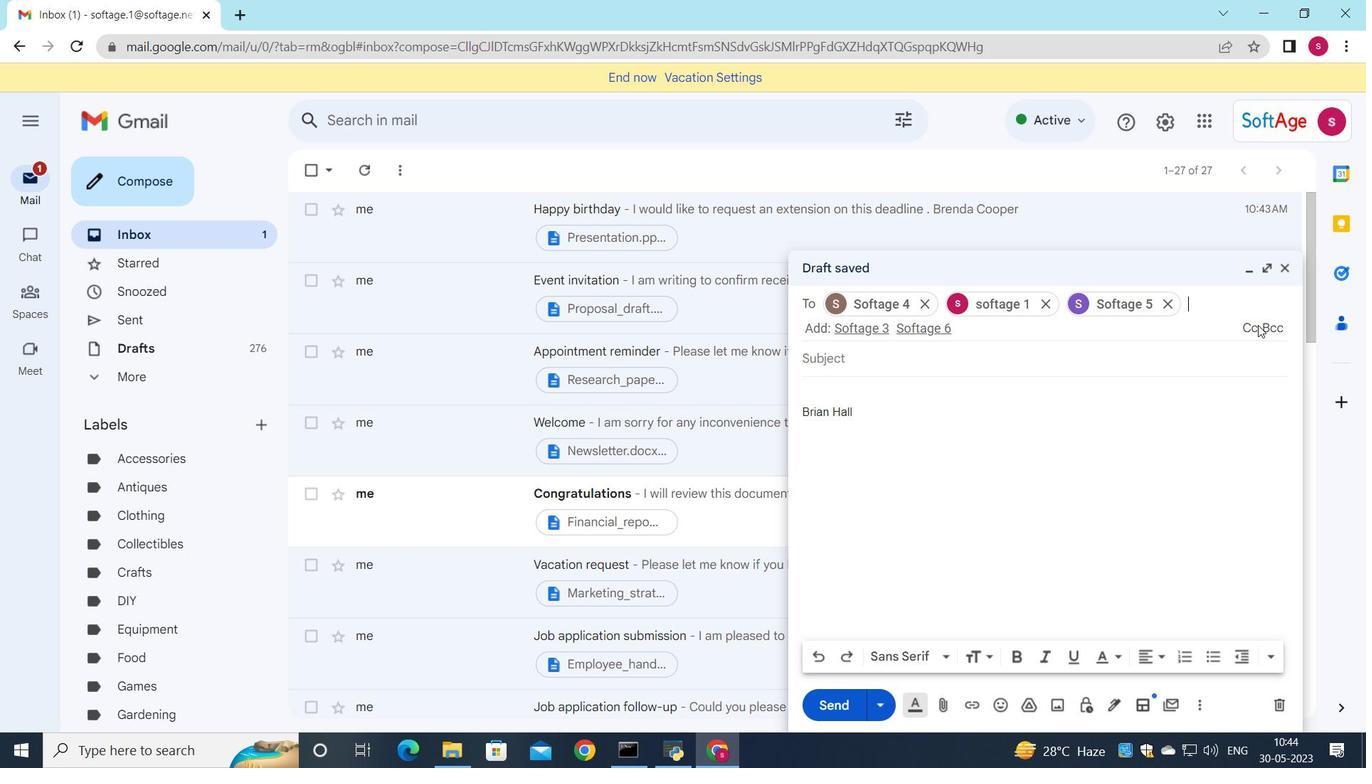 
Action: Mouse pressed left at (1256, 327)
Screenshot: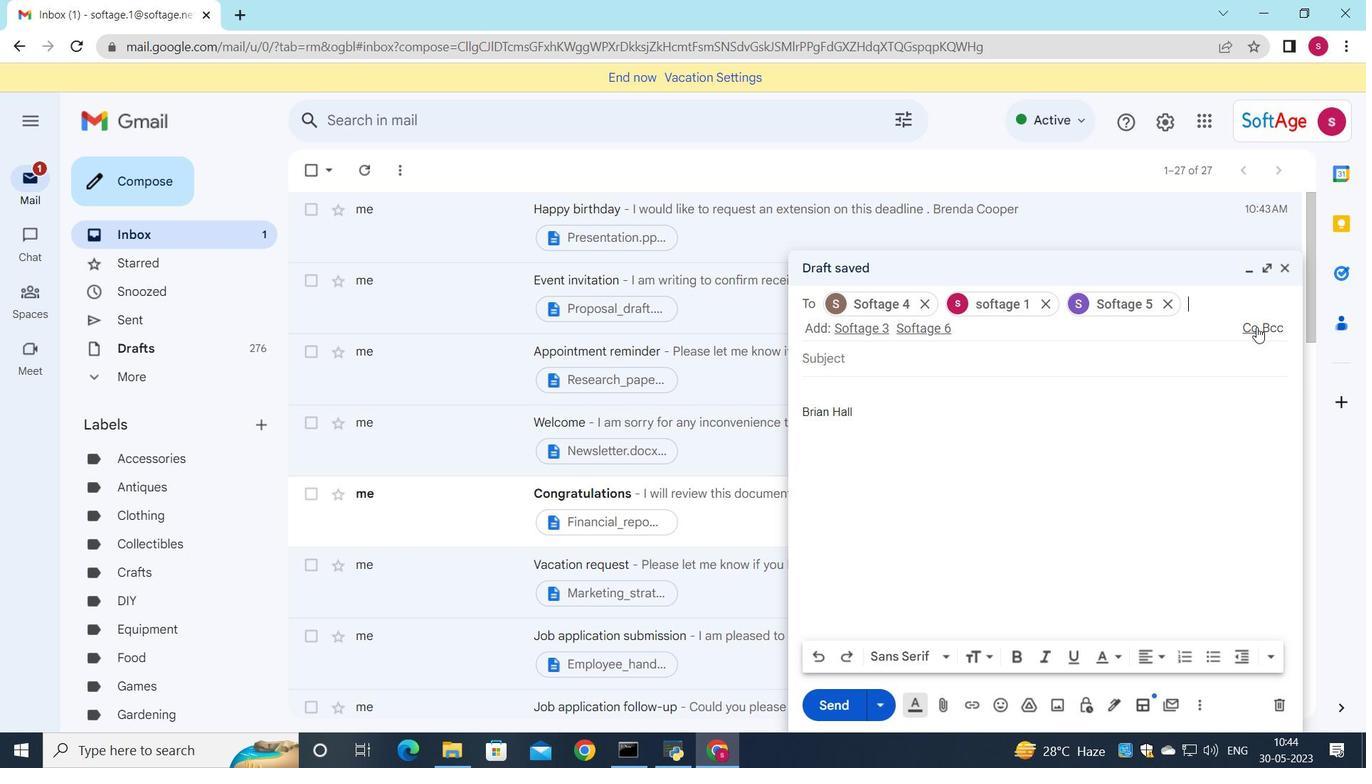 
Action: Key pressed <Key.down><Key.down><Key.down><Key.down><Key.down><Key.down><Key.down><Key.enter>
Screenshot: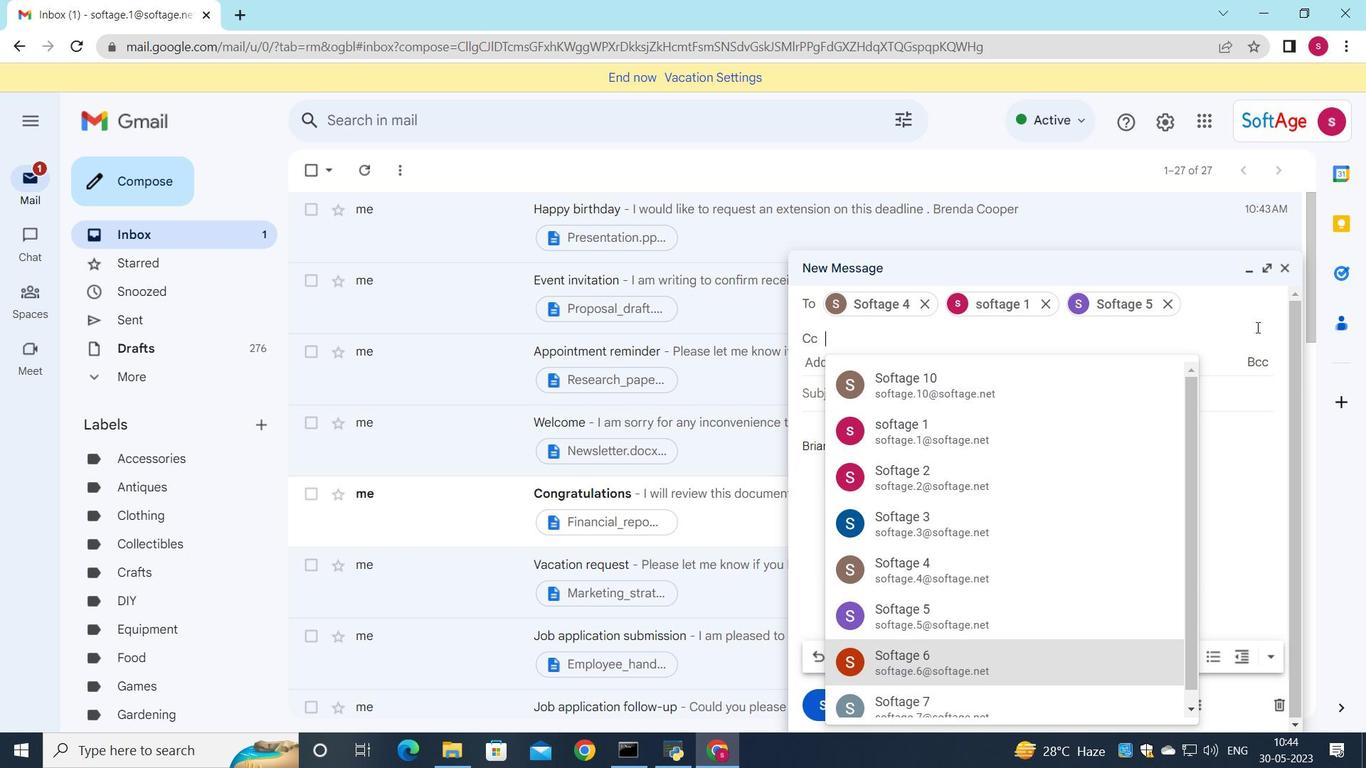 
Action: Mouse moved to (948, 387)
Screenshot: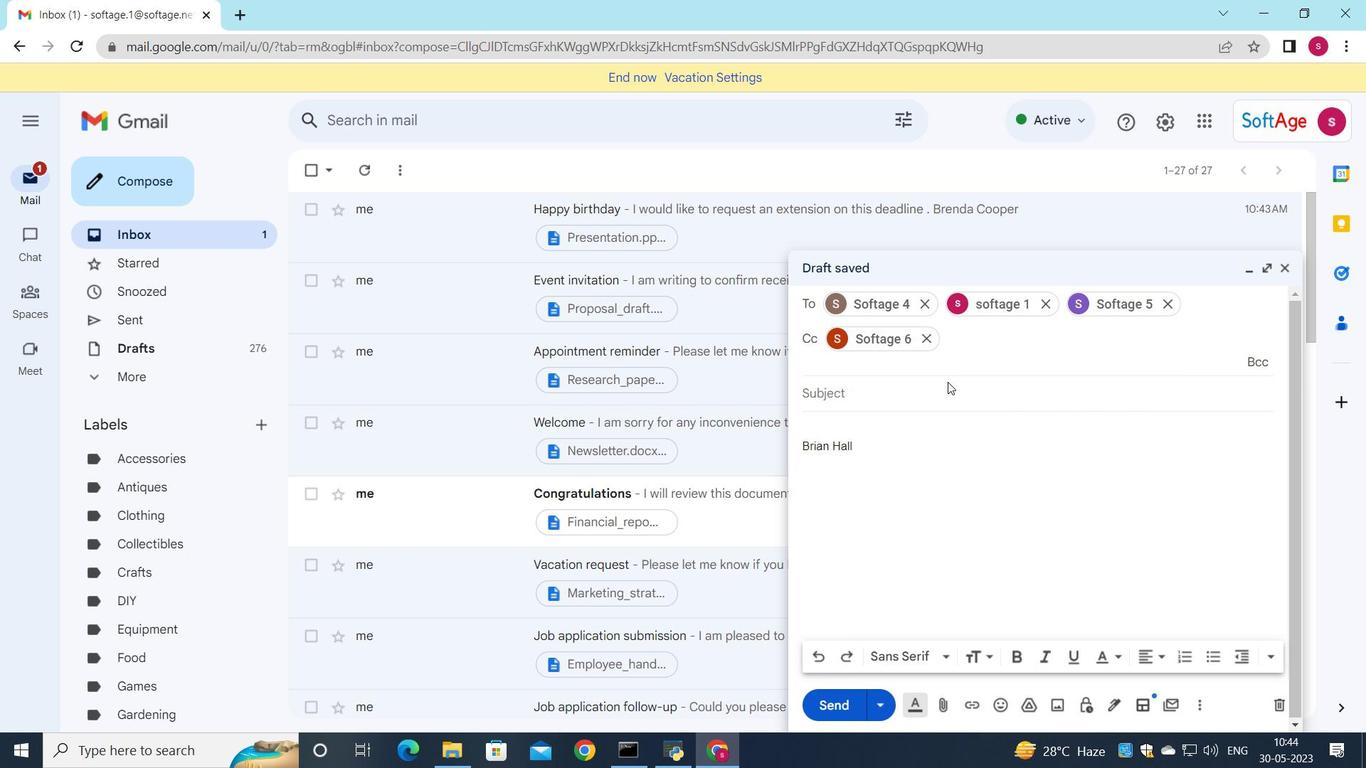 
Action: Mouse pressed left at (948, 387)
Screenshot: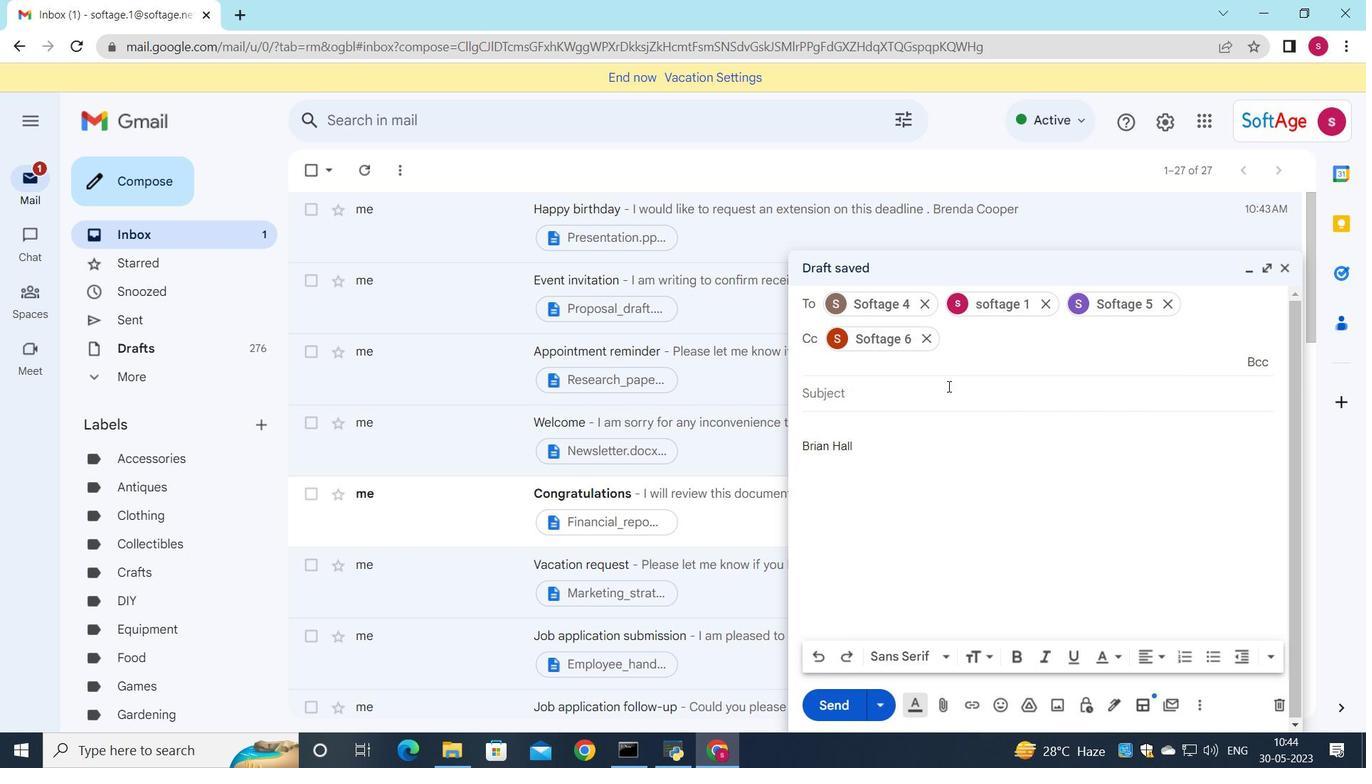 
Action: Key pressed <Key.shift>Request<Key.space>for<Key.space>a<Key.space>quote
Screenshot: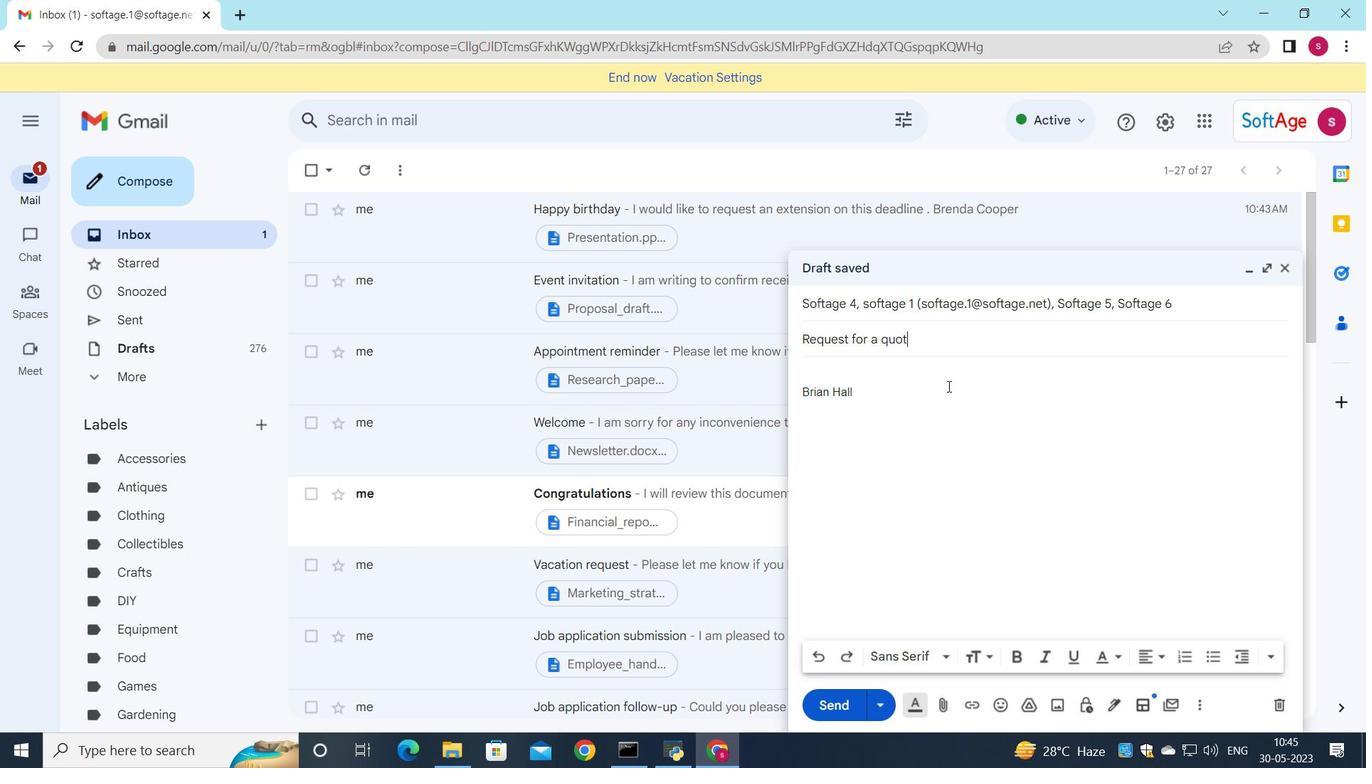 
Action: Mouse moved to (833, 371)
Screenshot: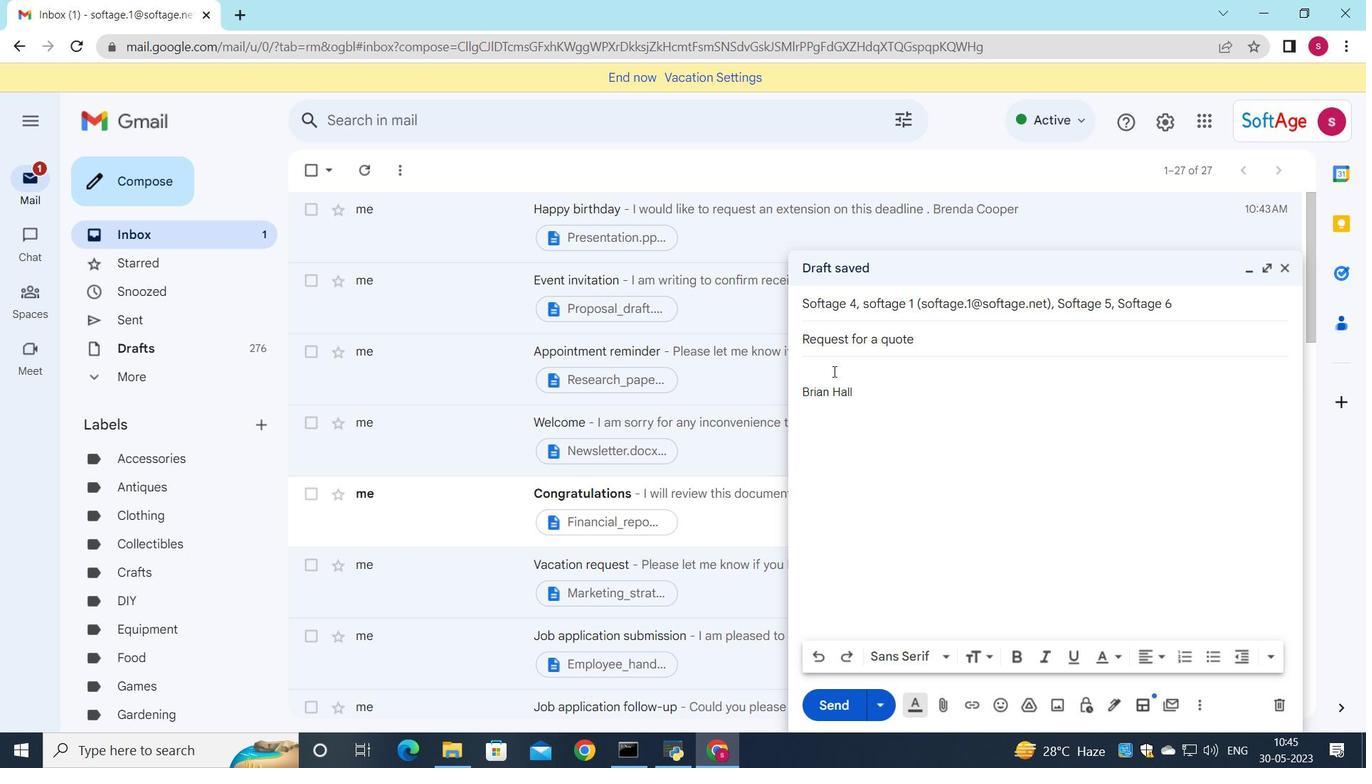 
Action: Mouse pressed left at (833, 371)
Screenshot: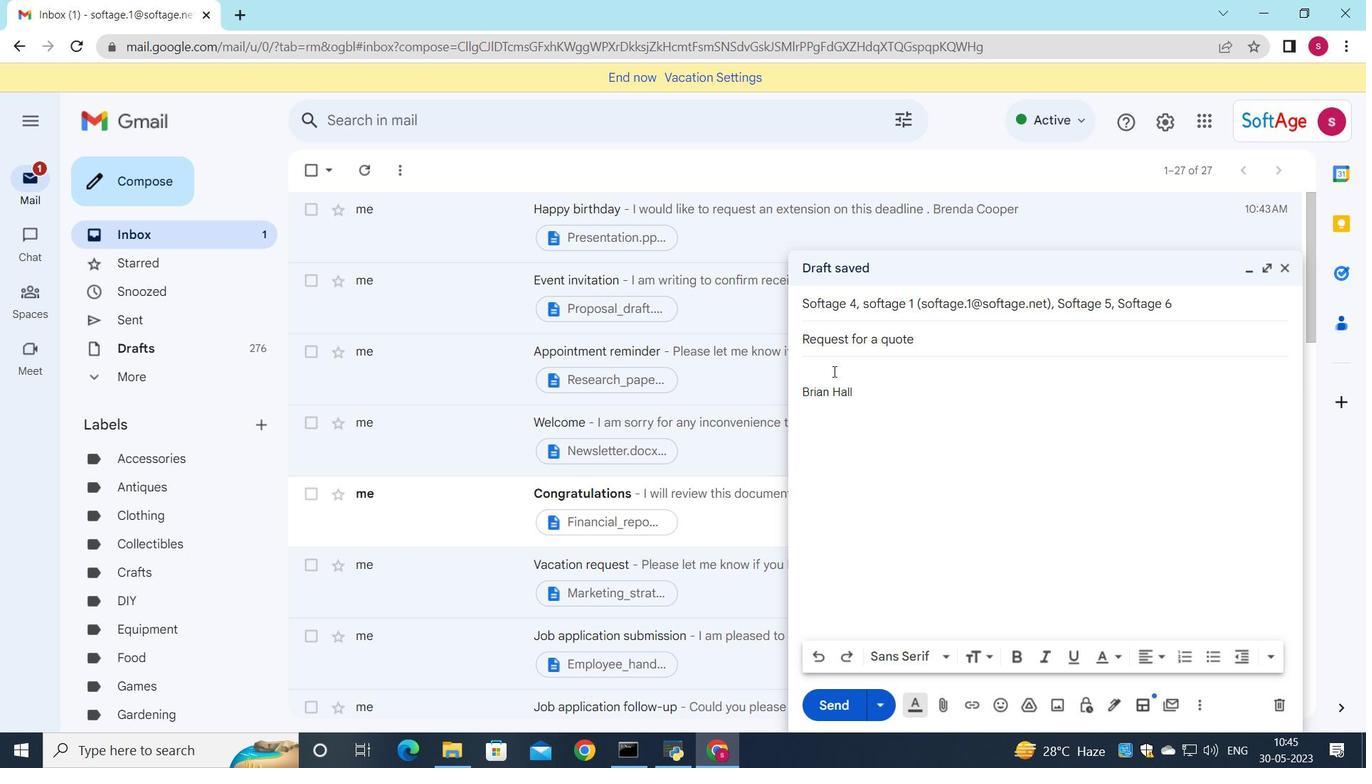 
Action: Key pressed <Key.shift>Thank<Key.space>you<Key.space>for<Key.space>your<Key.space>intrest<Key.space>in<Key.space>i<Key.backspace>our<Key.space>producy<Key.backspace>t<Key.space><Key.backspace><Key.shift_r>?service<Key.backspace><Key.backspace><Key.backspace><Key.backspace><Key.backspace><Key.backspace><Key.backspace><Key.backspace>/service
Screenshot: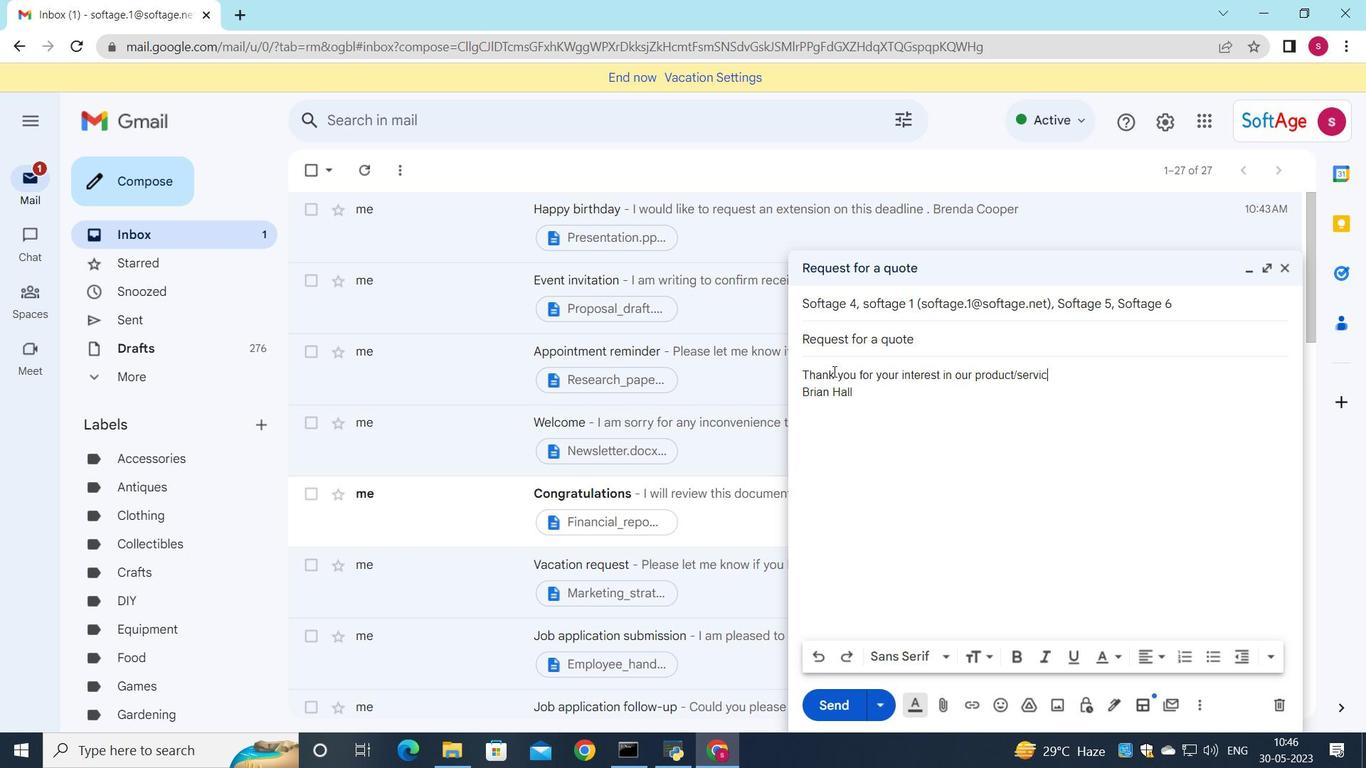 
Action: Mouse moved to (994, 708)
Screenshot: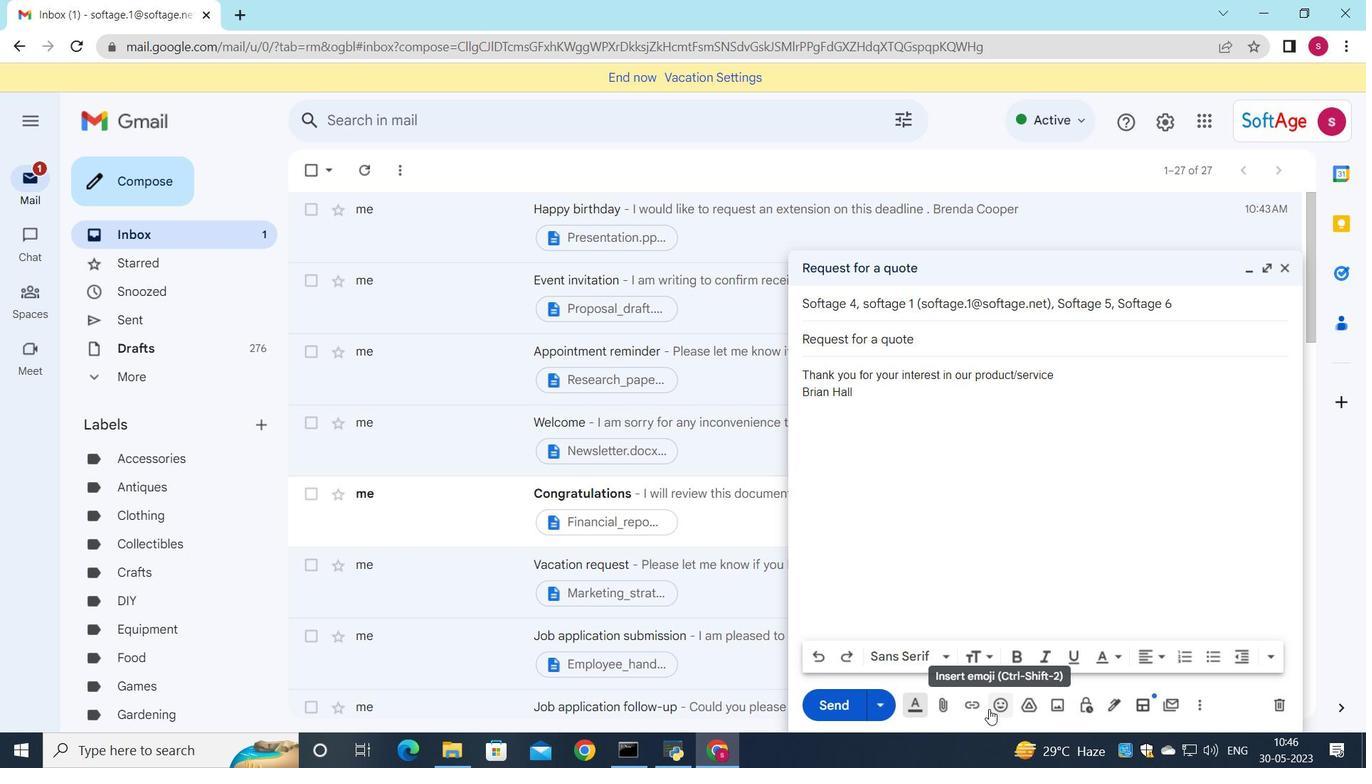 
Action: Mouse pressed left at (994, 708)
Screenshot: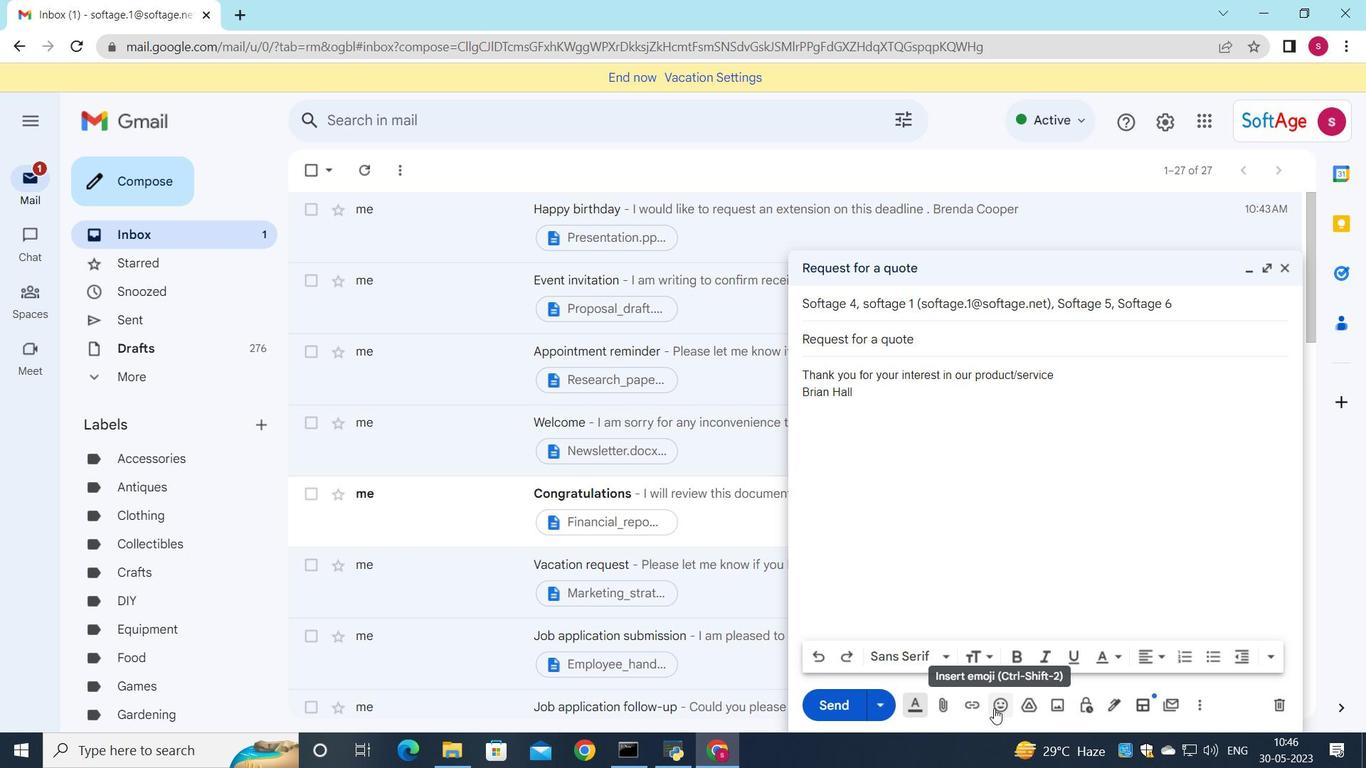 
Action: Mouse moved to (964, 573)
Screenshot: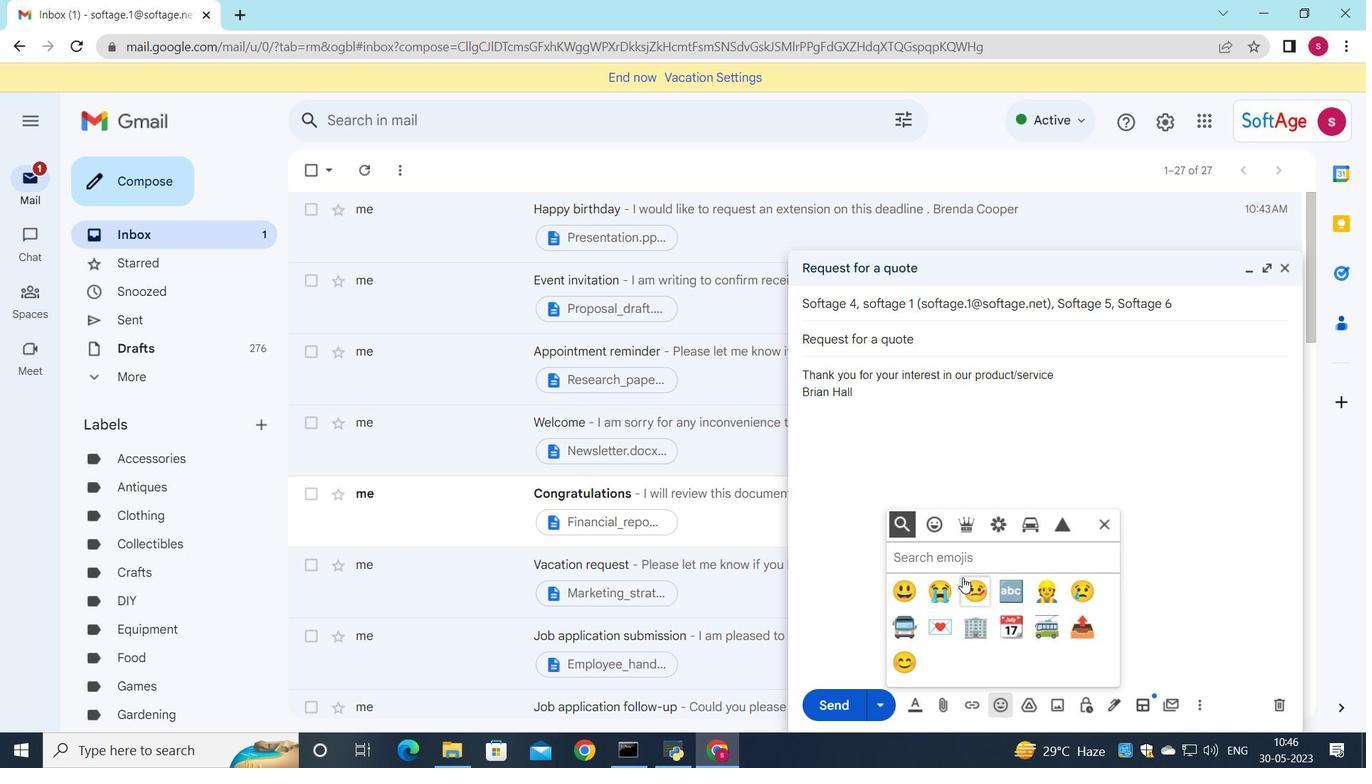 
Action: Key pressed o
Screenshot: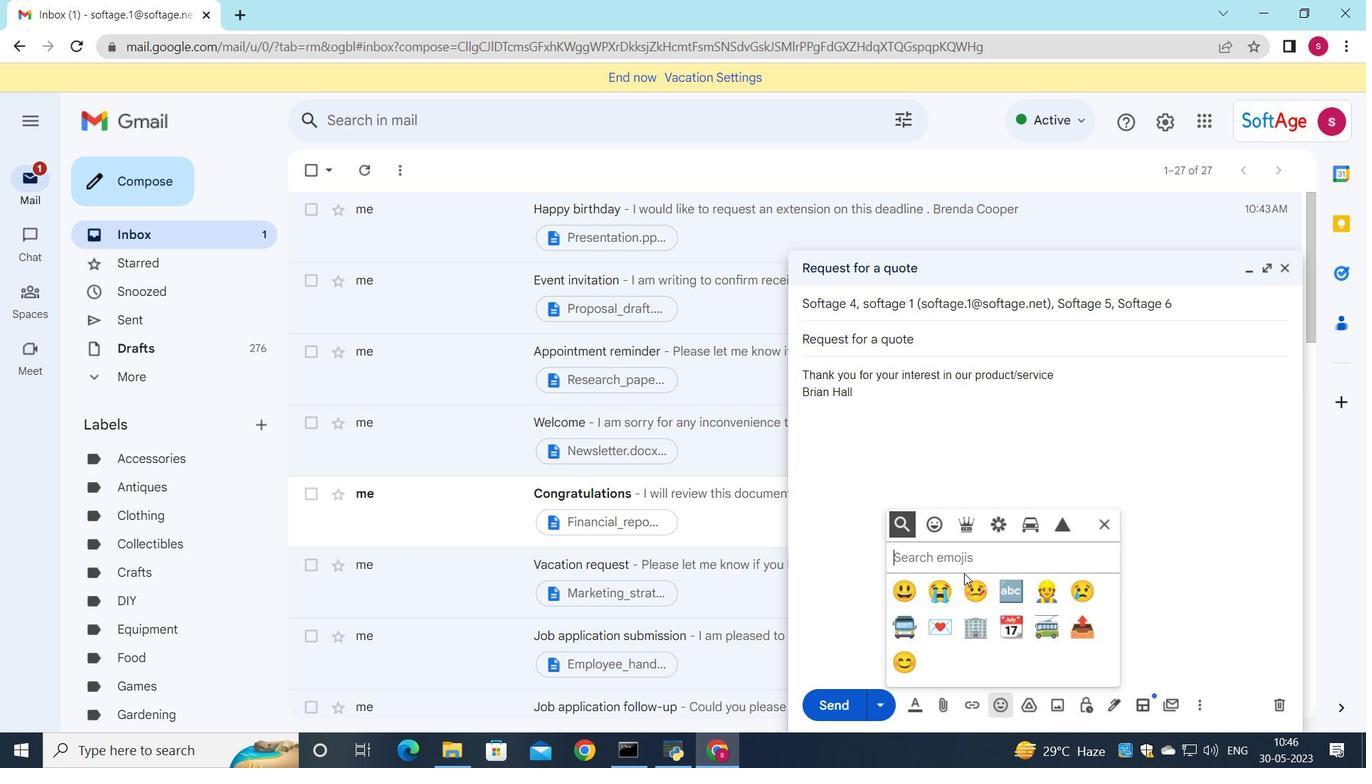 
Action: Mouse moved to (961, 577)
Screenshot: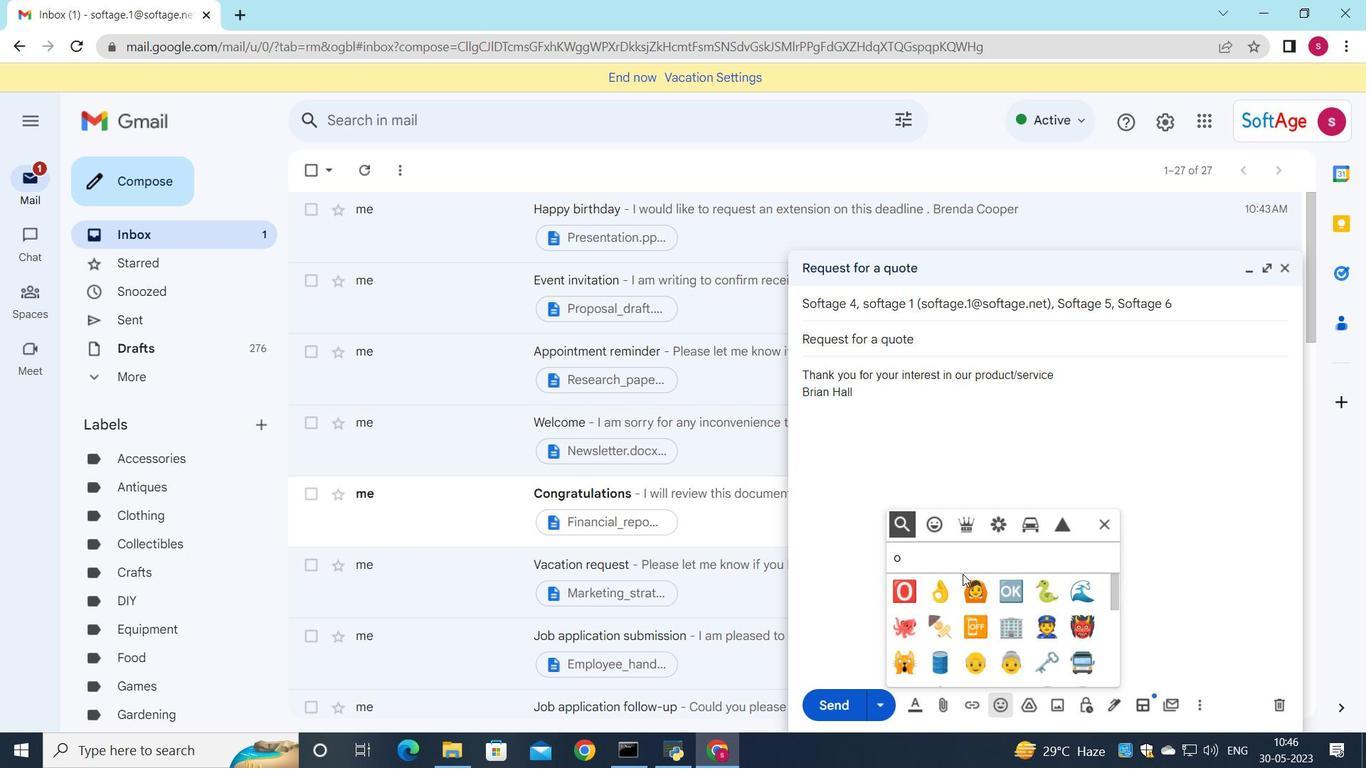 
Action: Key pressed f
Screenshot: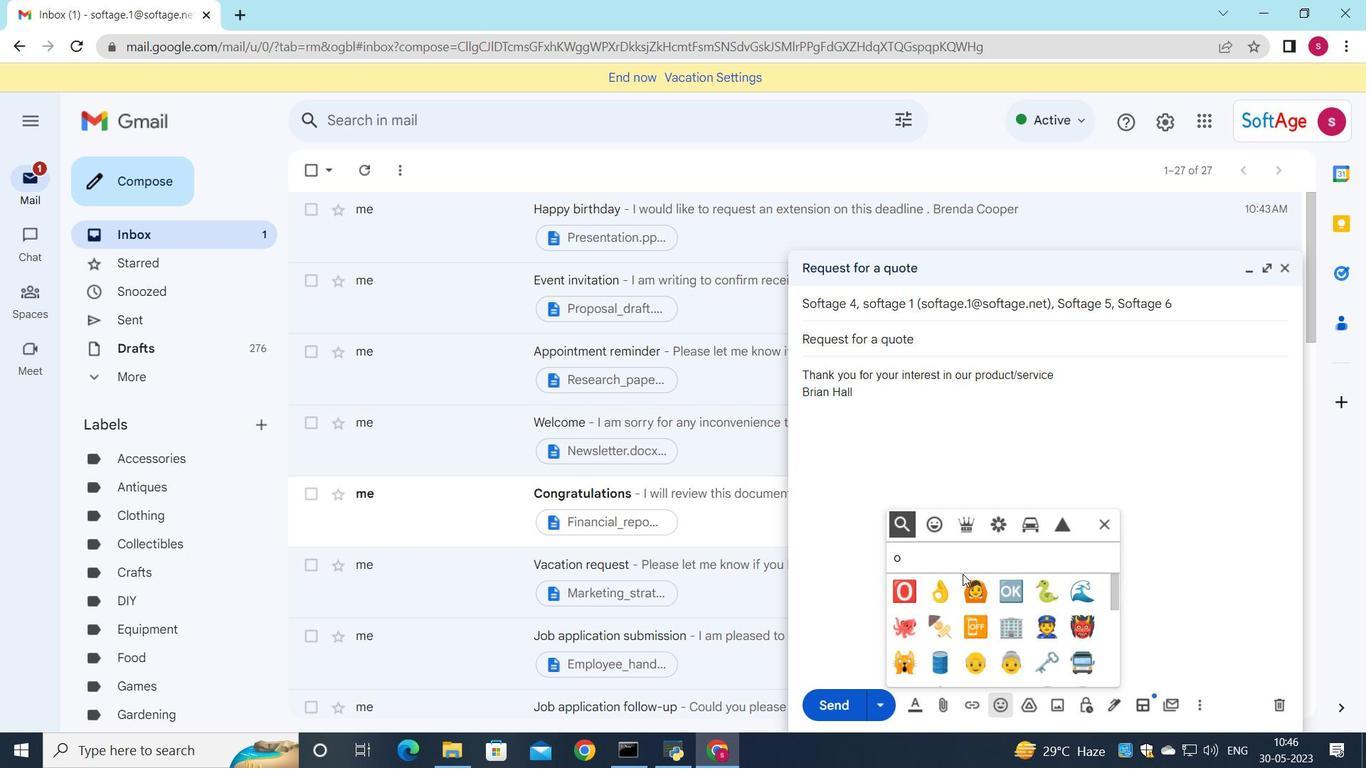 
Action: Mouse moved to (958, 578)
Screenshot: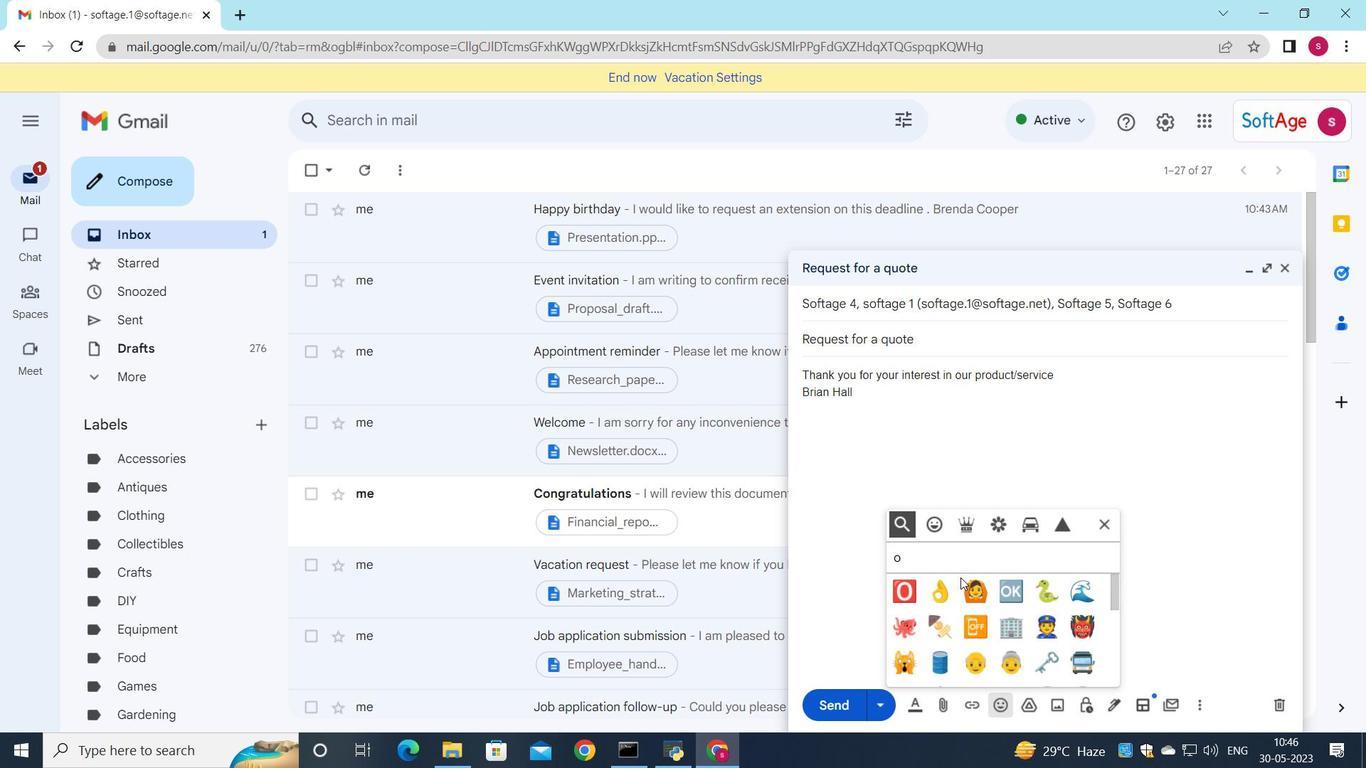 
Action: Key pressed f
Screenshot: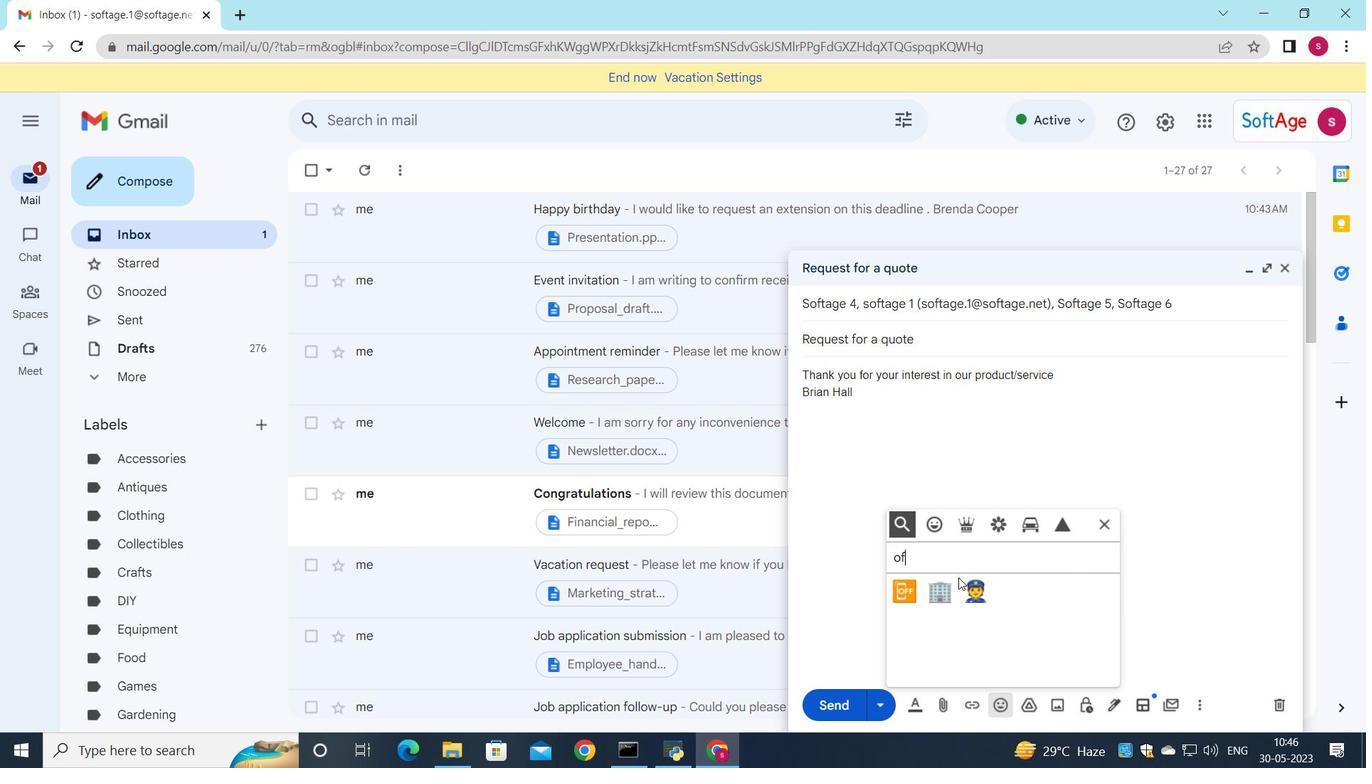 
Action: Mouse moved to (943, 550)
Screenshot: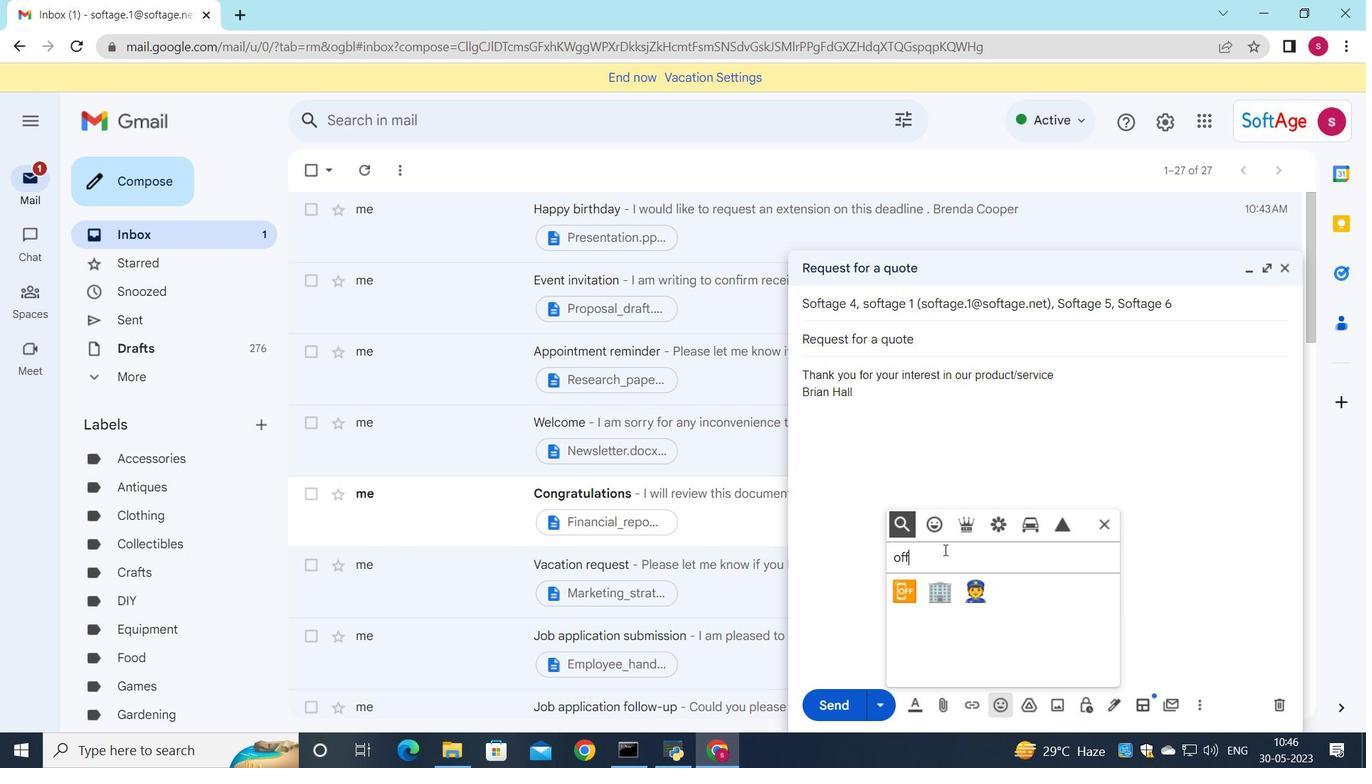 
Action: Key pressed ice
Screenshot: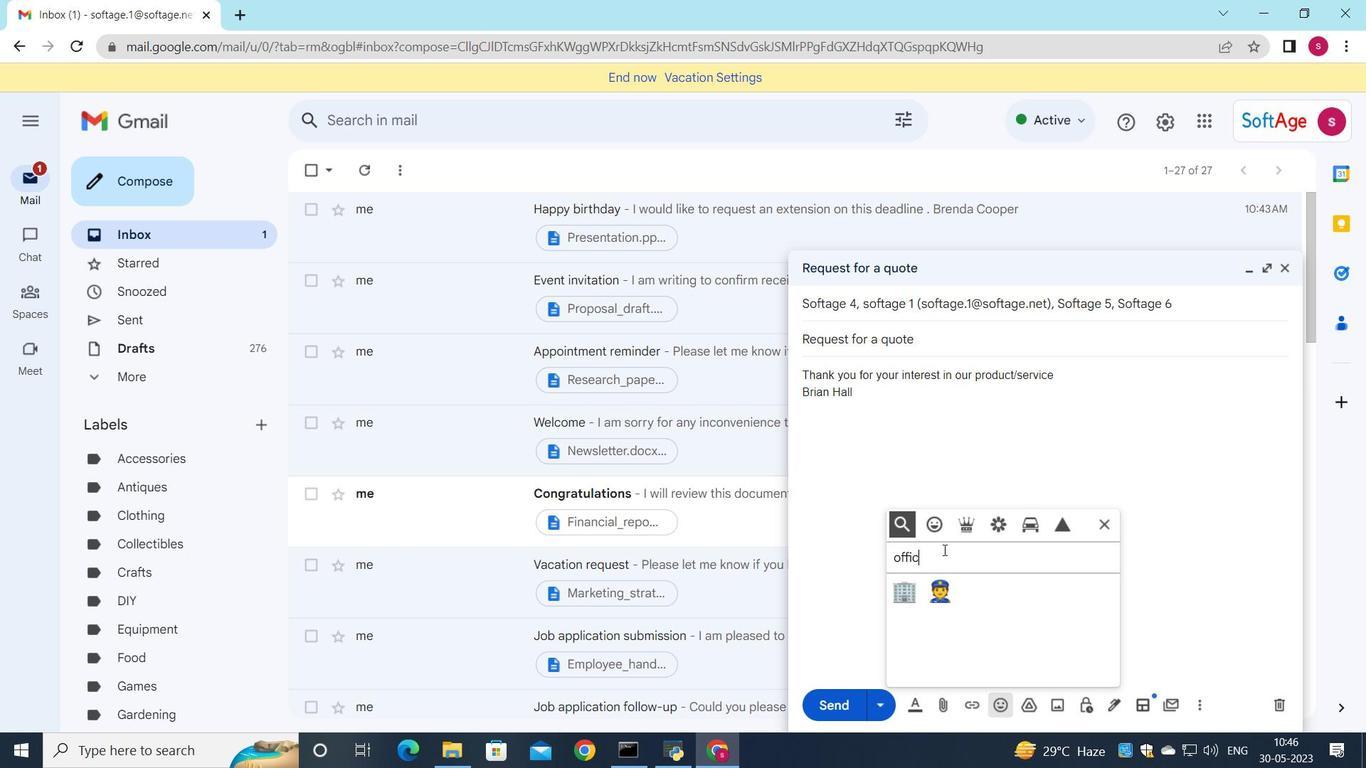 
Action: Mouse moved to (904, 599)
Screenshot: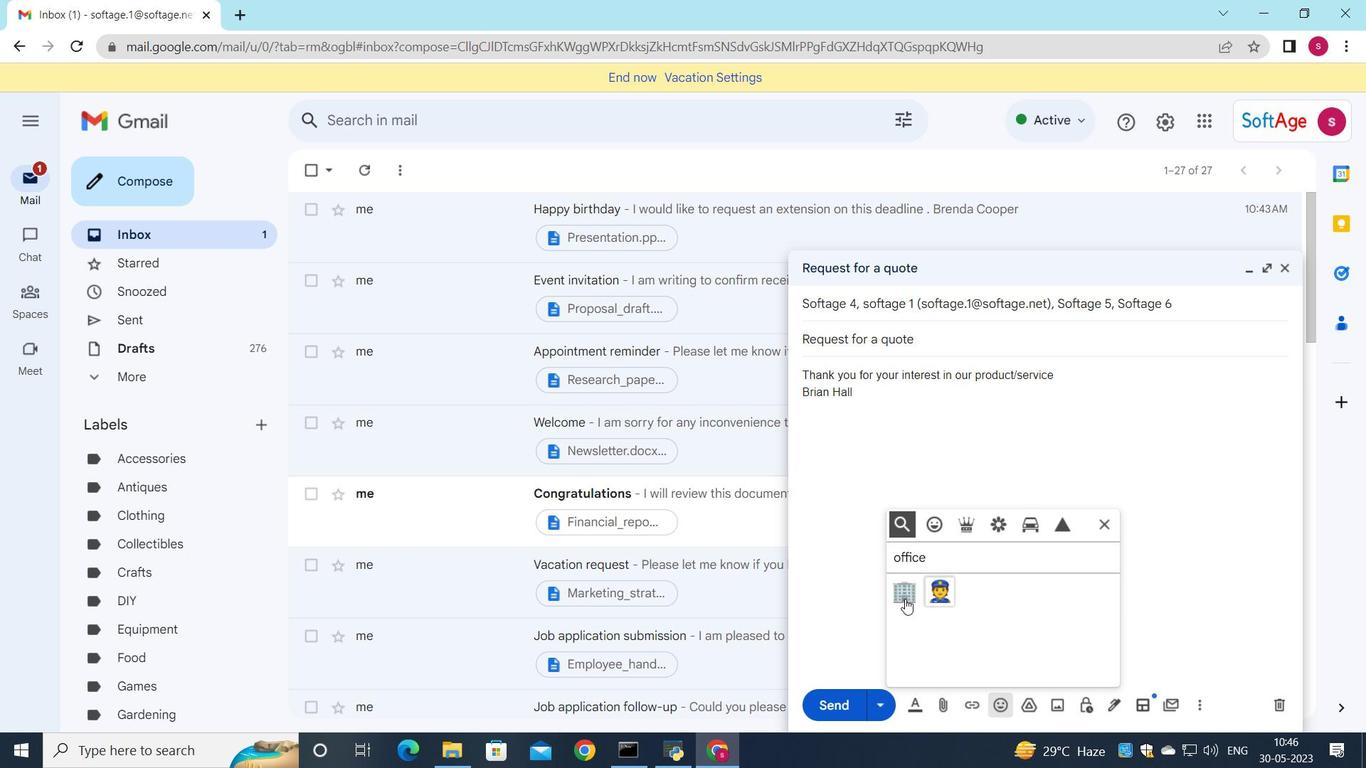 
Action: Mouse pressed left at (904, 599)
Screenshot: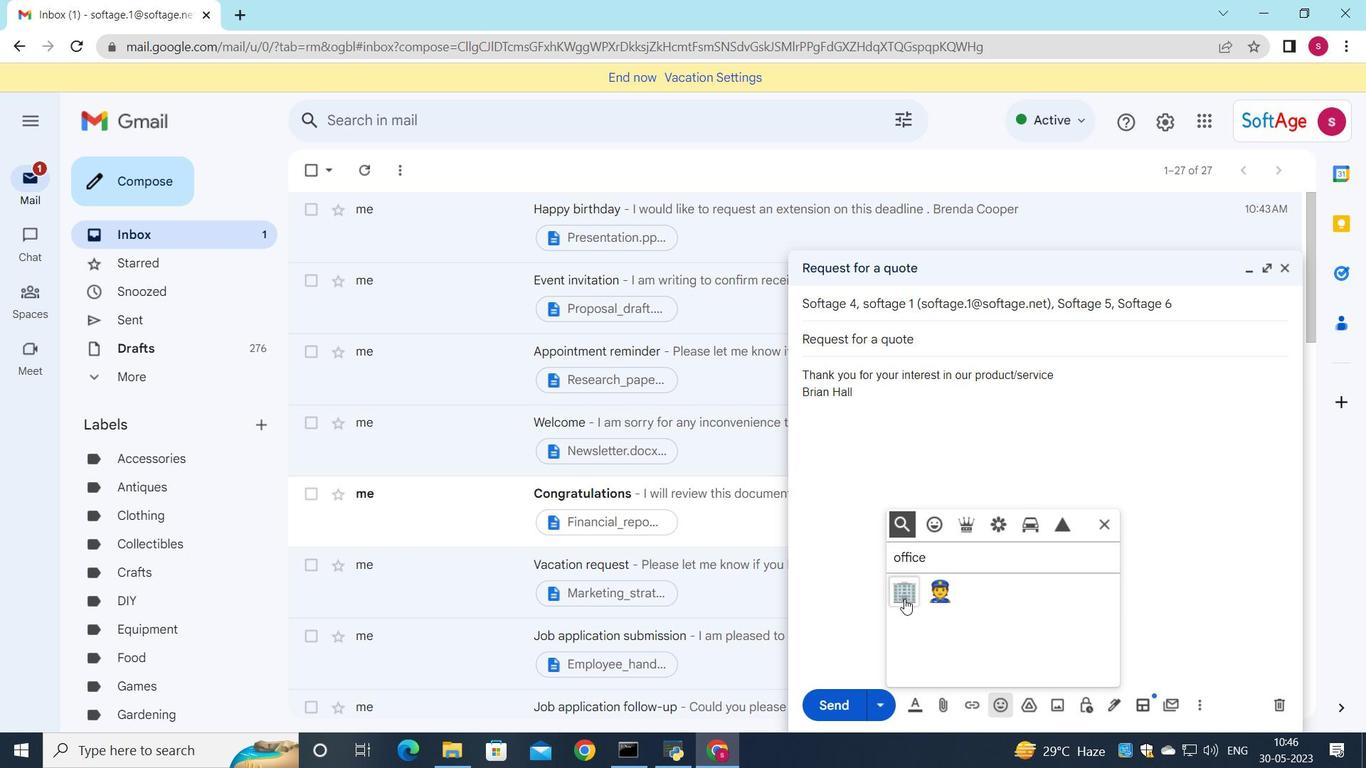 
Action: Mouse moved to (1103, 526)
Screenshot: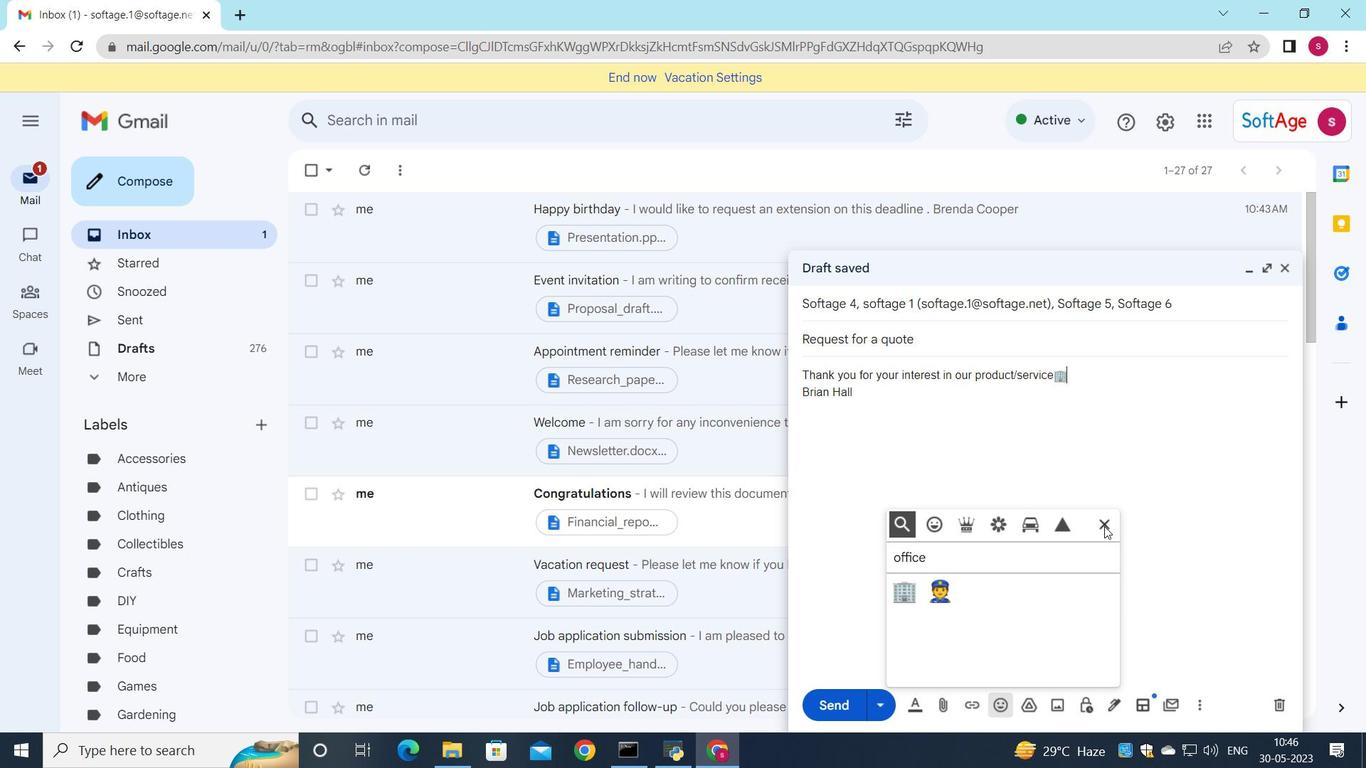 
Action: Mouse pressed left at (1103, 526)
Screenshot: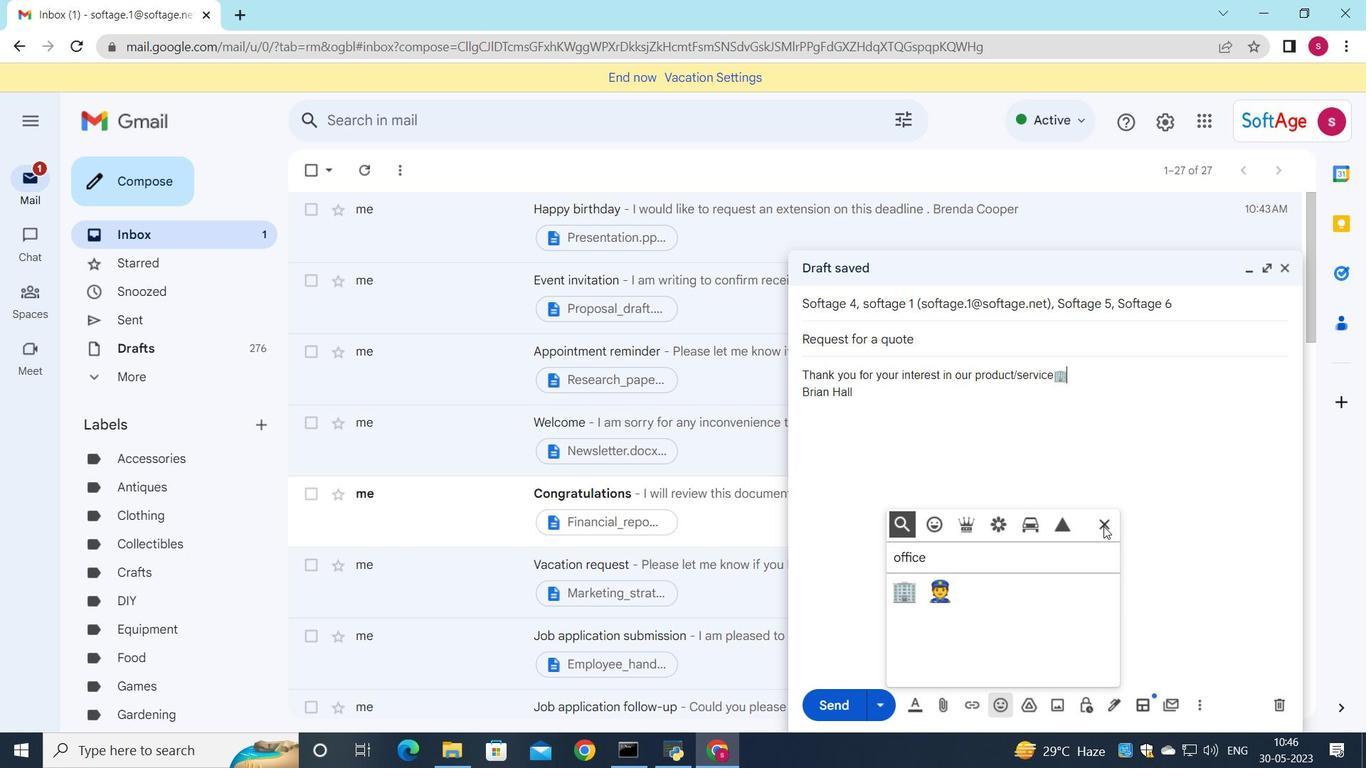 
Action: Mouse moved to (944, 701)
Screenshot: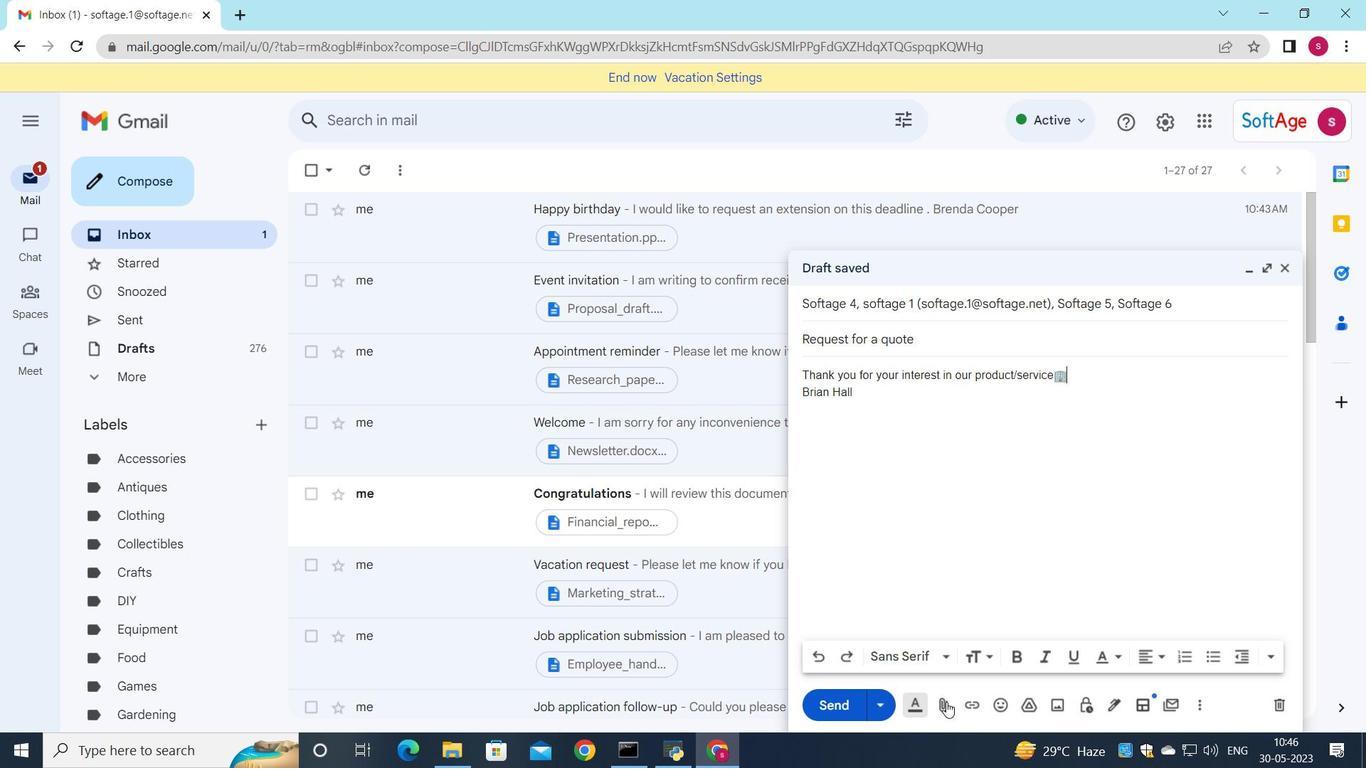 
Action: Mouse pressed left at (944, 701)
Screenshot: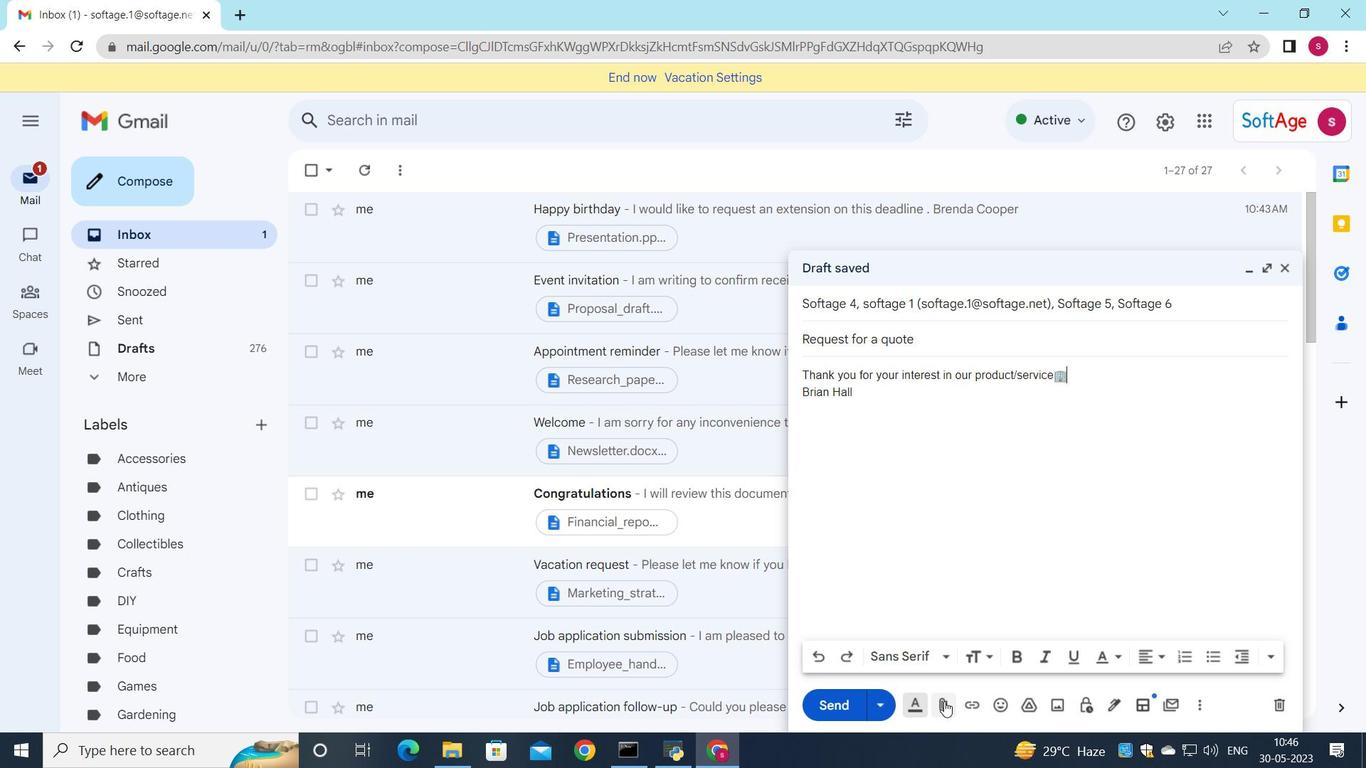 
Action: Mouse moved to (243, 128)
Screenshot: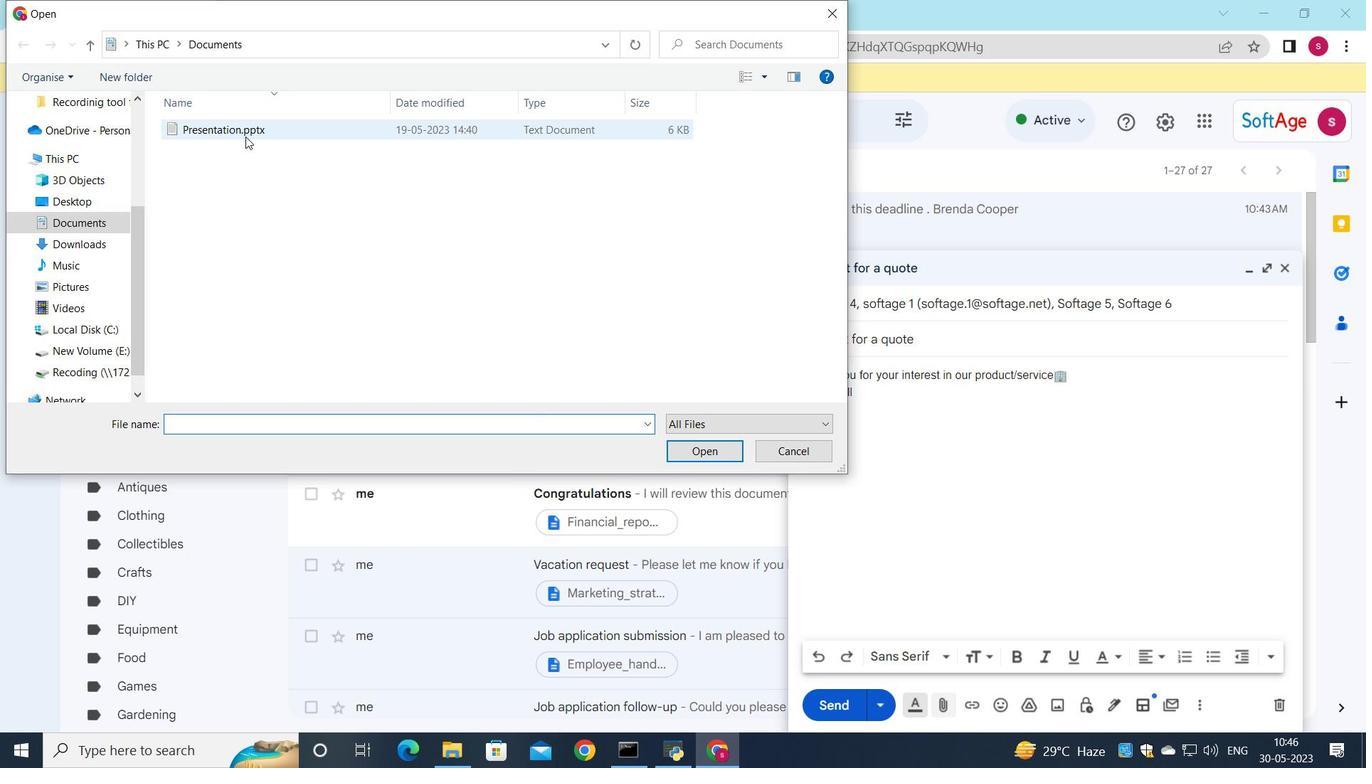 
Action: Mouse pressed left at (243, 128)
Screenshot: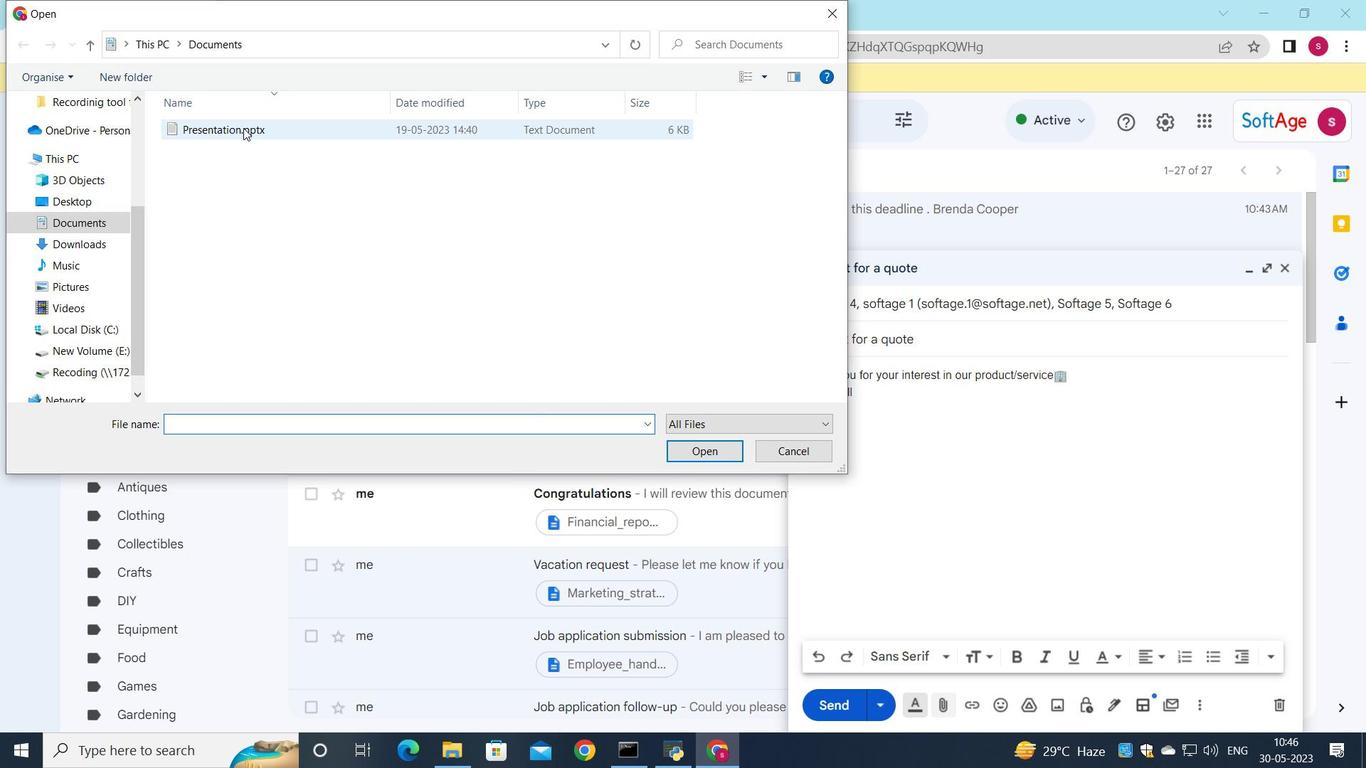 
Action: Mouse moved to (292, 129)
Screenshot: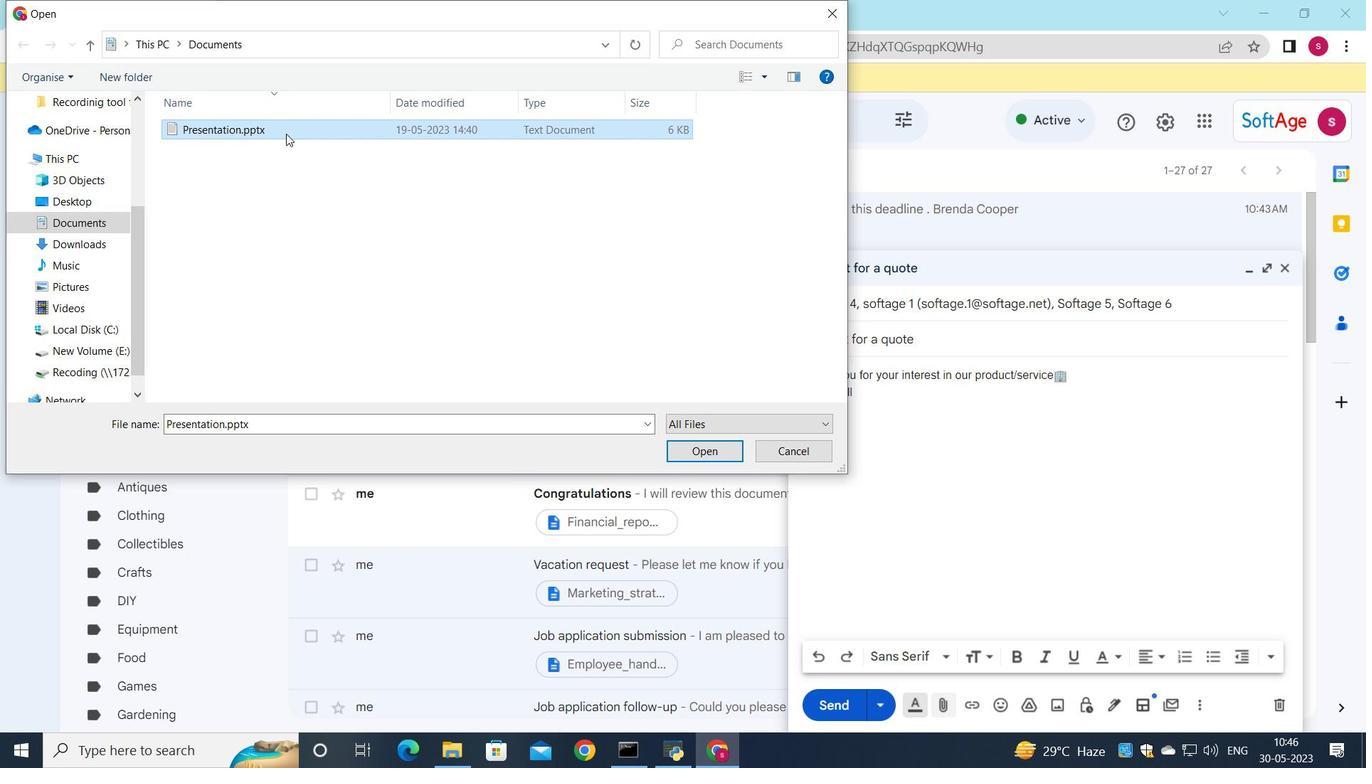 
Action: Mouse pressed left at (292, 129)
Screenshot: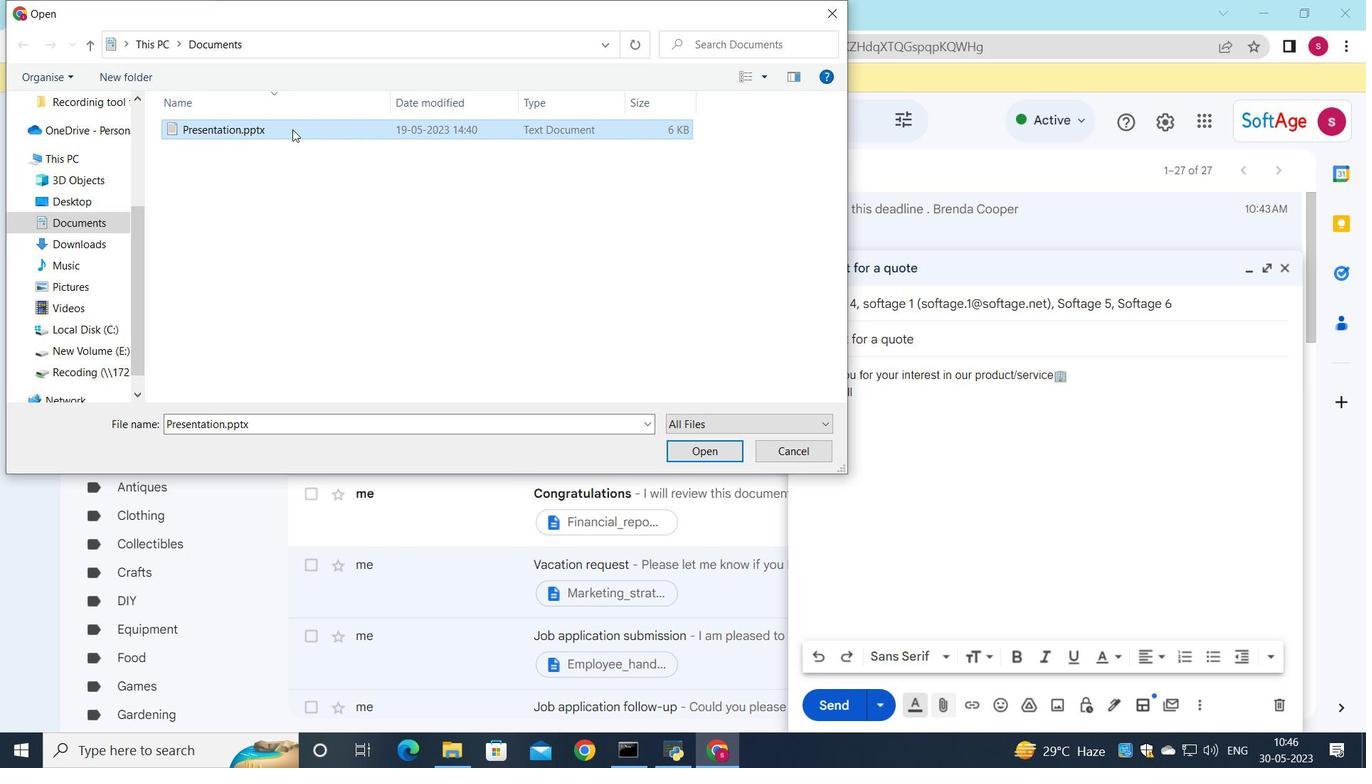 
Action: Mouse moved to (542, 167)
Screenshot: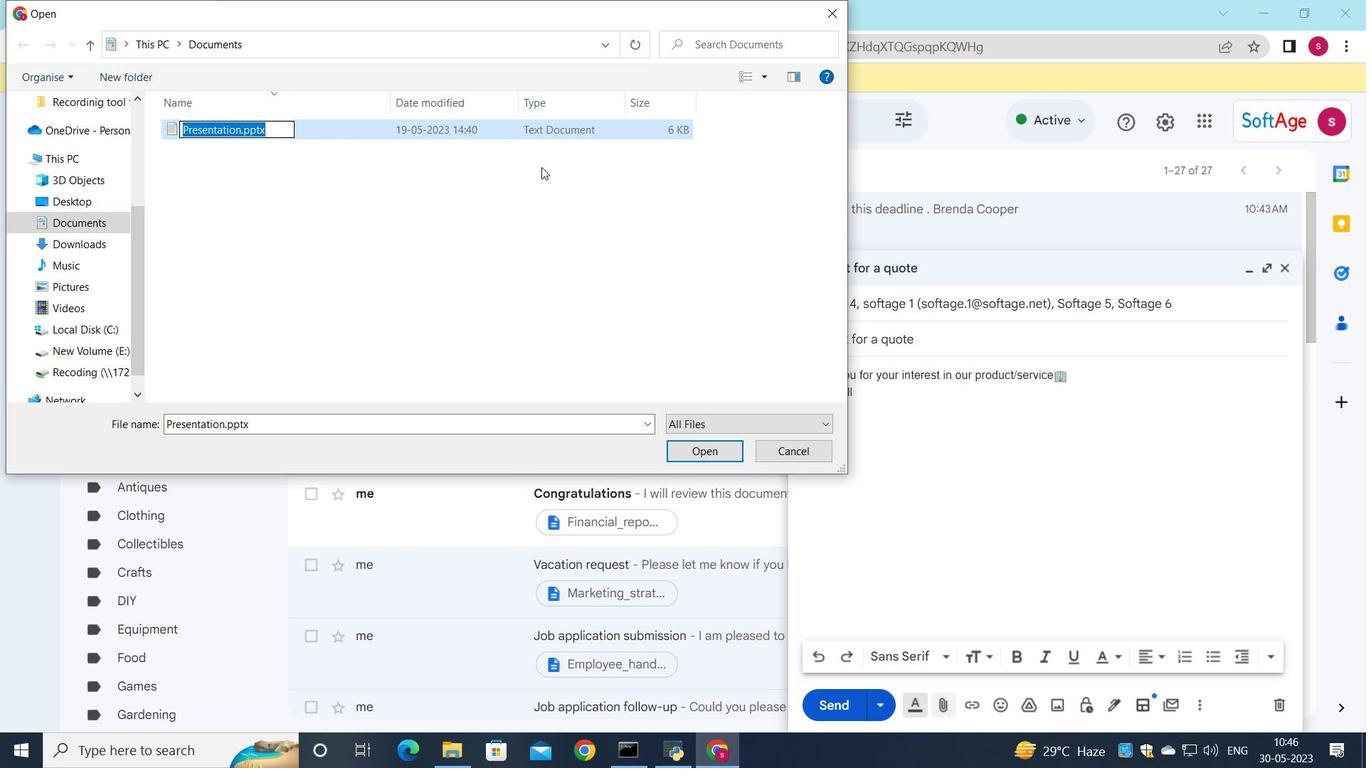 
Action: Key pressed <Key.shift>policy<Key.shift>_document.docx
Screenshot: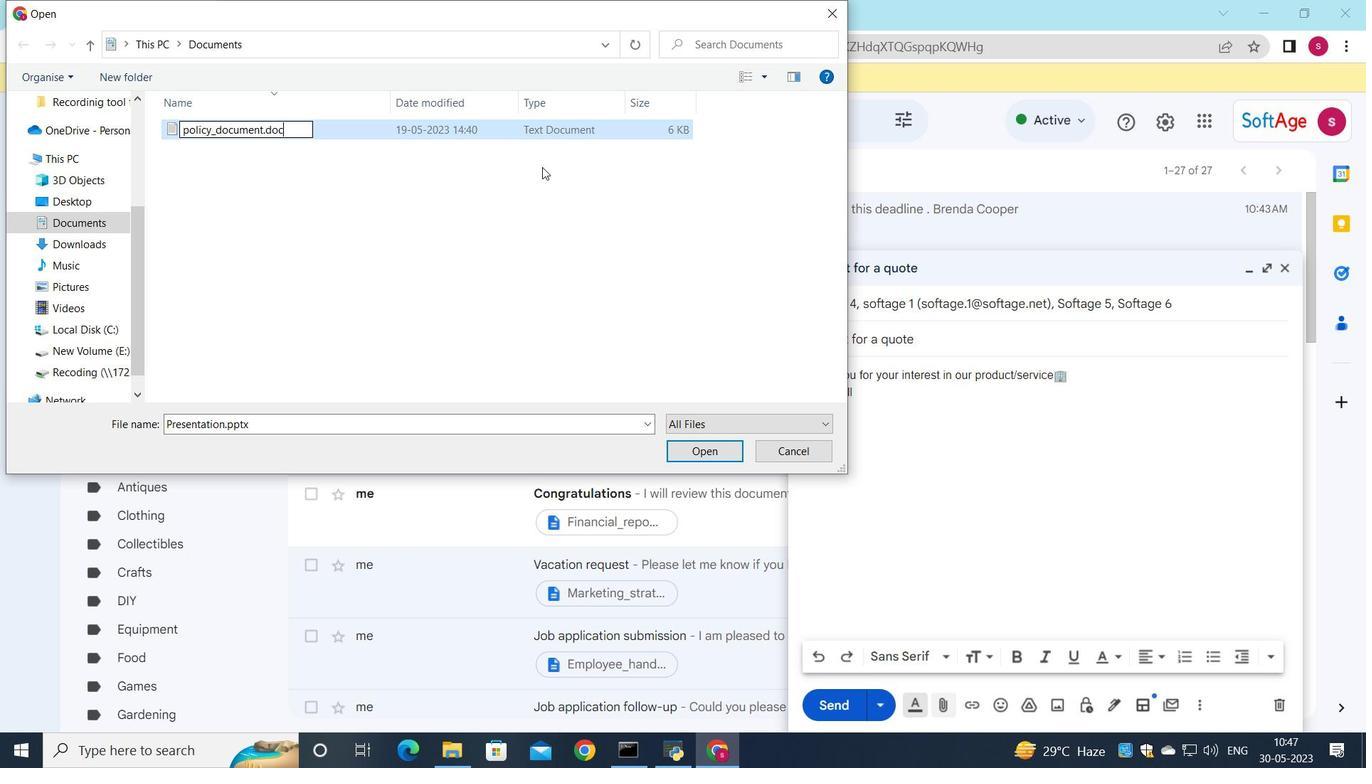 
Action: Mouse moved to (413, 134)
Screenshot: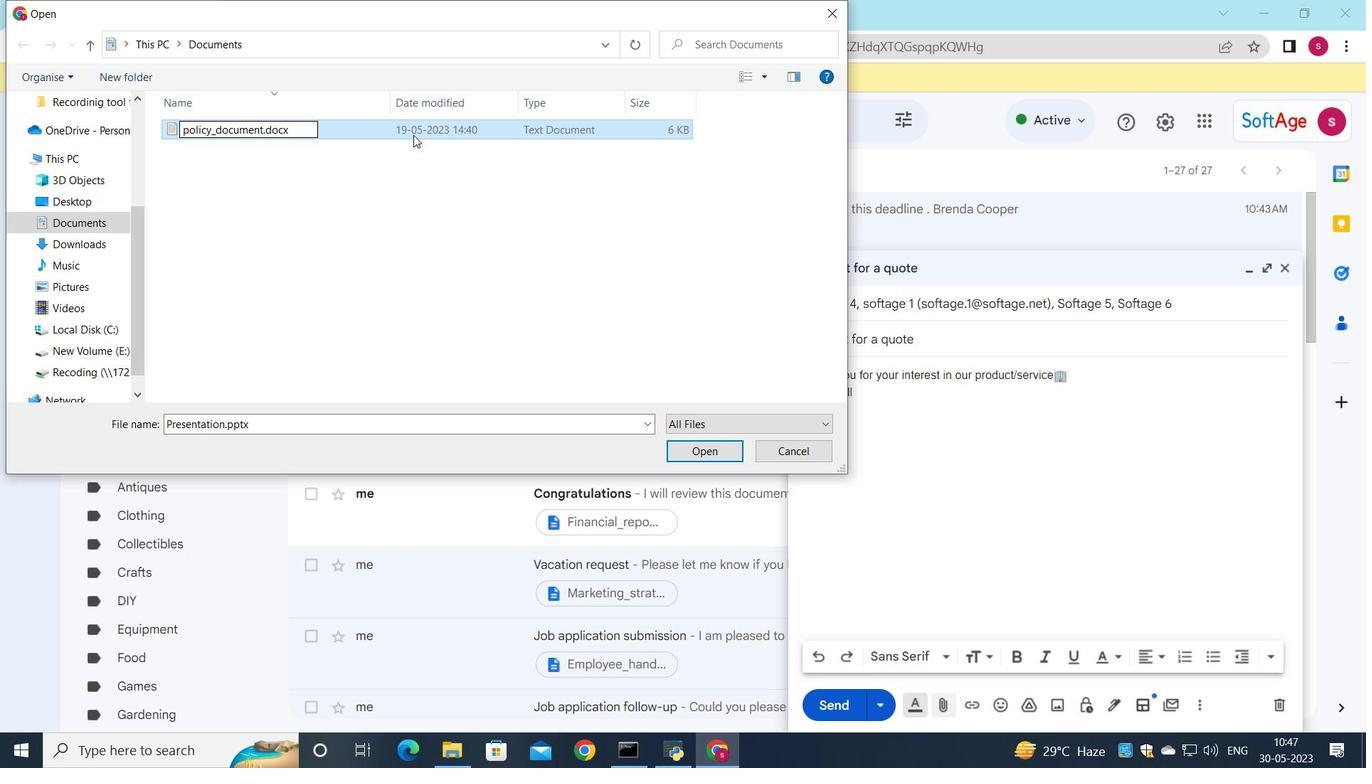 
Action: Mouse pressed left at (413, 134)
Screenshot: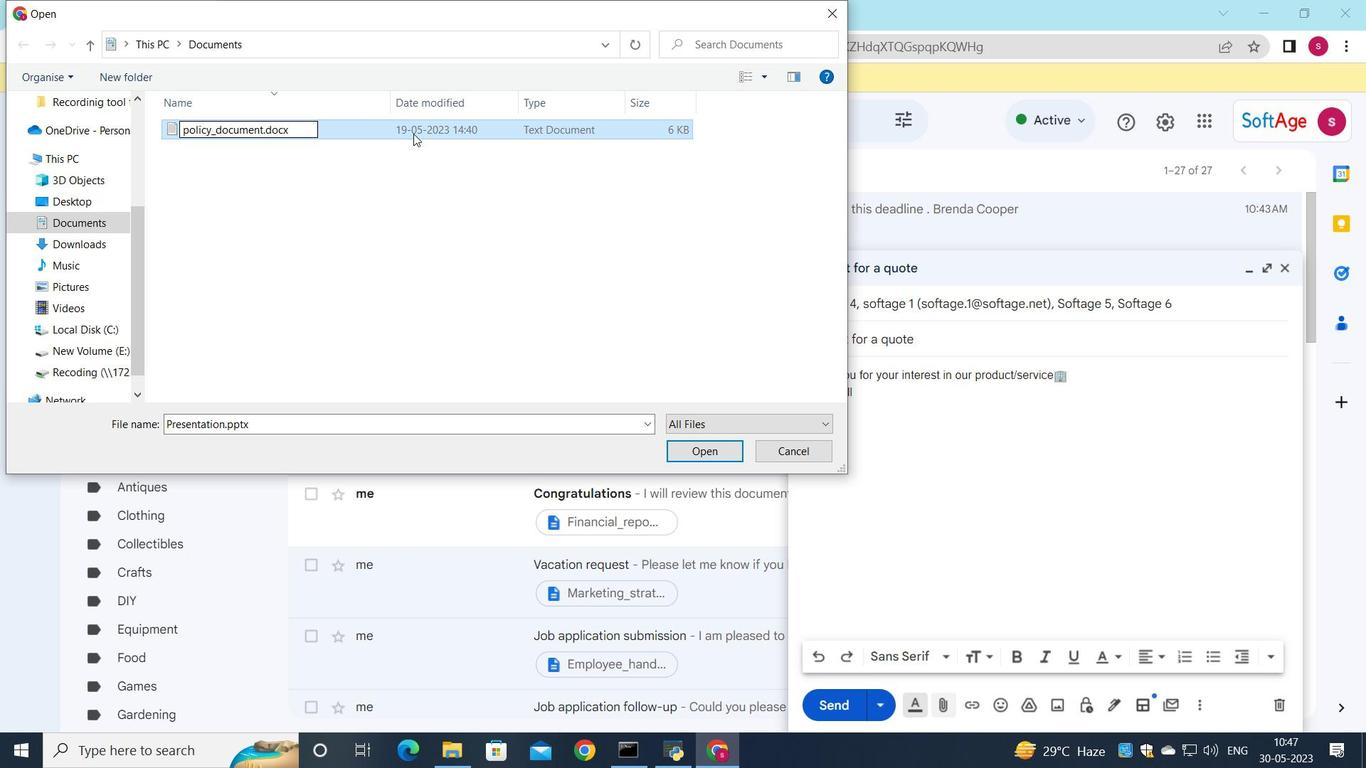 
Action: Mouse moved to (694, 453)
Screenshot: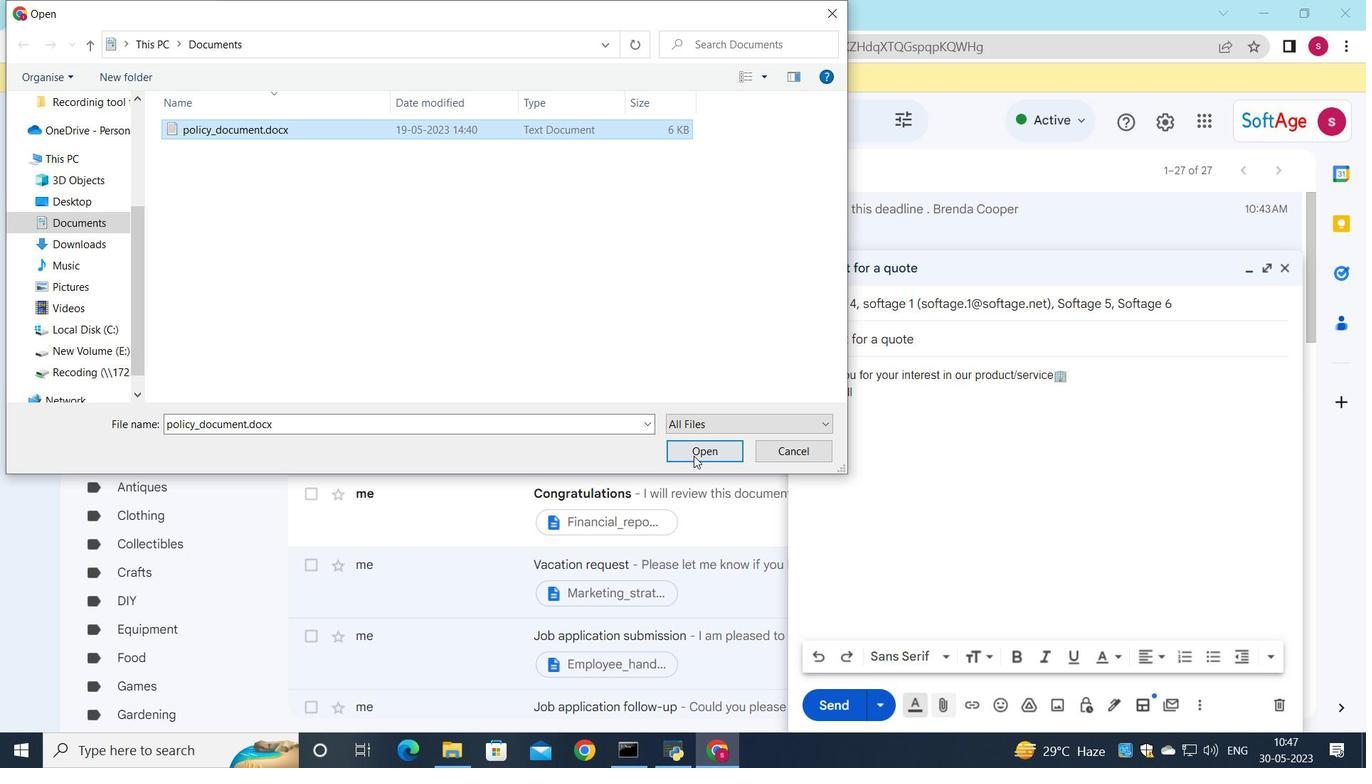 
Action: Mouse pressed left at (694, 453)
Screenshot: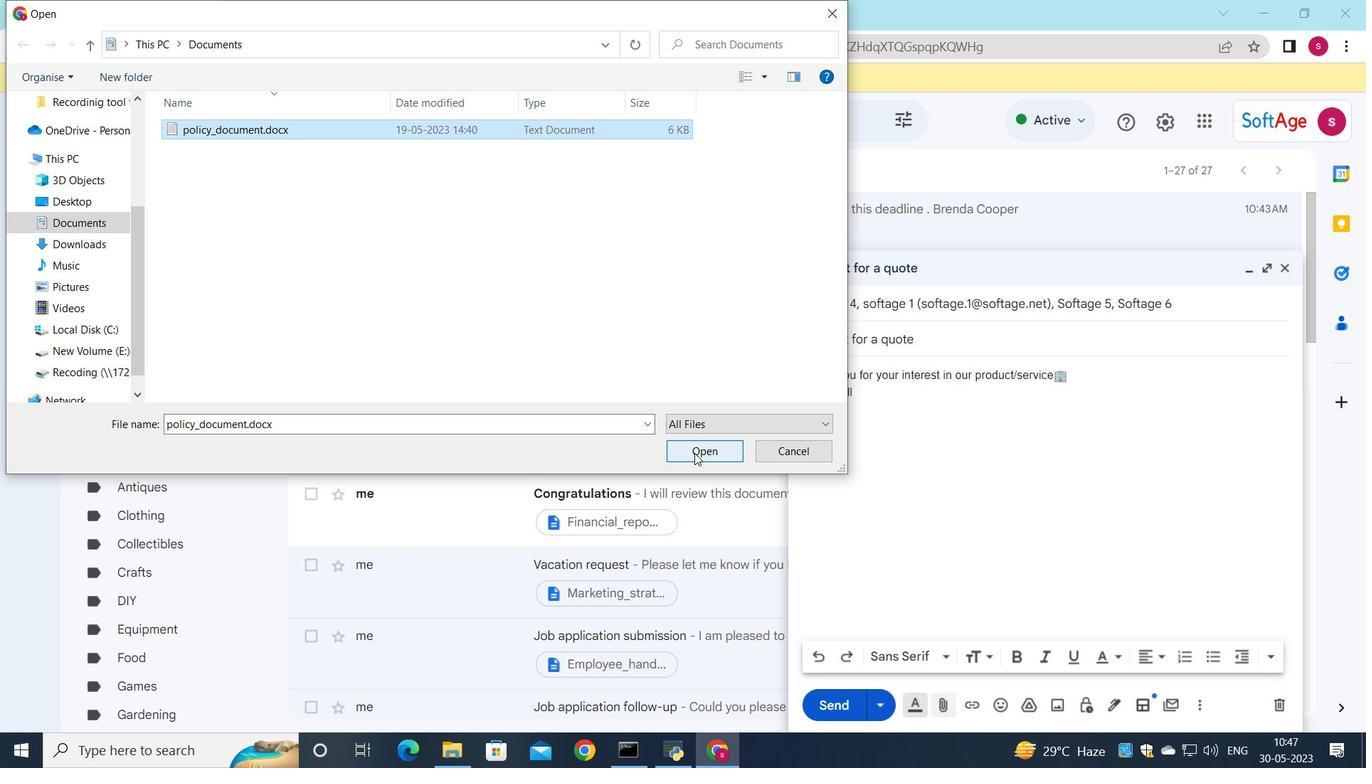 
Action: Mouse moved to (841, 700)
Screenshot: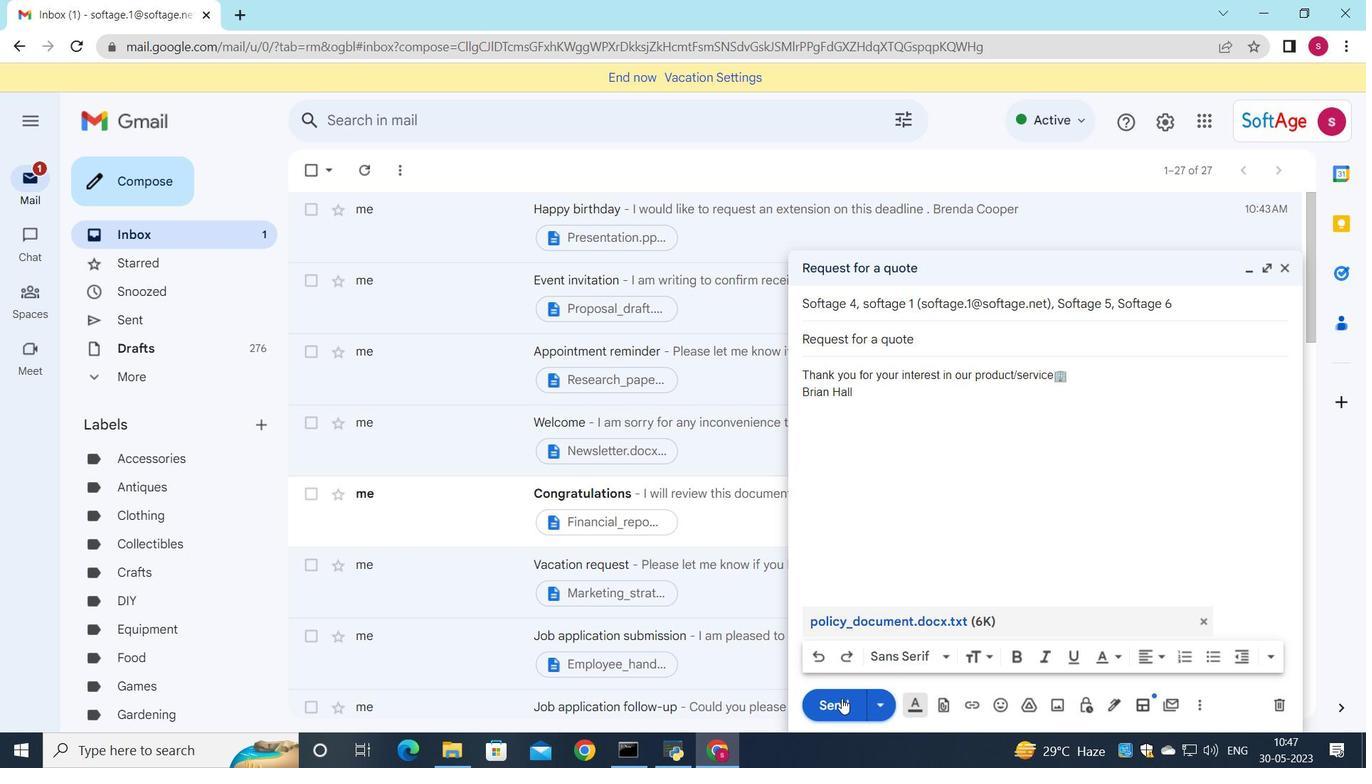 
Action: Mouse pressed left at (841, 700)
Screenshot: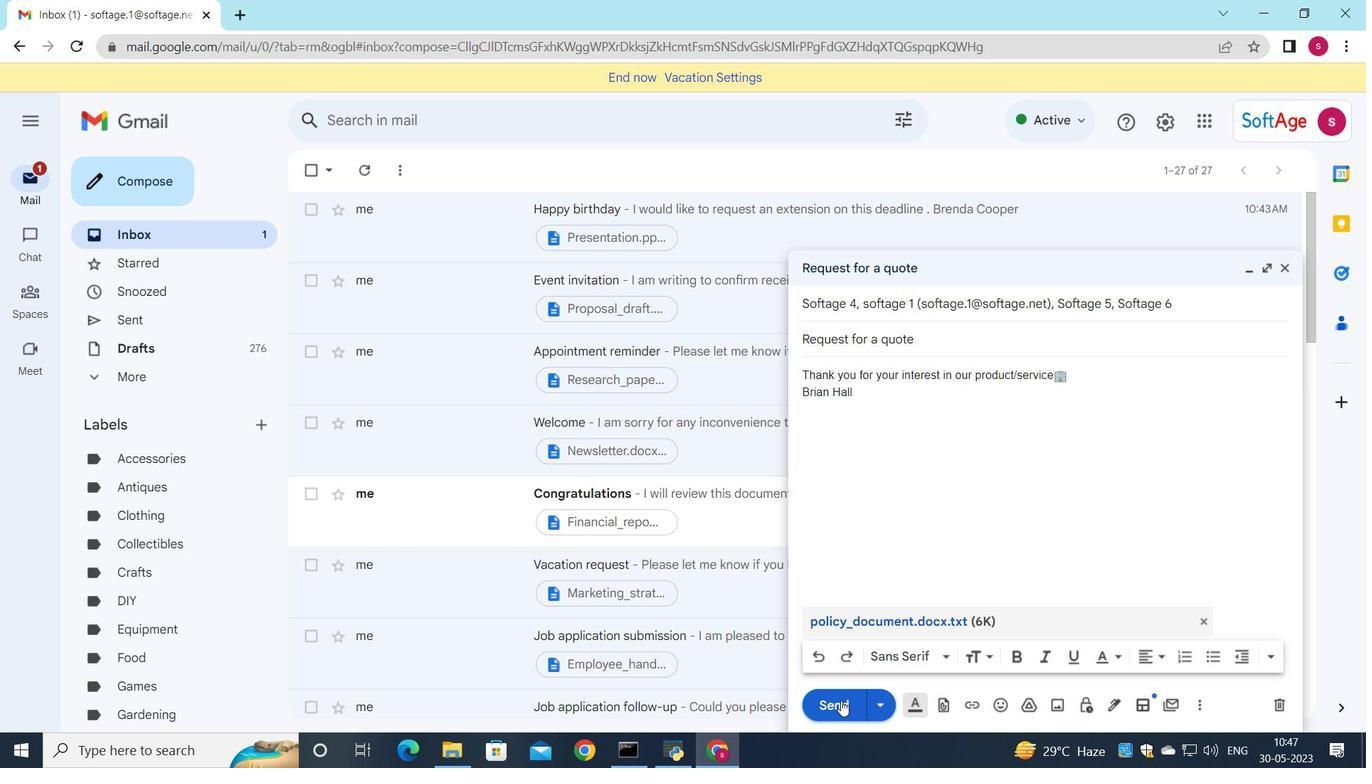 
Action: Mouse moved to (752, 220)
Screenshot: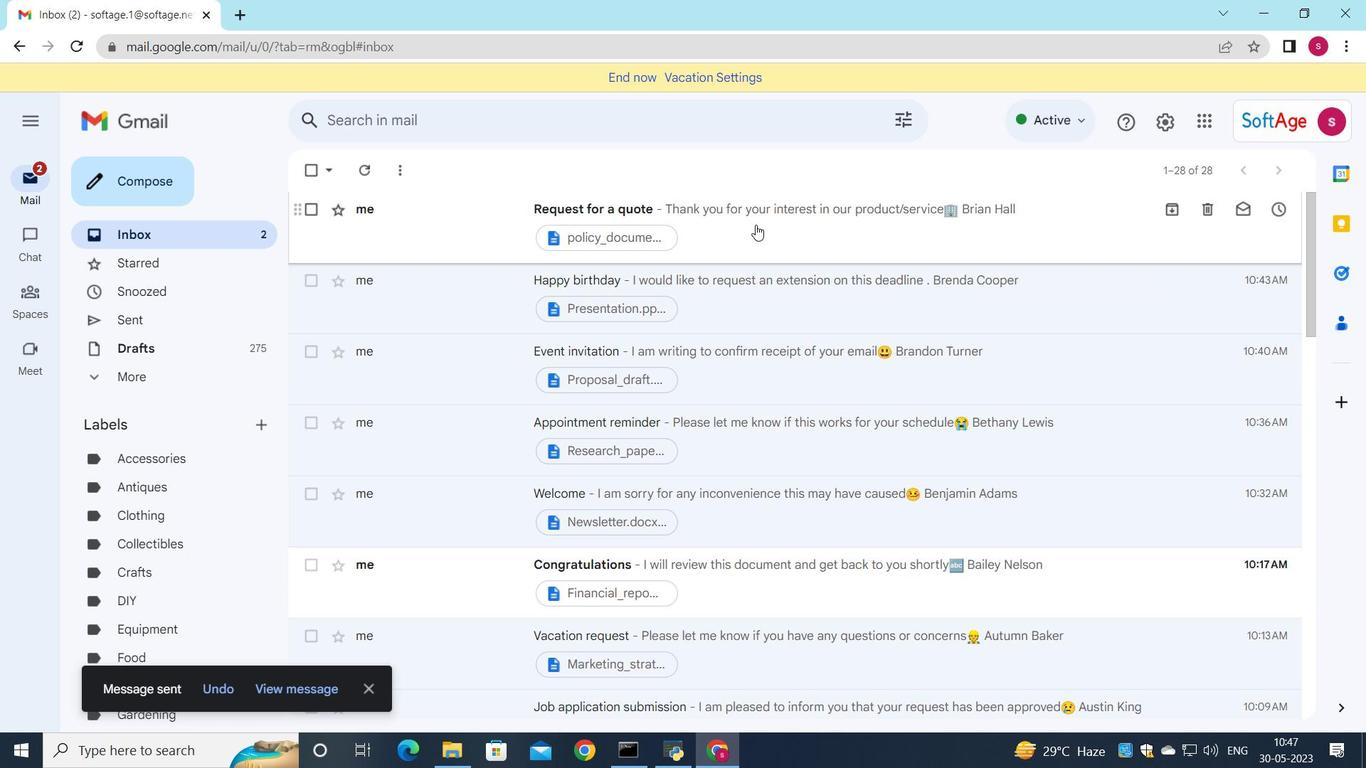 
Action: Mouse pressed left at (752, 220)
Screenshot: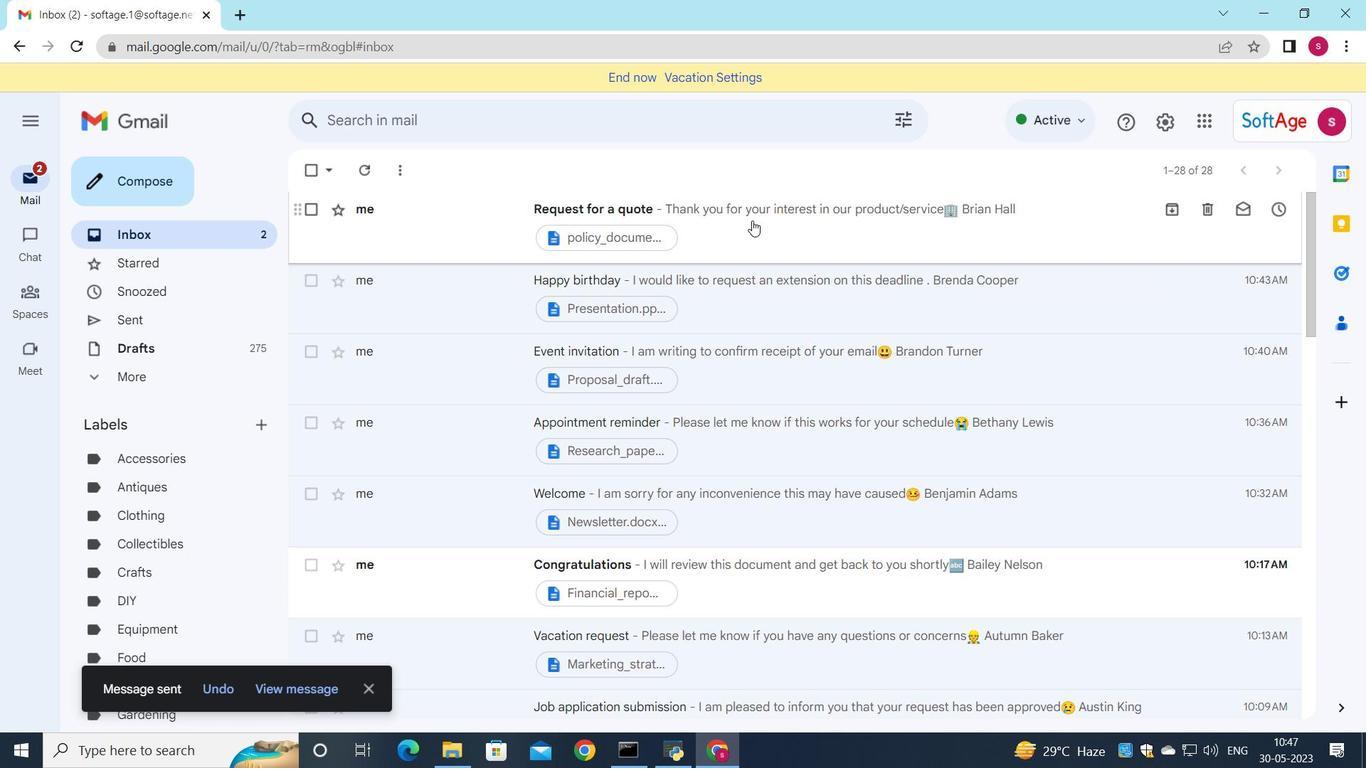
Action: Mouse moved to (792, 265)
Screenshot: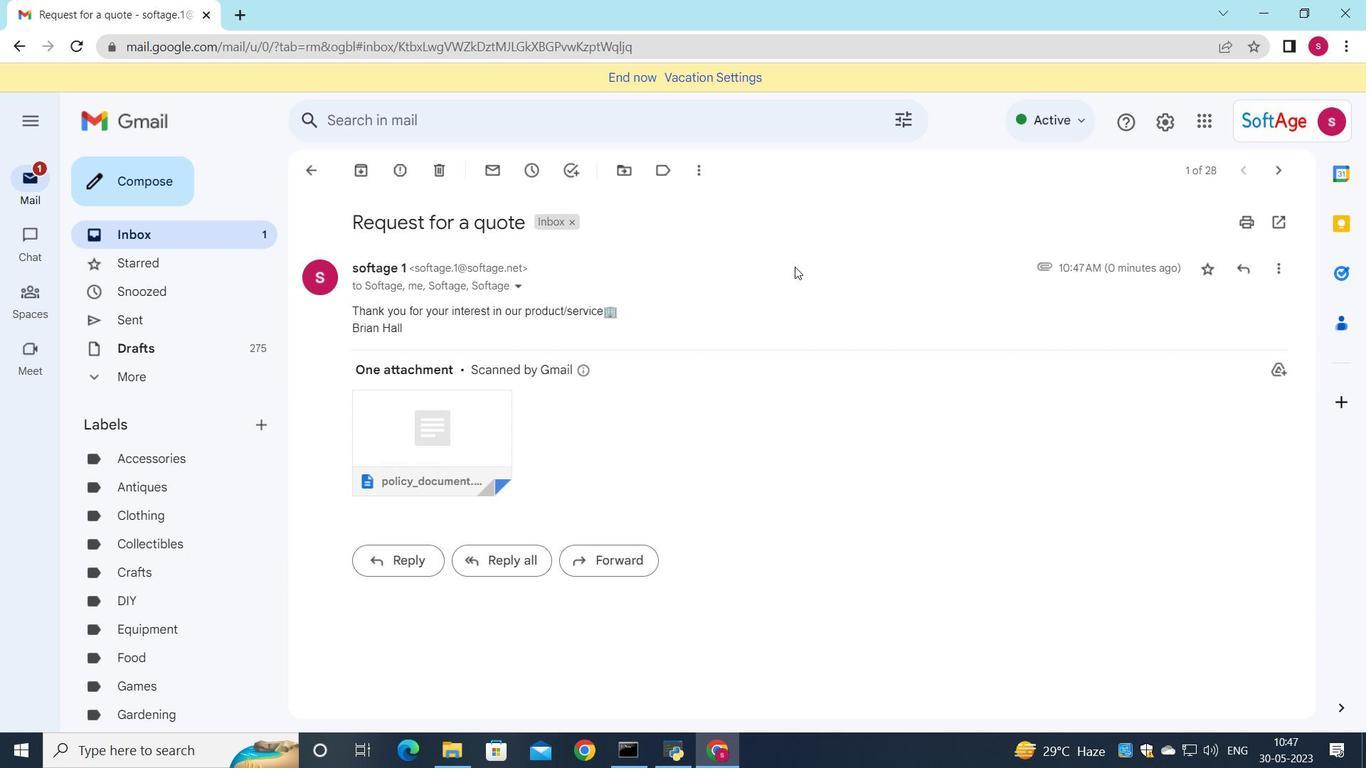 
